 Task: Select Kindle E-Readers from Kindle E-readers & Books. Add to cart Kindle Paperwhite Screen Protector-2. Place order for _x000D_
230 Peninsula Lake Dr_x000D_
Highland, Michigan(MI), 48357, Cell Number (248) 529-6733
Action: Mouse moved to (15, 90)
Screenshot: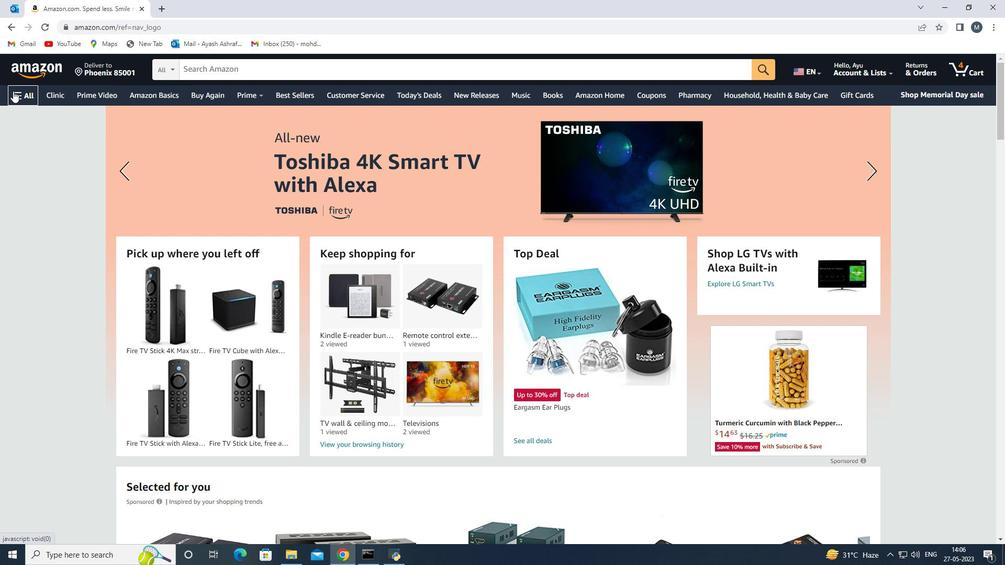 
Action: Mouse pressed left at (15, 90)
Screenshot: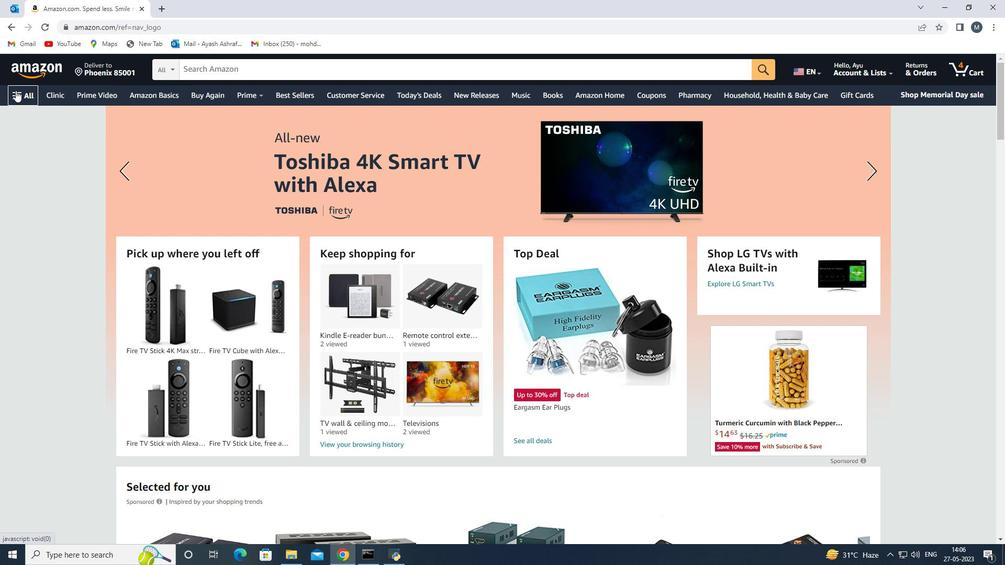 
Action: Mouse moved to (118, 403)
Screenshot: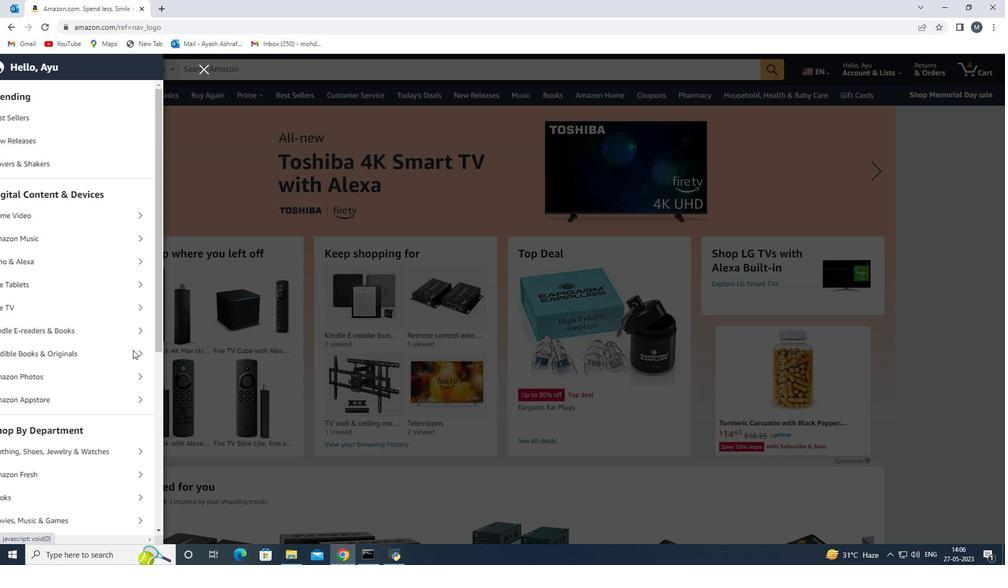 
Action: Mouse scrolled (118, 403) with delta (0, 0)
Screenshot: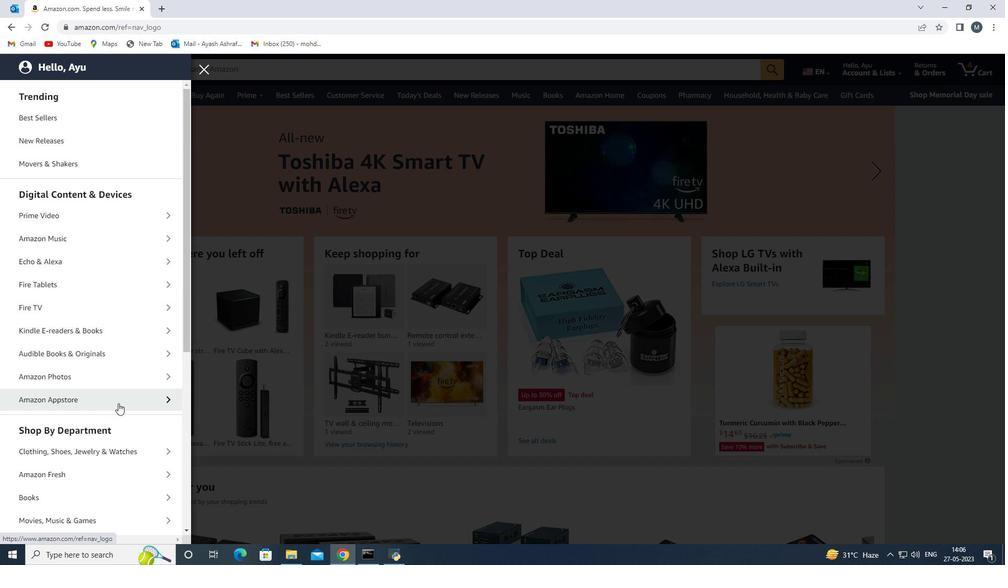 
Action: Mouse moved to (99, 270)
Screenshot: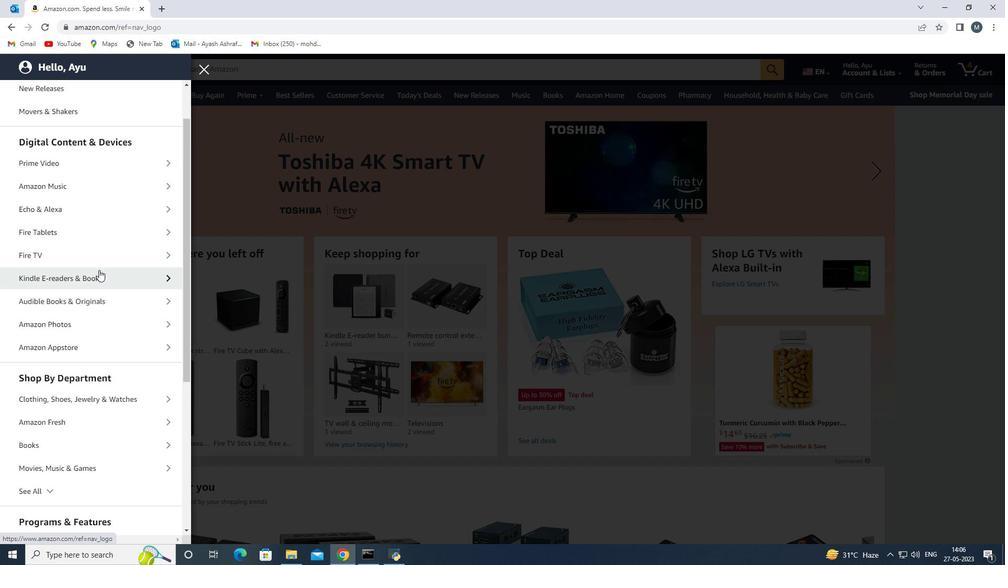 
Action: Mouse pressed left at (99, 270)
Screenshot: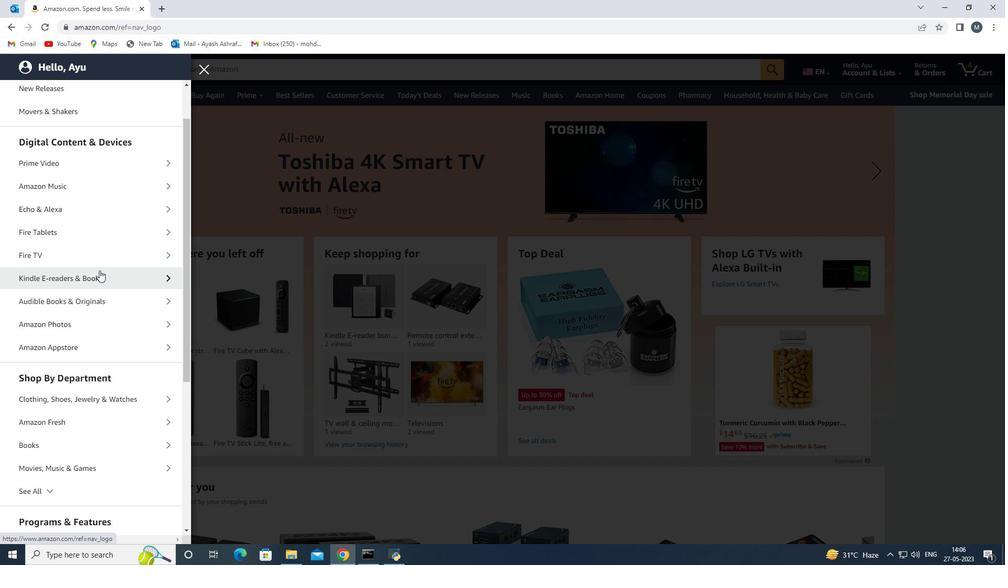 
Action: Mouse moved to (102, 143)
Screenshot: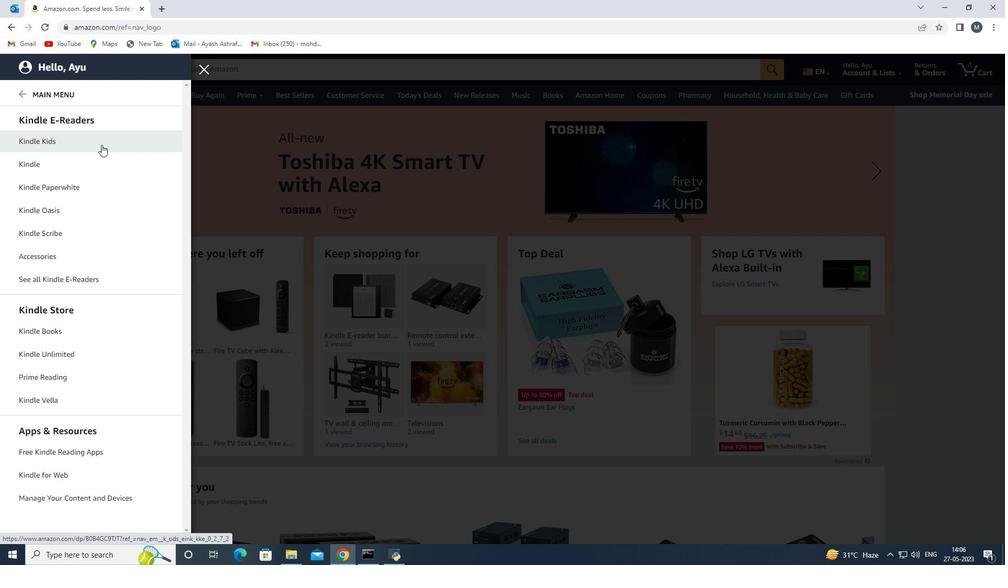 
Action: Mouse pressed left at (102, 143)
Screenshot: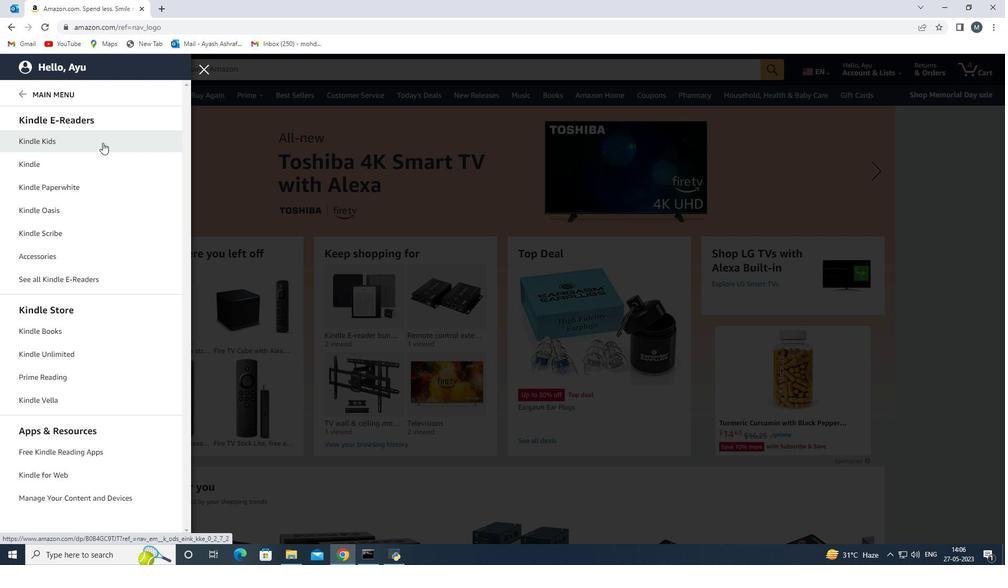 
Action: Mouse moved to (9, 25)
Screenshot: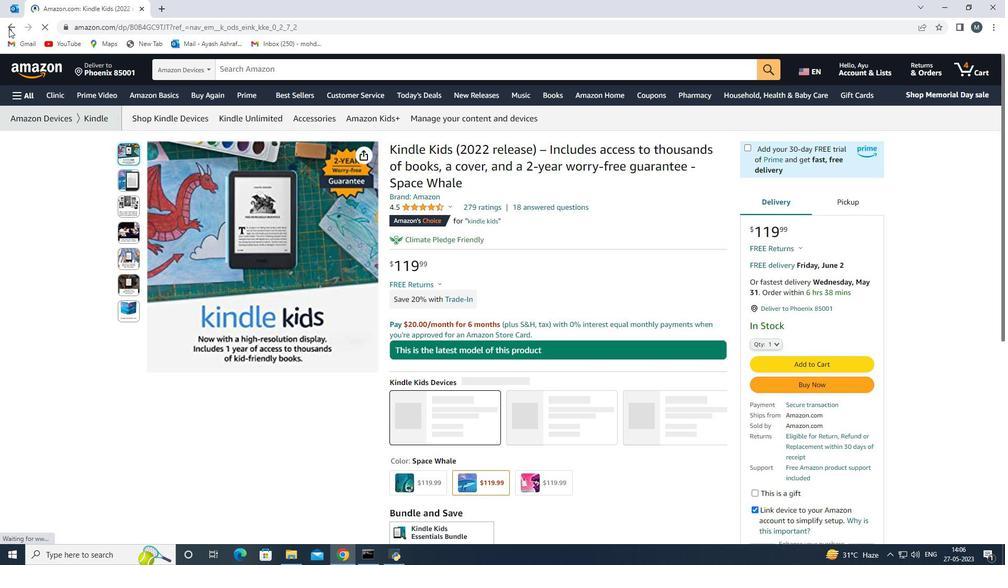 
Action: Mouse pressed left at (9, 25)
Screenshot: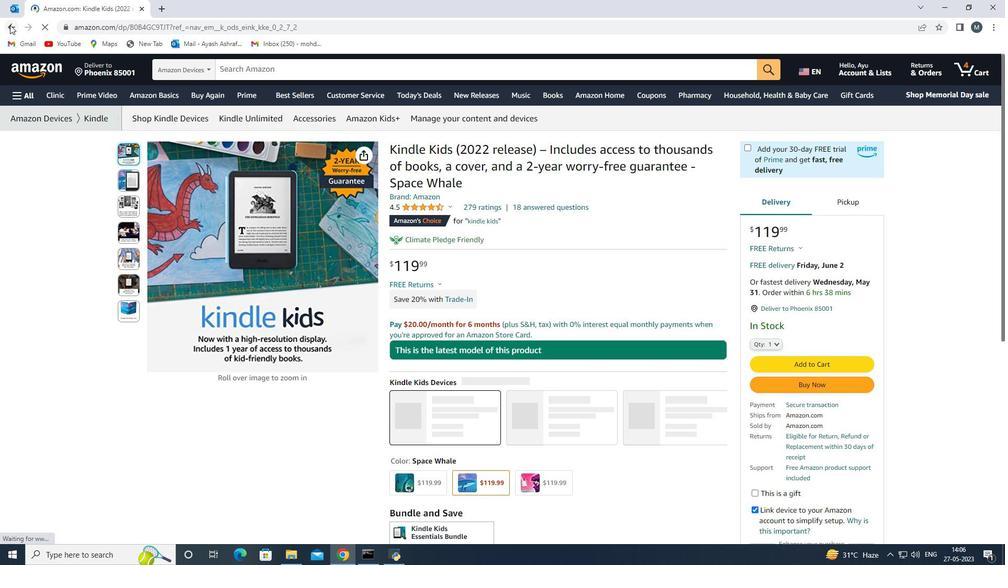 
Action: Mouse moved to (26, 99)
Screenshot: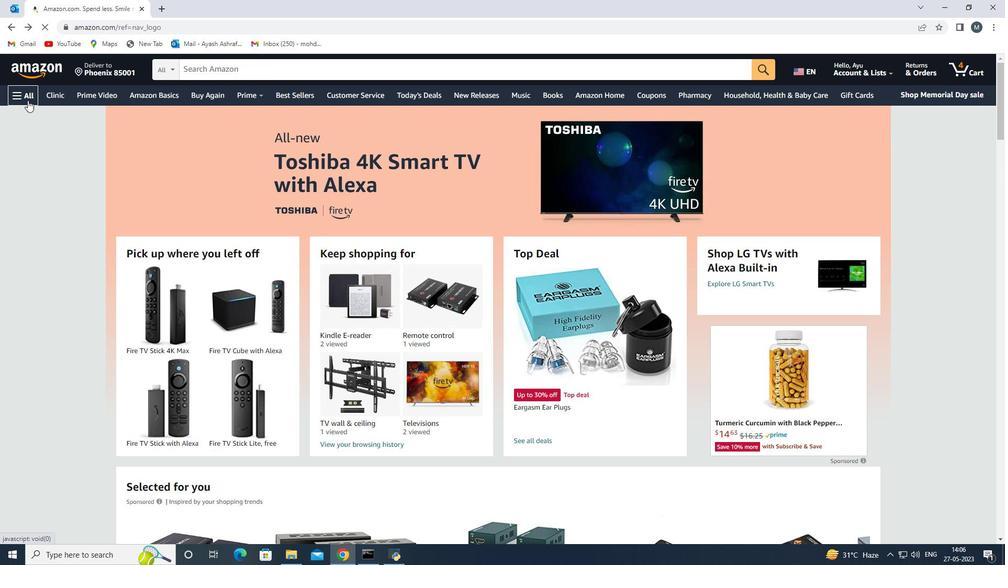 
Action: Mouse pressed left at (26, 99)
Screenshot: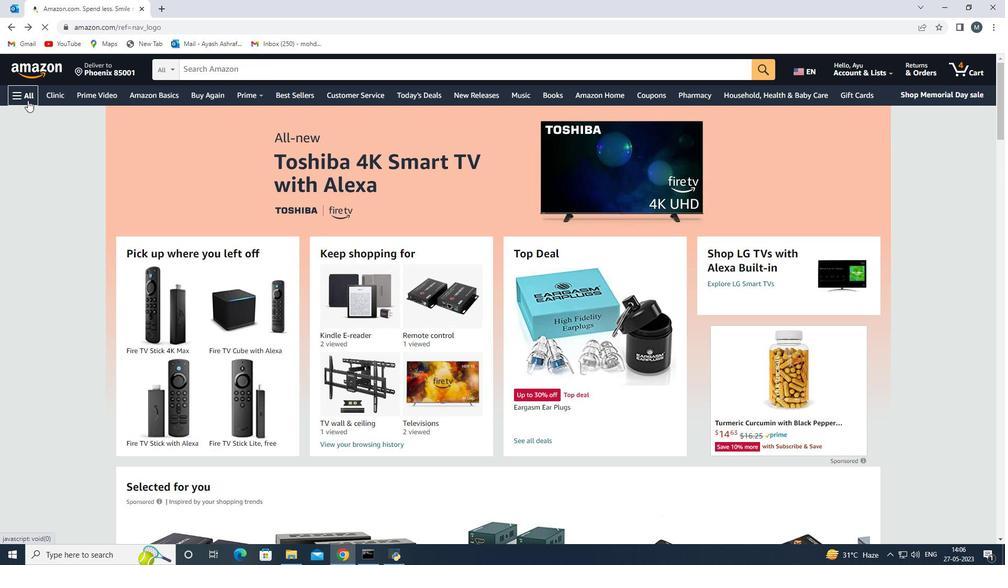 
Action: Mouse moved to (86, 323)
Screenshot: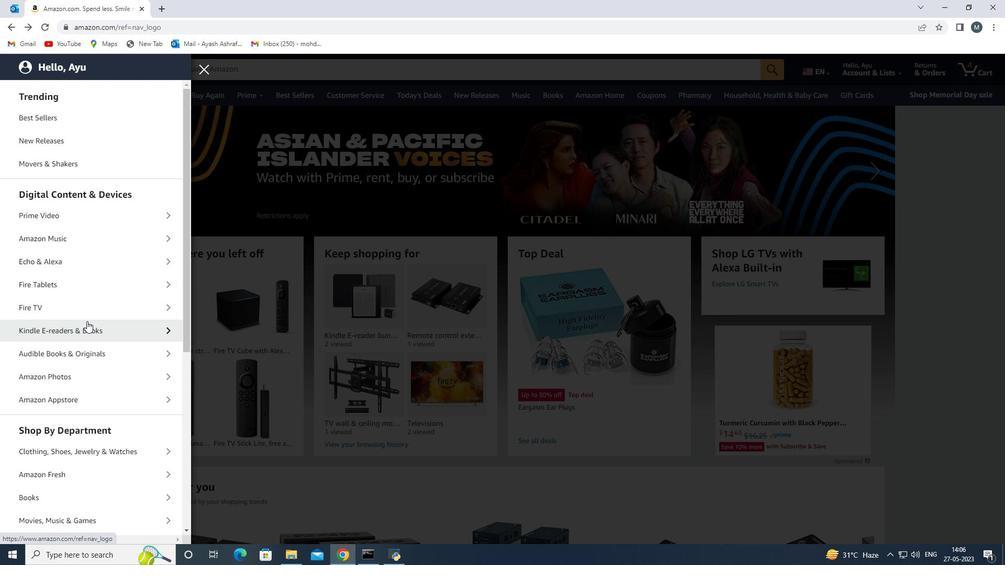 
Action: Mouse pressed left at (86, 323)
Screenshot: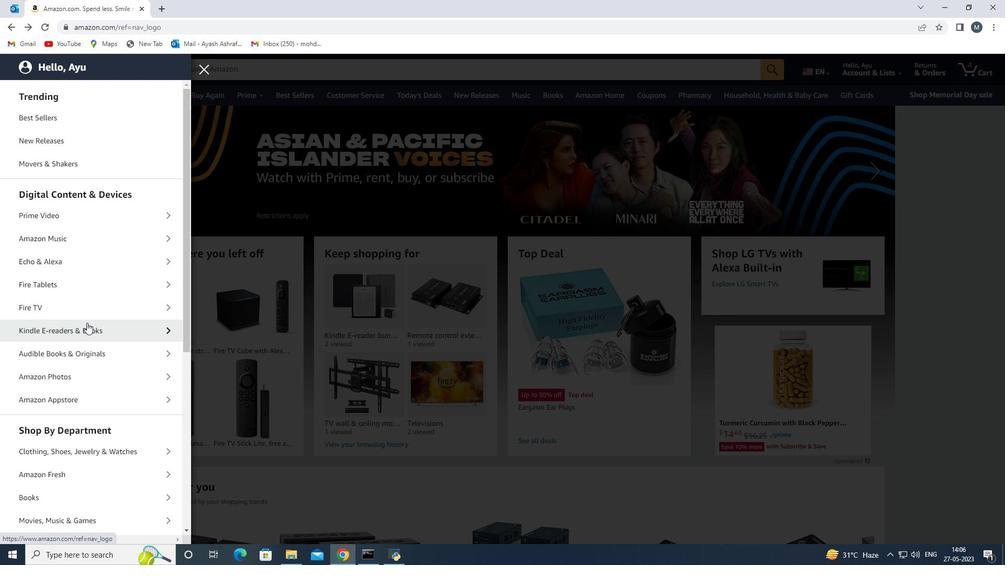 
Action: Mouse moved to (103, 283)
Screenshot: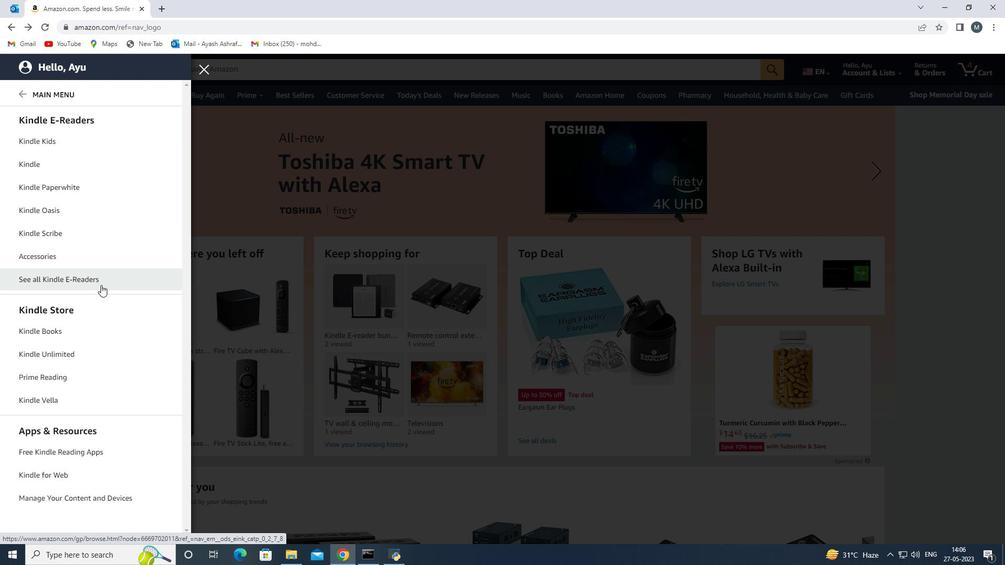 
Action: Mouse pressed left at (103, 283)
Screenshot: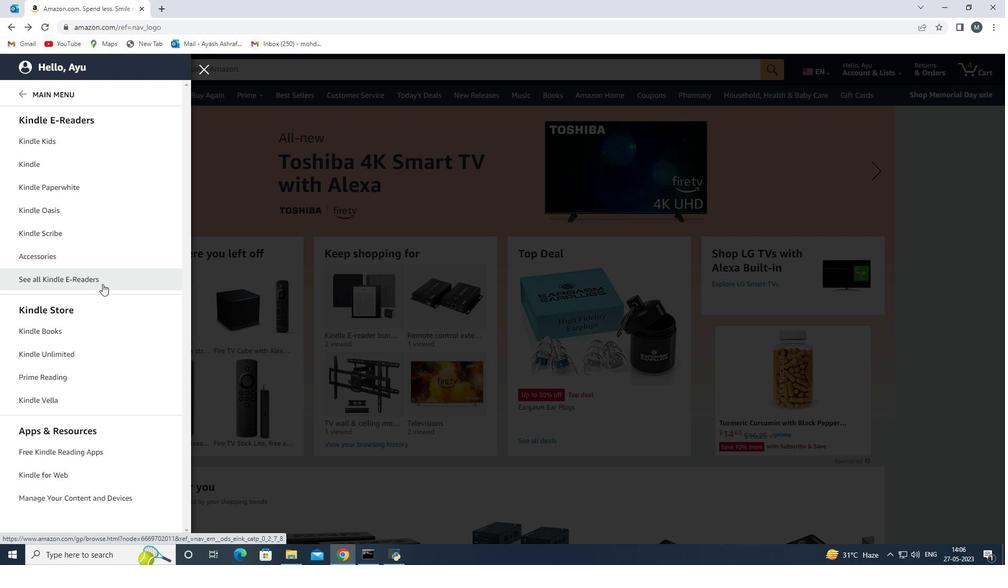 
Action: Mouse moved to (279, 67)
Screenshot: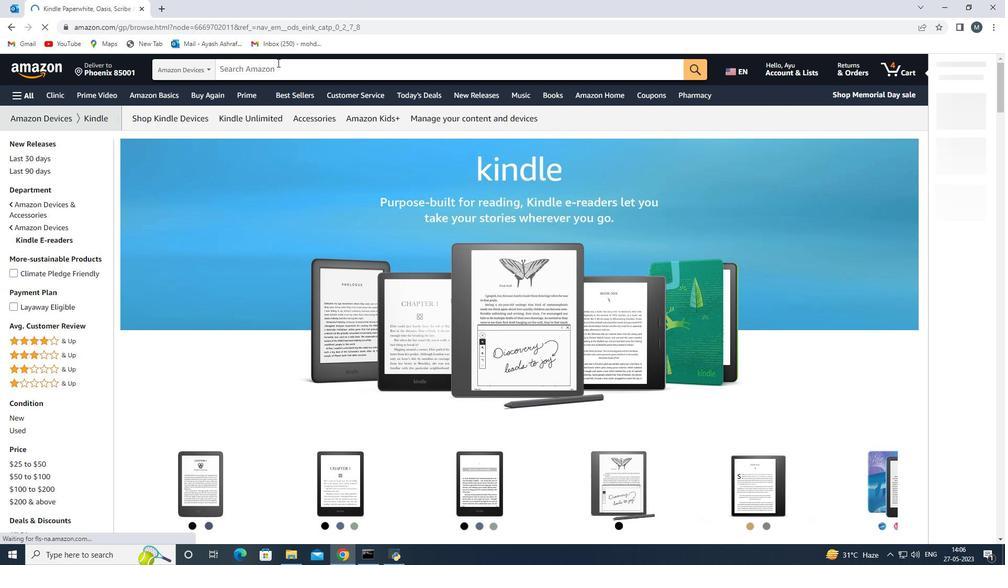 
Action: Mouse pressed left at (279, 67)
Screenshot: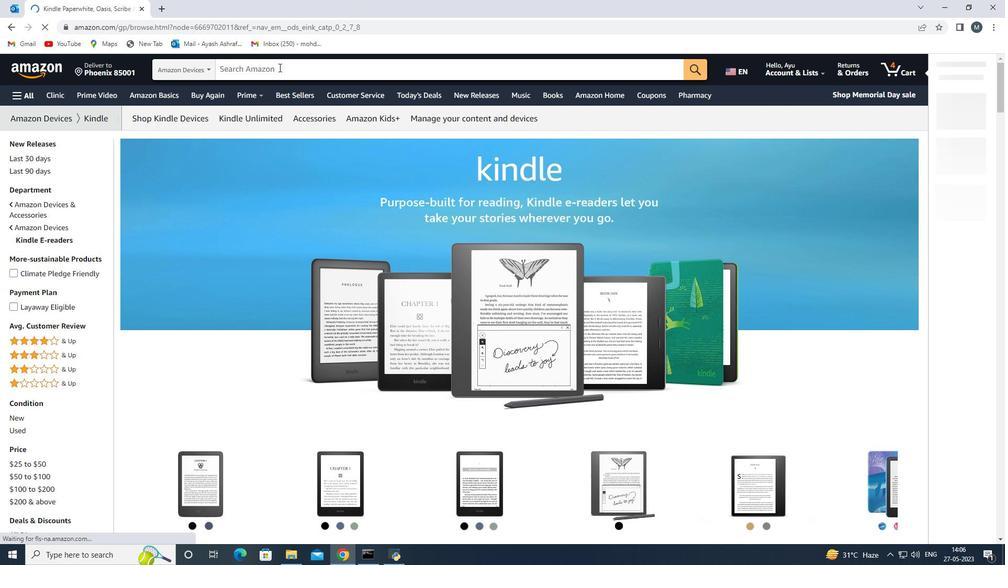 
Action: Key pressed <Key.shift><Key.shift><Key.shift><Key.shift><Key.shift><Key.shift><Key.shift><Key.shift><Key.shift><Key.shift><Key.shift><Key.shift><Key.shift><Key.shift><Key.shift><Key.shift><Key.shift>Kindle<Key.space><Key.shift>Paperwhite<Key.space>screen<Key.space>protector<Key.space><Key.enter>
Screenshot: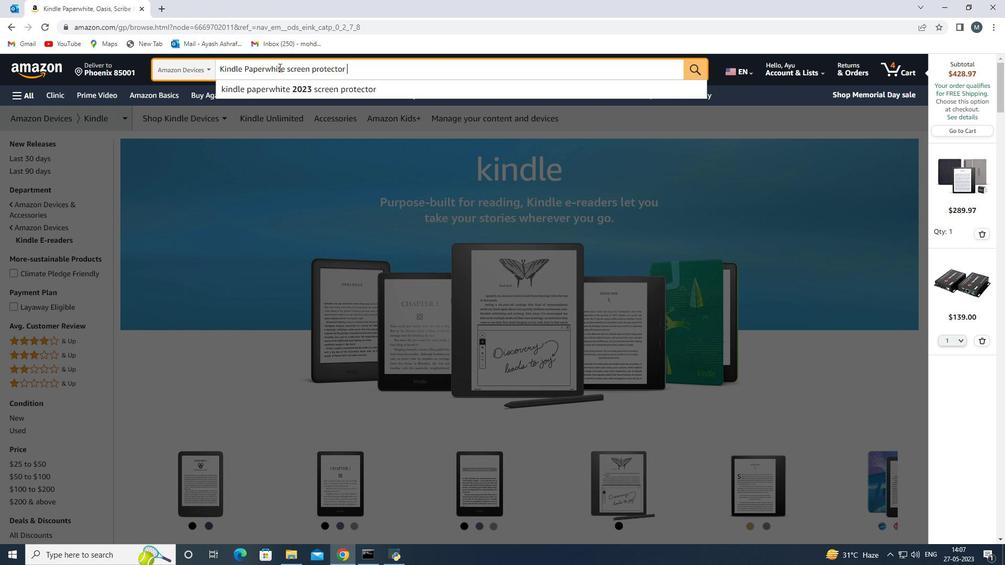 
Action: Mouse moved to (469, 317)
Screenshot: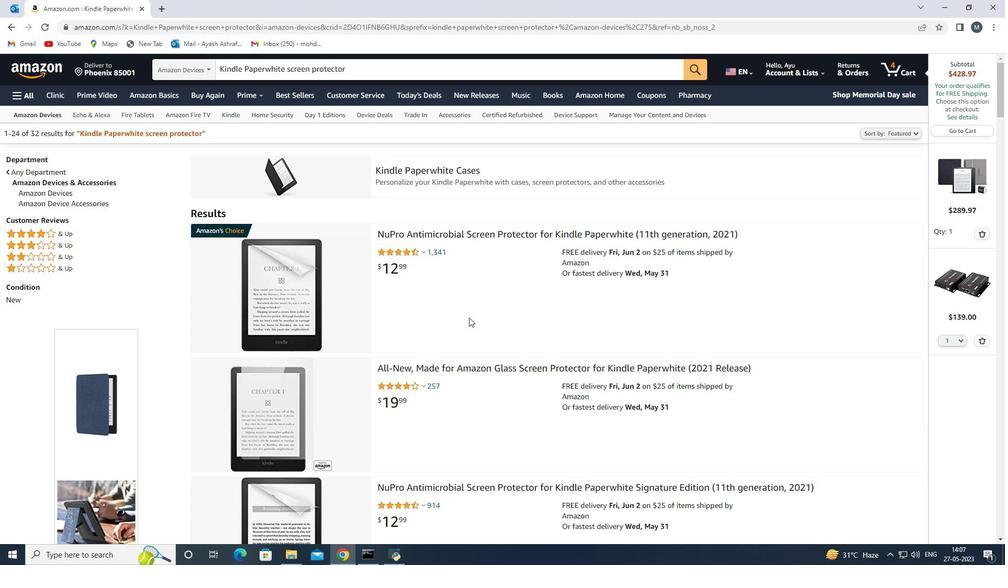 
Action: Mouse pressed left at (469, 317)
Screenshot: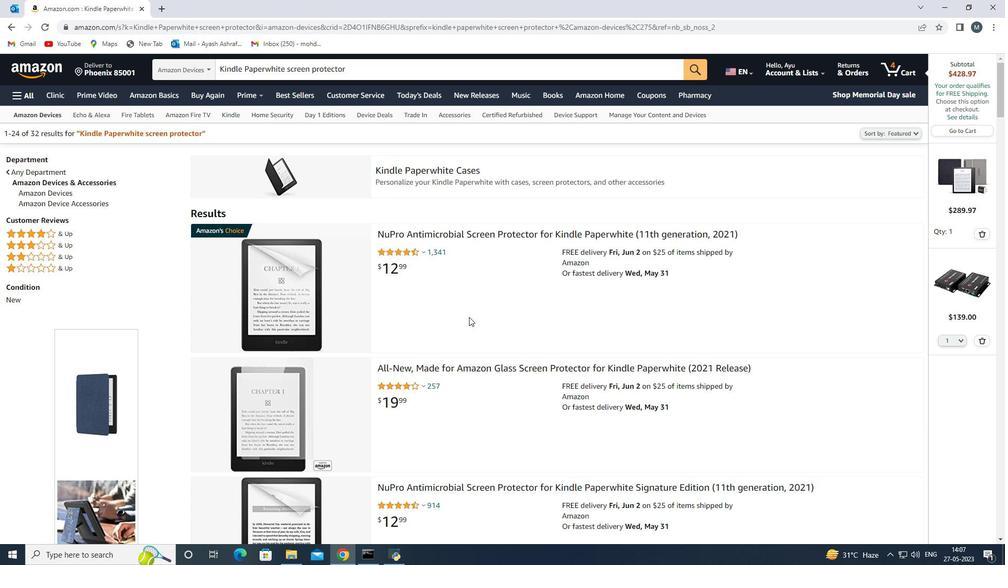 
Action: Mouse moved to (303, 309)
Screenshot: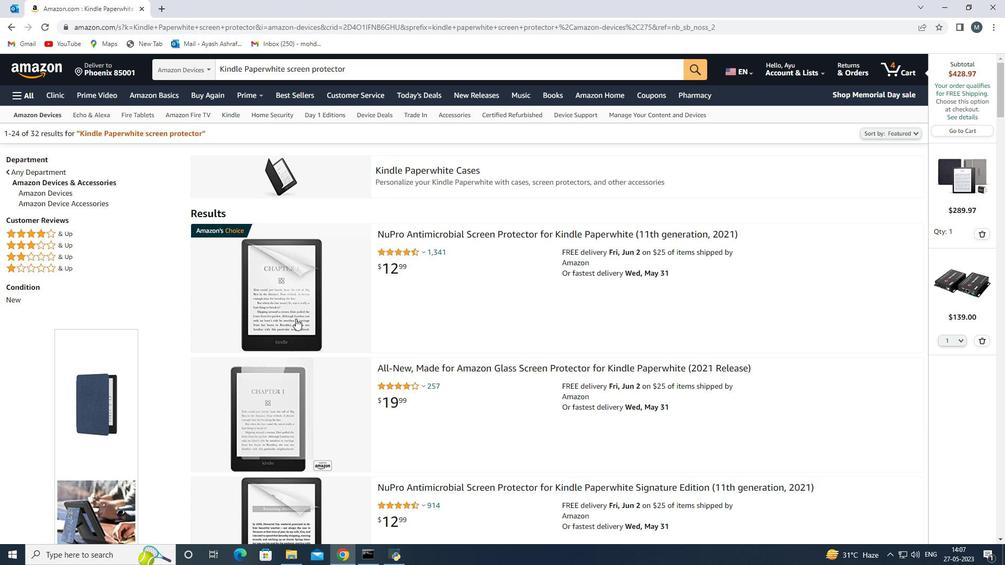 
Action: Mouse pressed left at (303, 309)
Screenshot: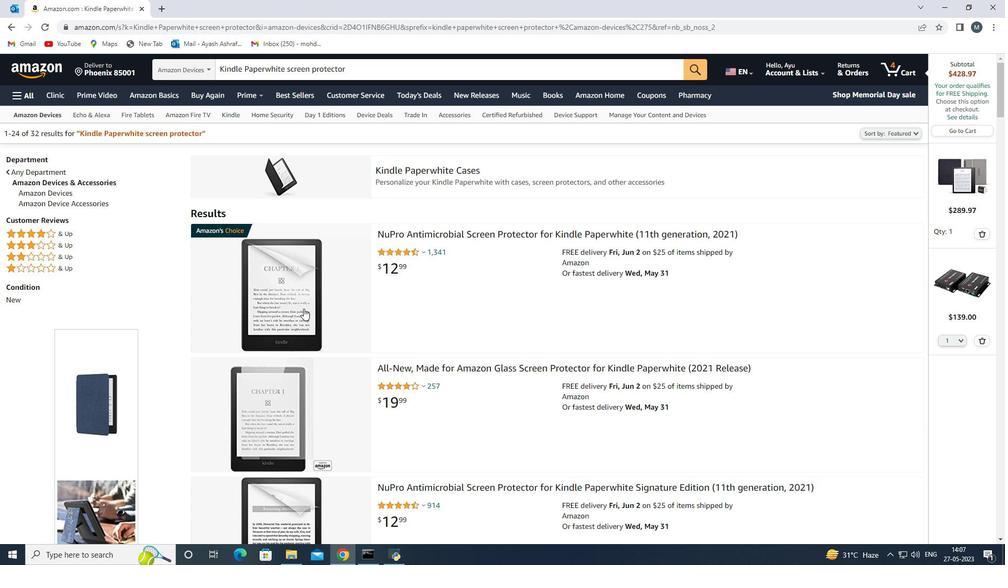 
Action: Mouse moved to (479, 287)
Screenshot: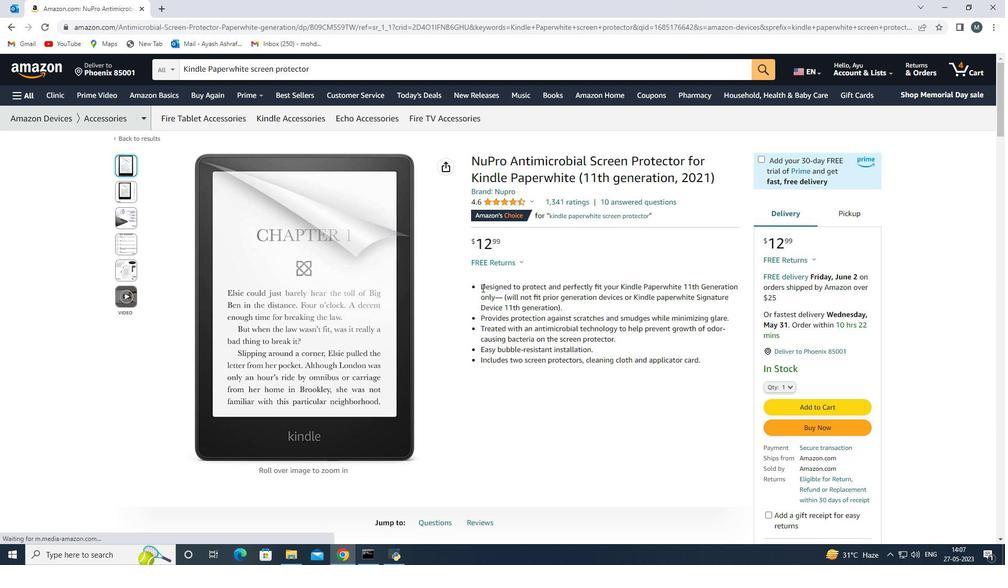 
Action: Mouse pressed left at (479, 287)
Screenshot: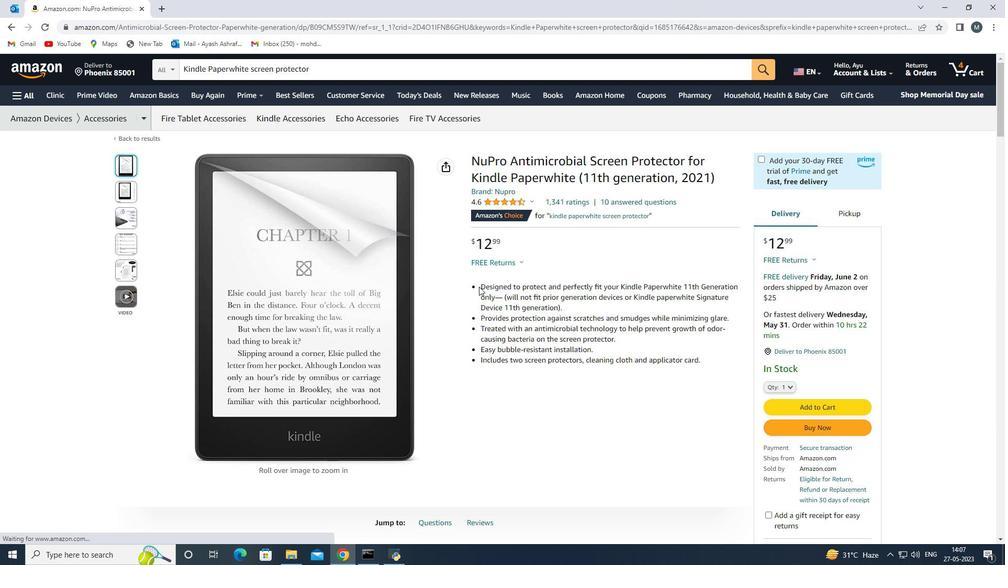 
Action: Mouse moved to (588, 310)
Screenshot: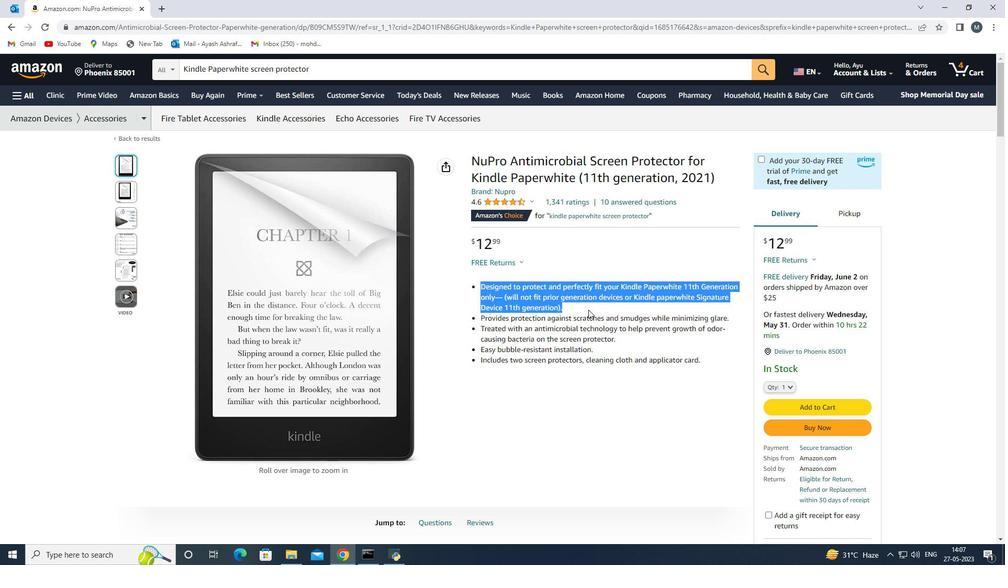 
Action: Mouse pressed left at (588, 310)
Screenshot: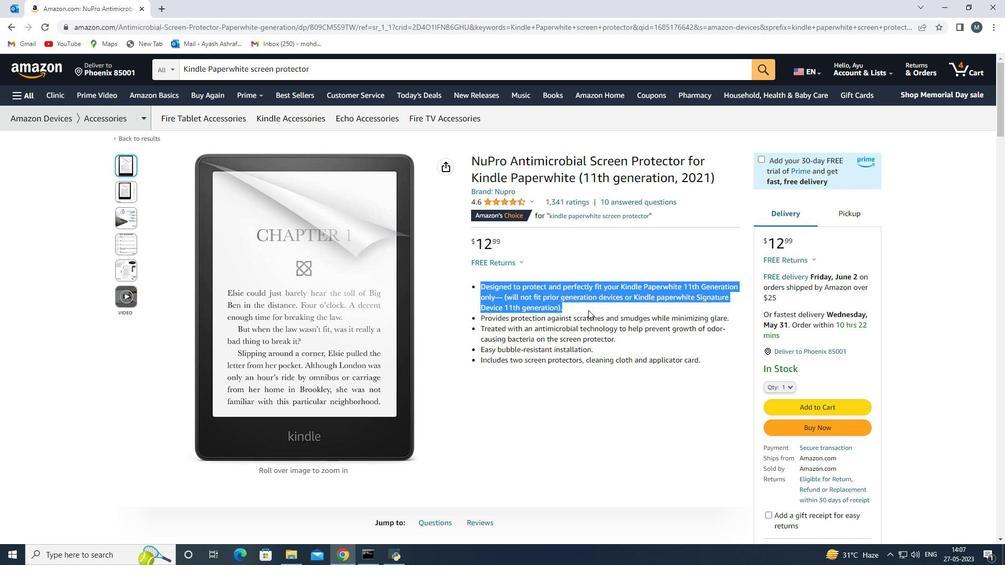 
Action: Mouse moved to (567, 303)
Screenshot: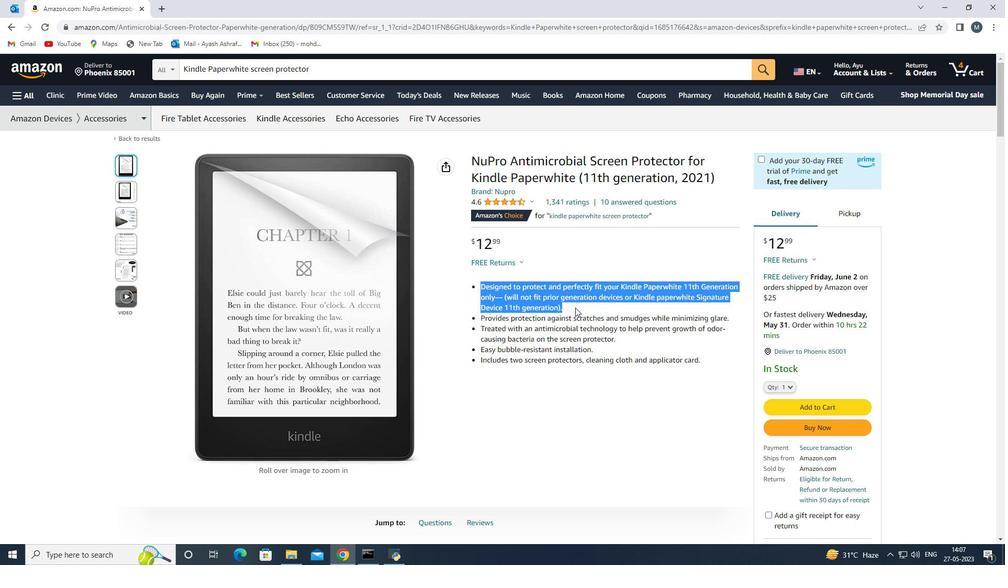 
Action: Mouse scrolled (568, 303) with delta (0, 0)
Screenshot: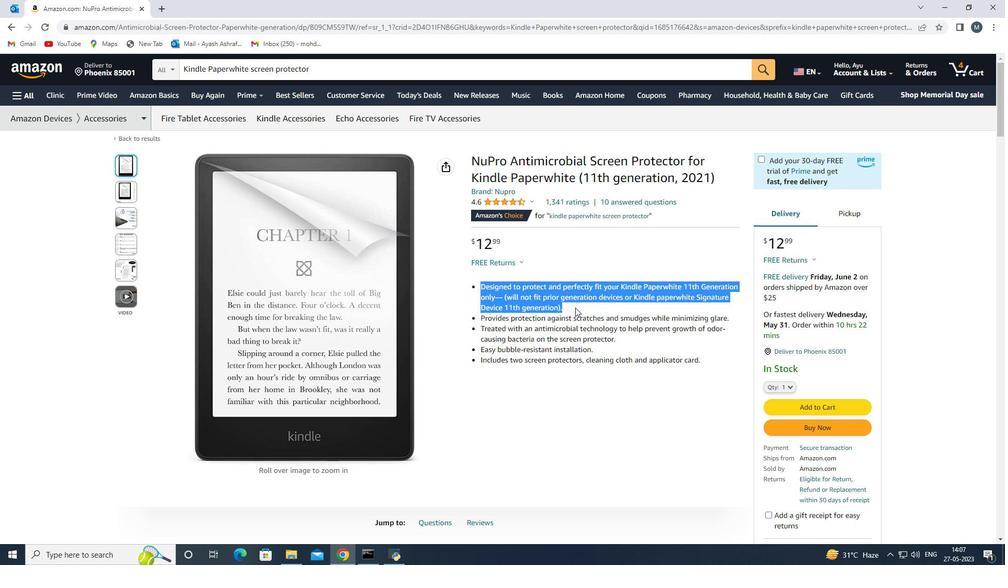 
Action: Mouse moved to (500, 282)
Screenshot: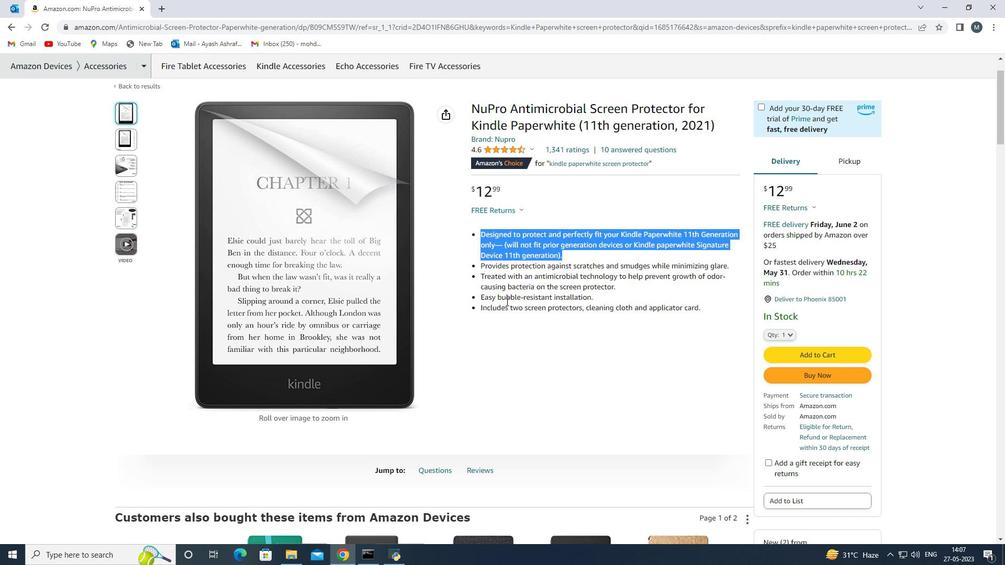 
Action: Mouse pressed left at (500, 282)
Screenshot: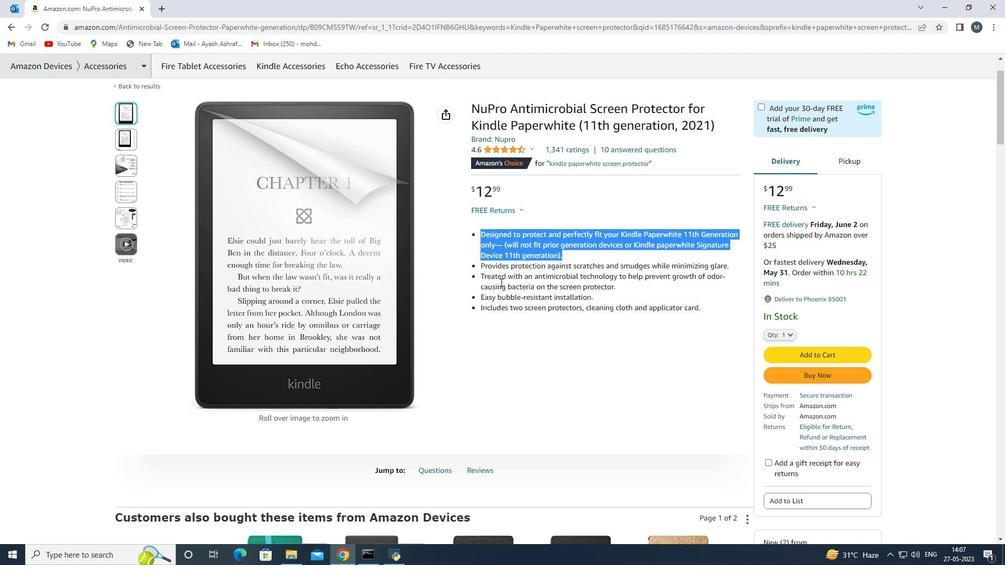 
Action: Mouse pressed left at (500, 282)
Screenshot: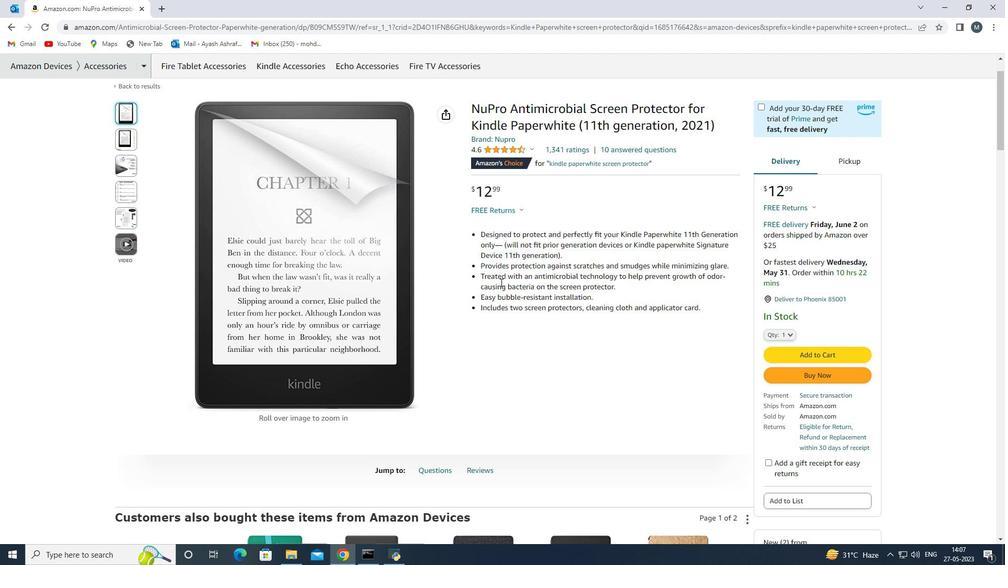 
Action: Mouse moved to (487, 269)
Screenshot: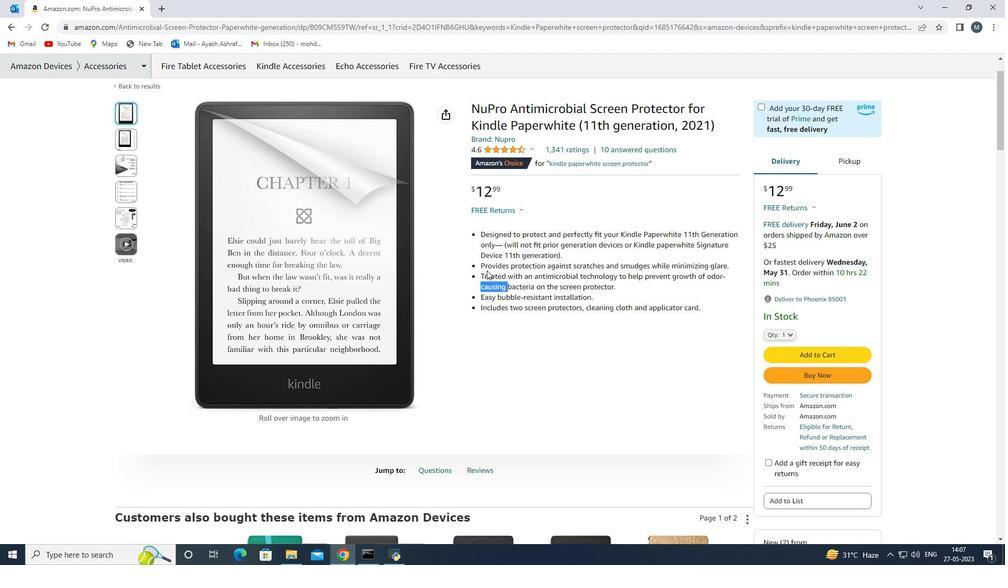 
Action: Mouse pressed left at (487, 269)
Screenshot: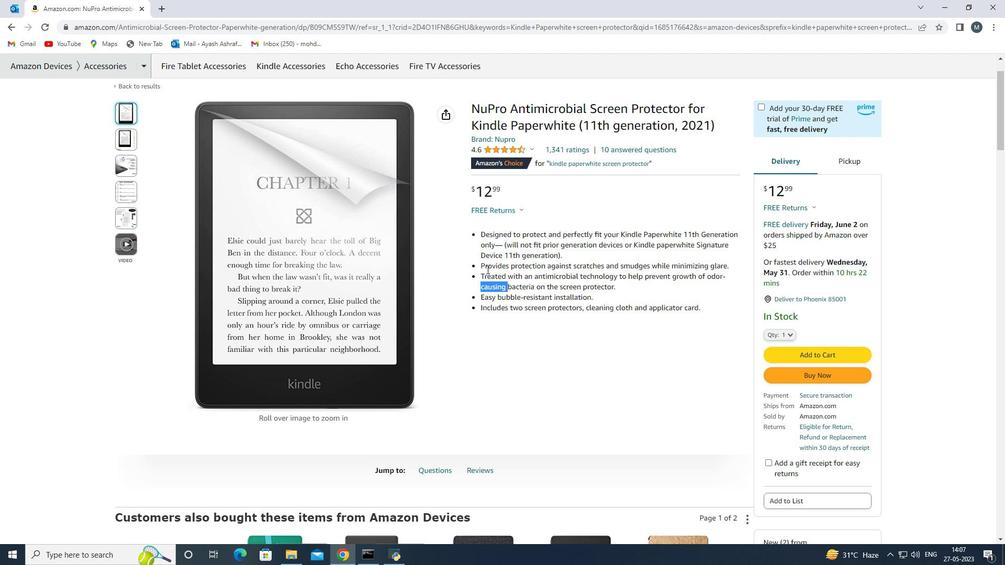 
Action: Mouse moved to (487, 269)
Screenshot: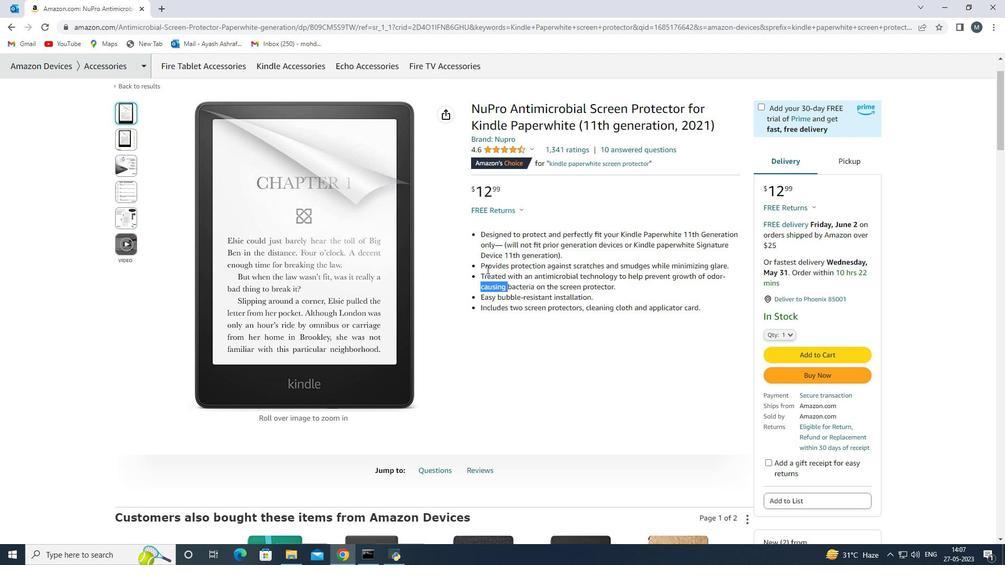 
Action: Mouse pressed left at (487, 269)
Screenshot: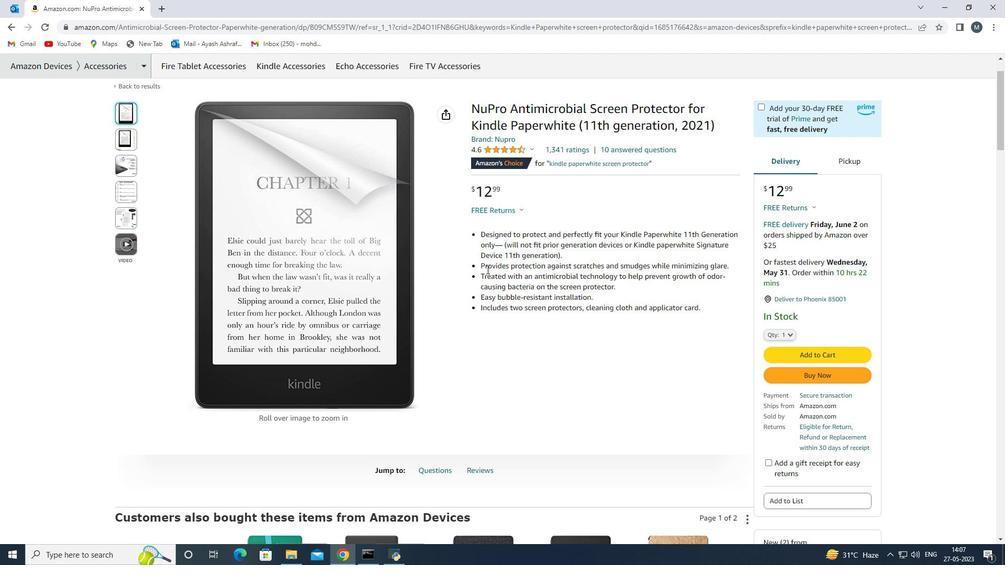 
Action: Mouse pressed left at (487, 269)
Screenshot: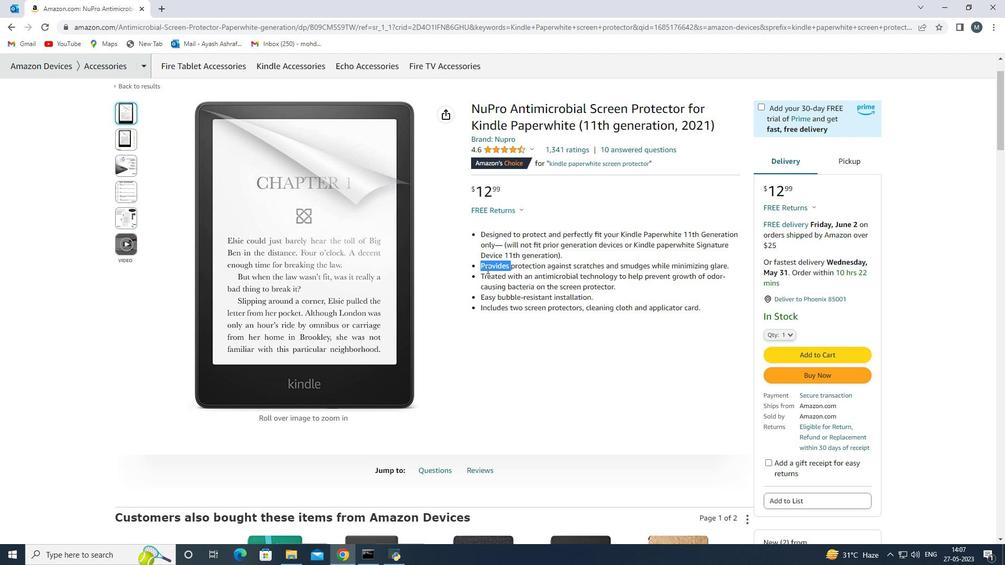 
Action: Mouse moved to (576, 297)
Screenshot: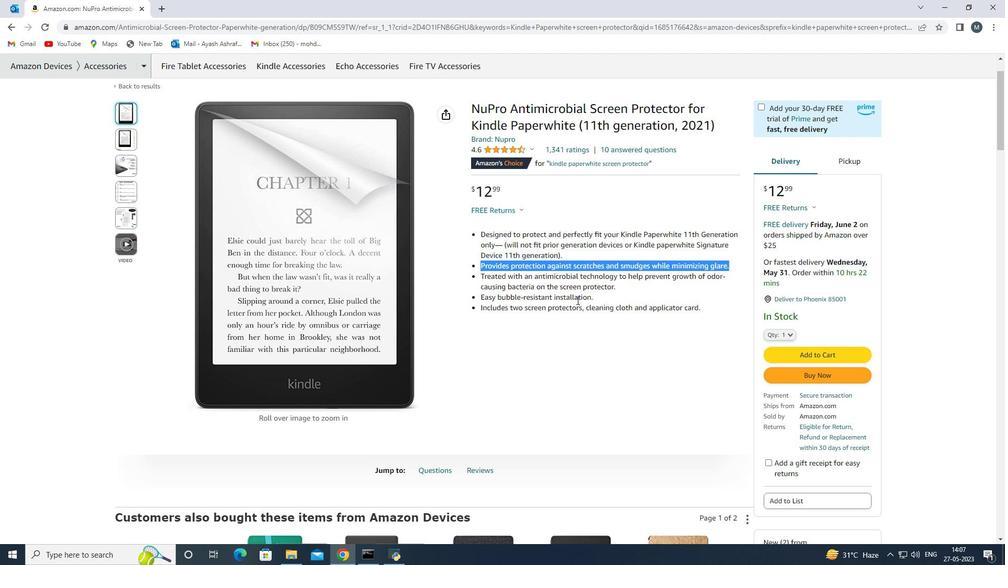 
Action: Mouse pressed left at (576, 297)
Screenshot: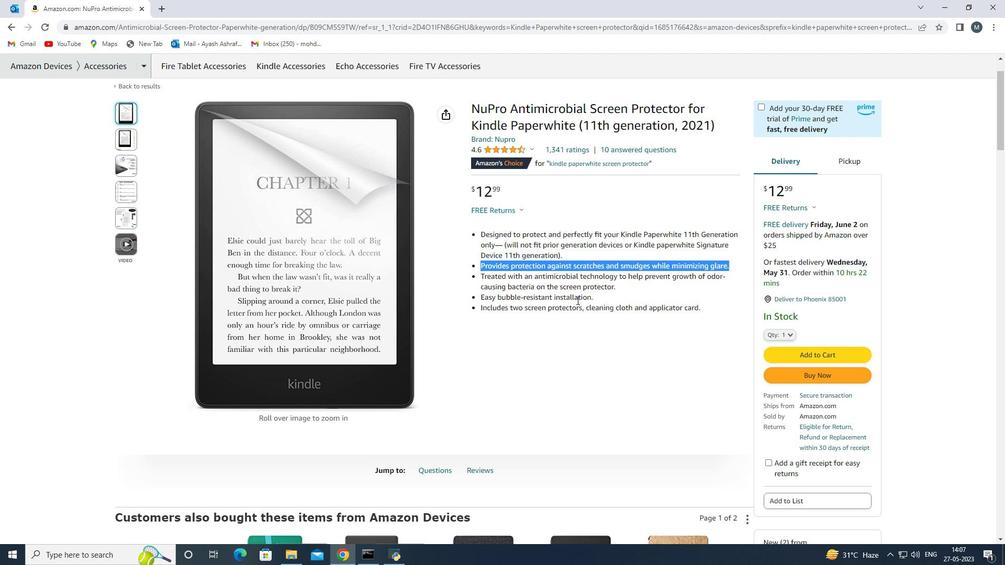 
Action: Mouse moved to (126, 134)
Screenshot: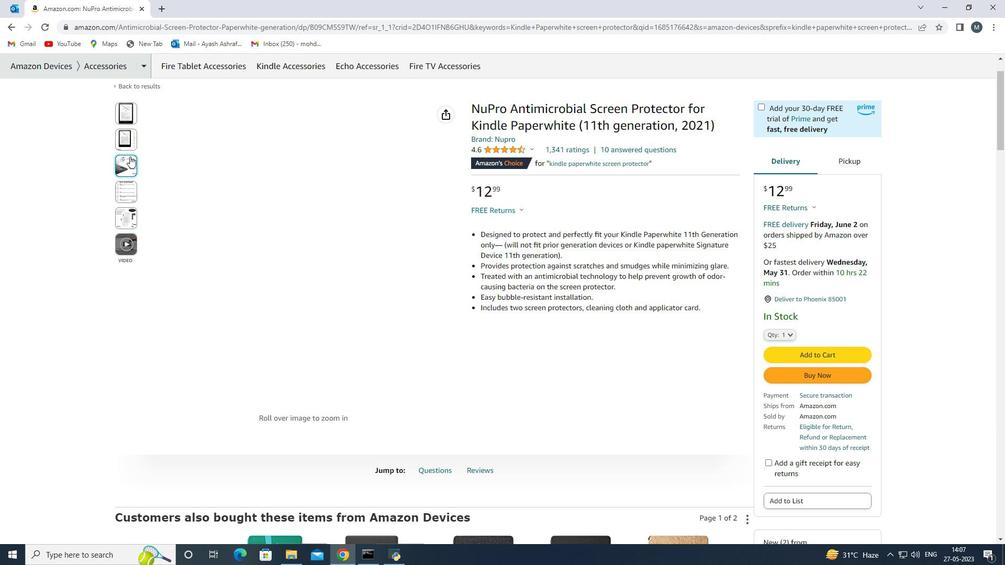 
Action: Mouse pressed left at (126, 134)
Screenshot: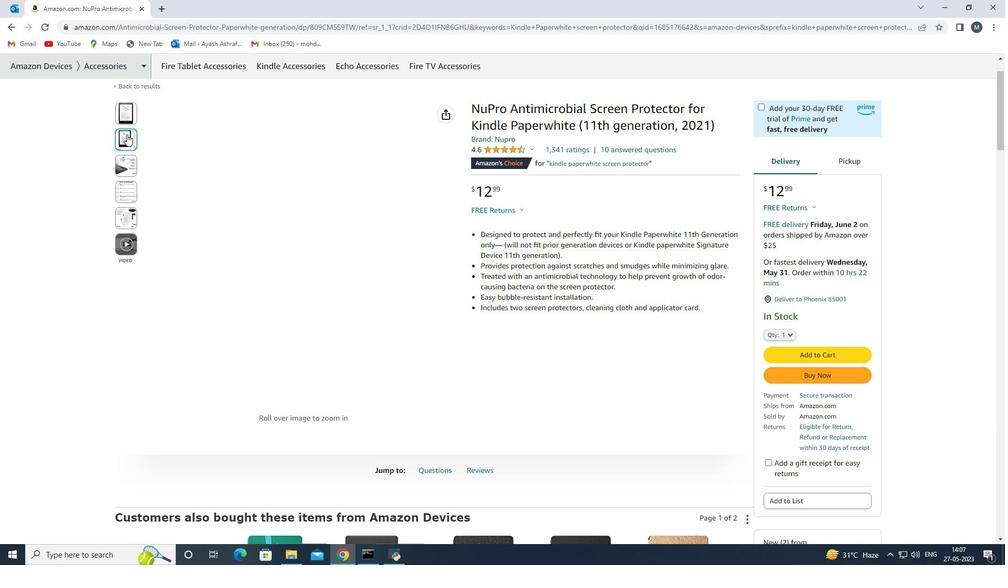
Action: Mouse moved to (129, 160)
Screenshot: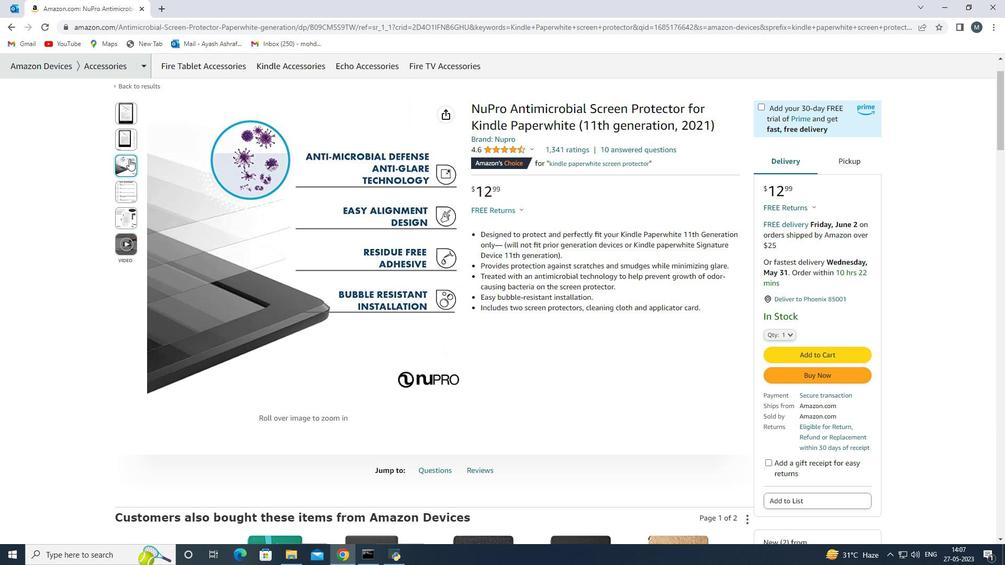 
Action: Mouse pressed left at (129, 160)
Screenshot: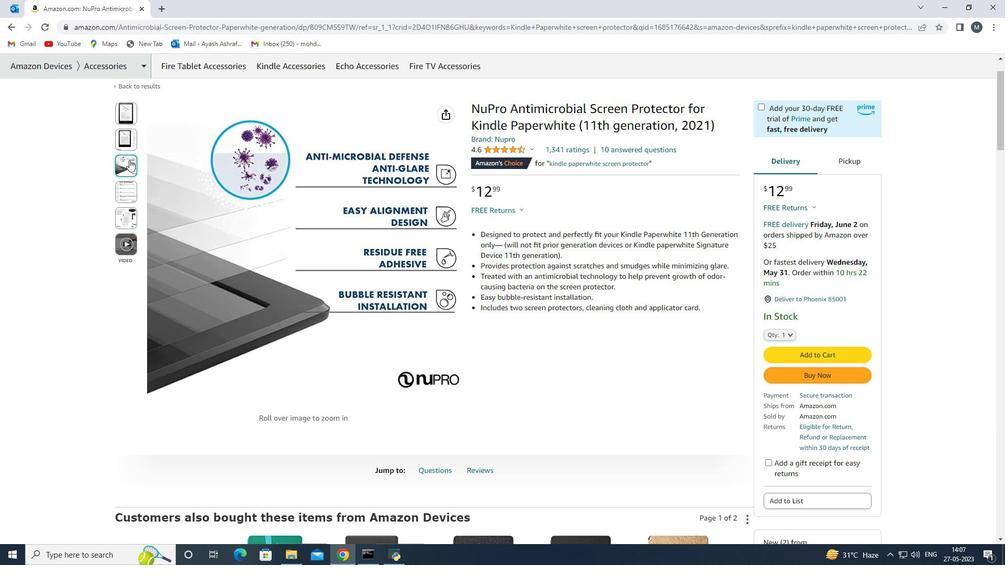 
Action: Mouse moved to (127, 185)
Screenshot: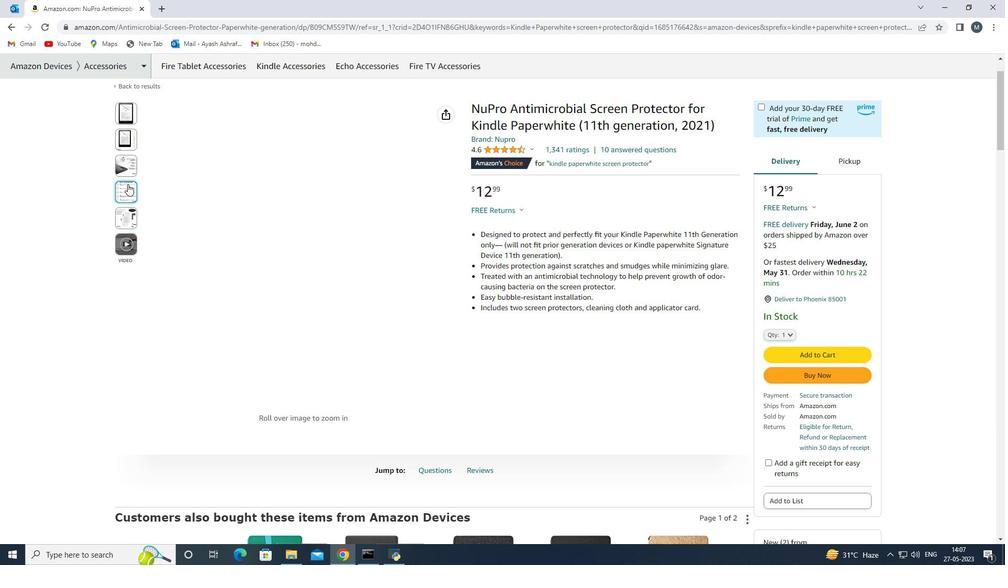 
Action: Mouse pressed left at (127, 185)
Screenshot: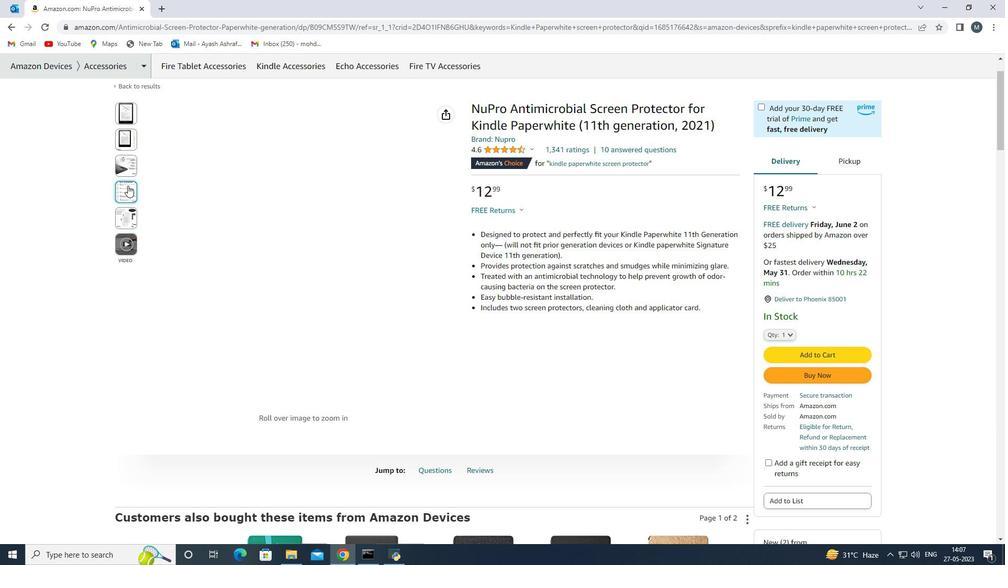 
Action: Mouse moved to (301, 373)
Screenshot: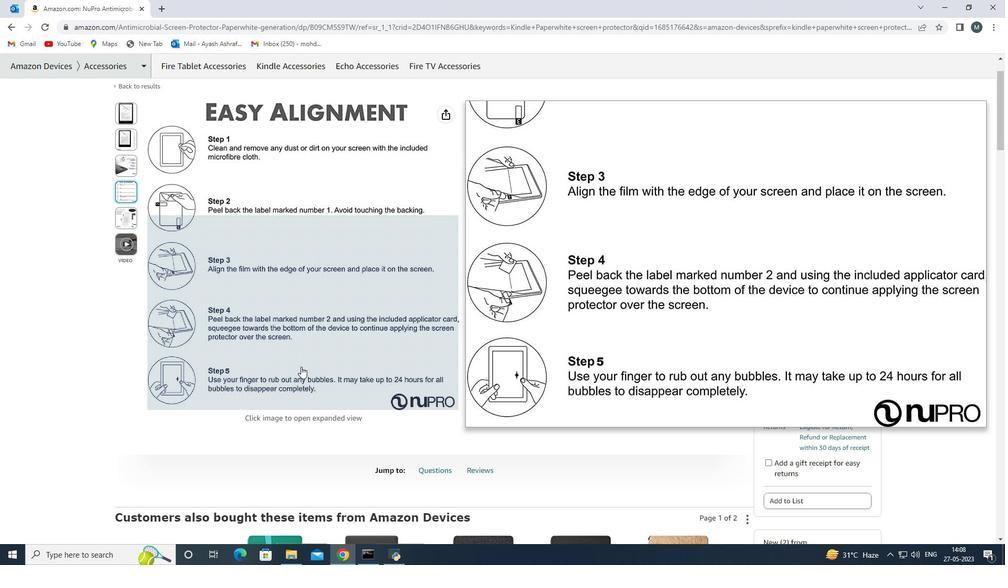 
Action: Mouse scrolled (301, 373) with delta (0, 0)
Screenshot: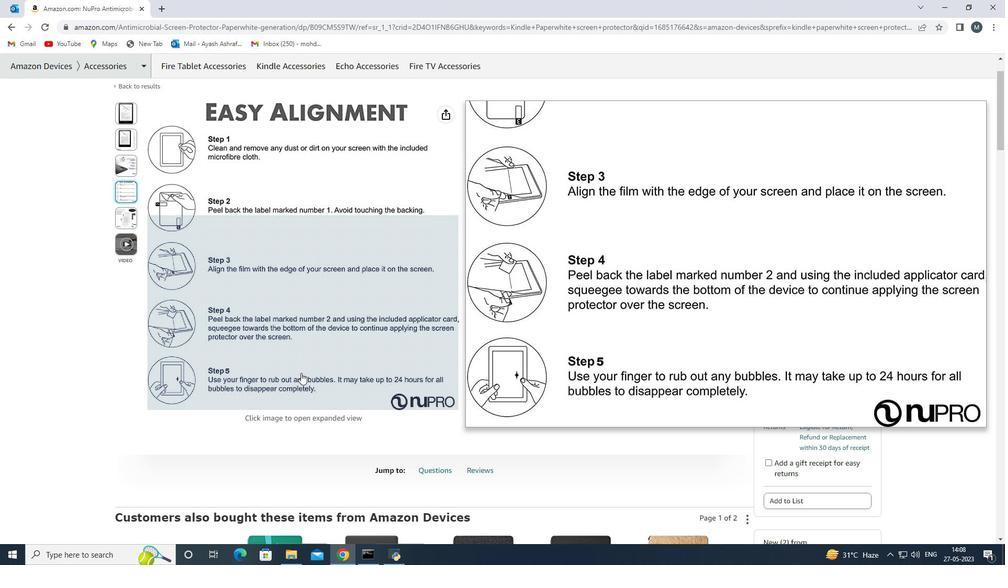 
Action: Mouse scrolled (301, 373) with delta (0, 0)
Screenshot: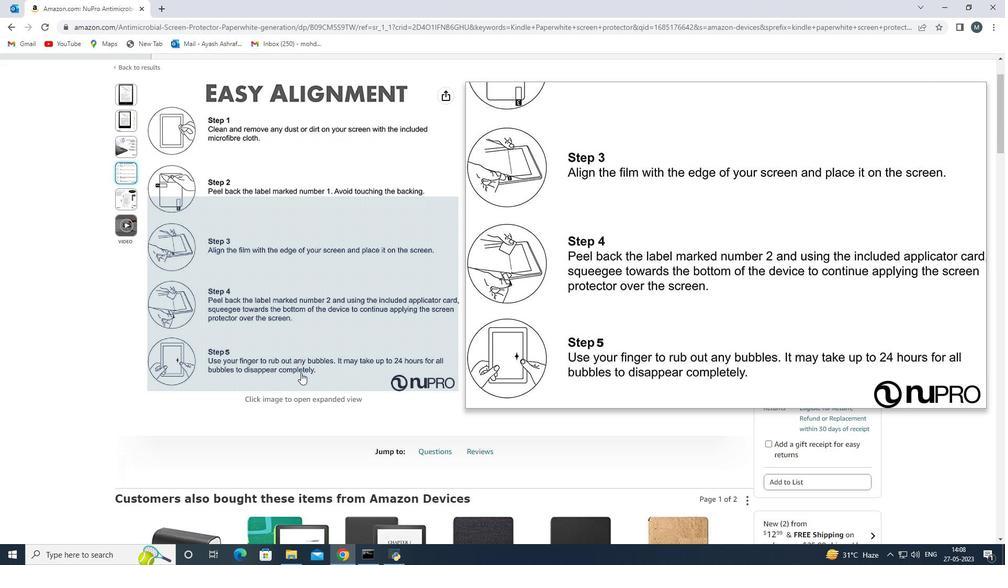 
Action: Mouse moved to (578, 293)
Screenshot: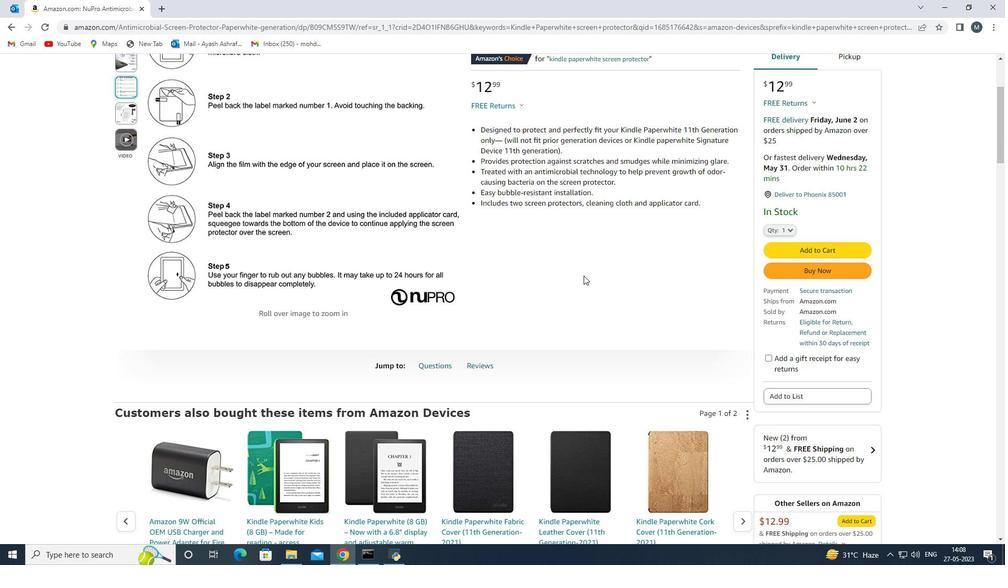 
Action: Mouse scrolled (578, 293) with delta (0, 0)
Screenshot: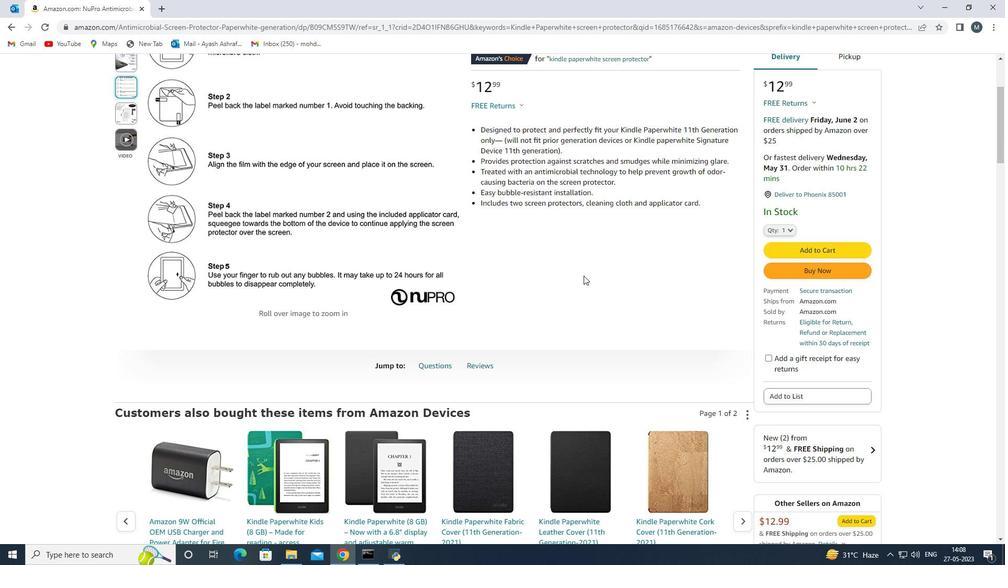 
Action: Mouse scrolled (578, 293) with delta (0, 0)
Screenshot: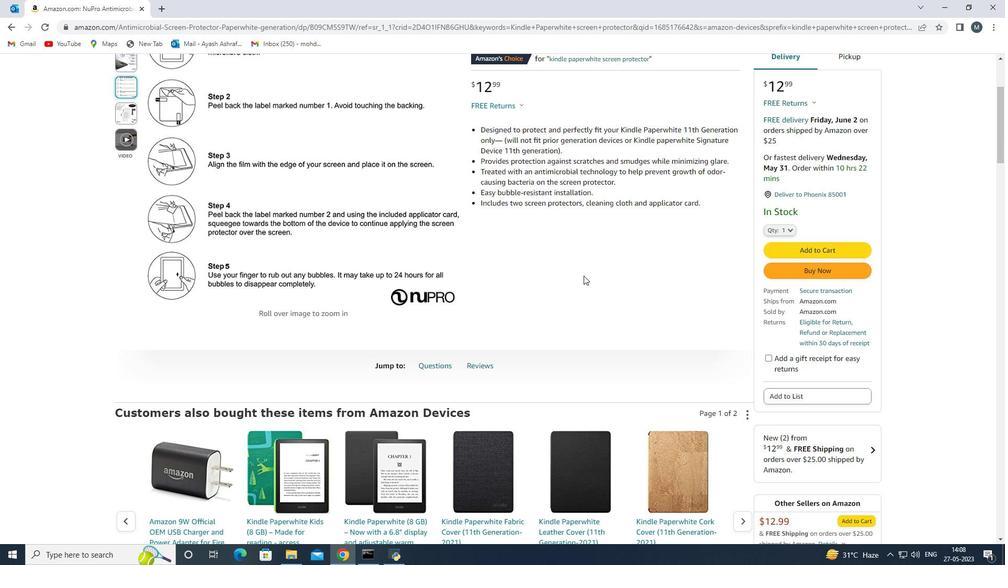 
Action: Mouse scrolled (578, 293) with delta (0, 0)
Screenshot: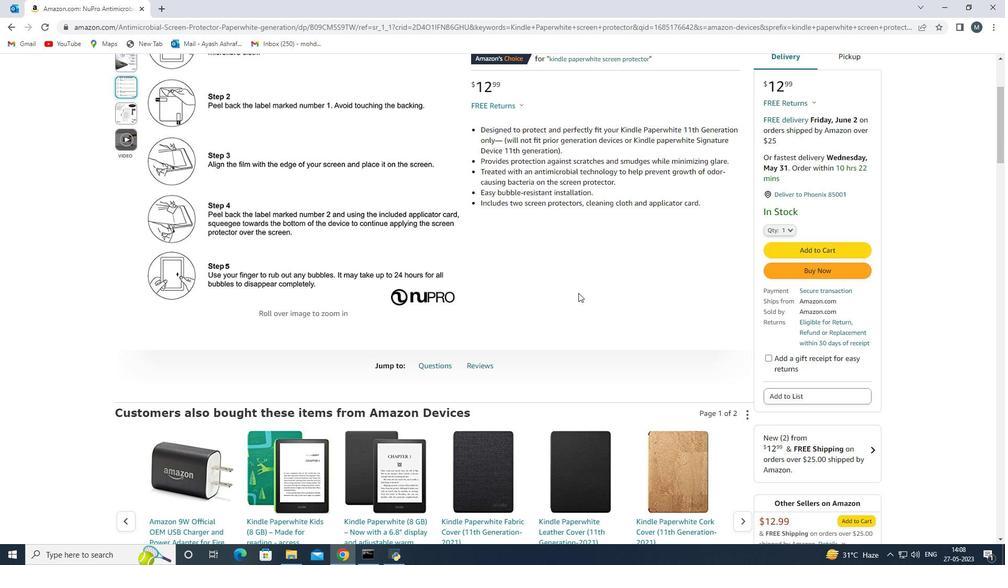 
Action: Mouse moved to (584, 294)
Screenshot: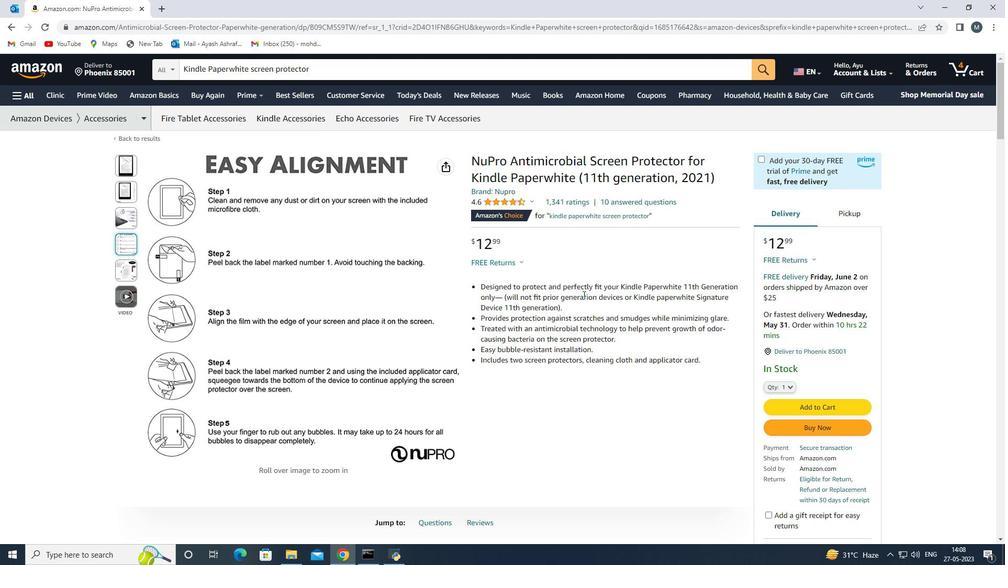 
Action: Mouse scrolled (584, 294) with delta (0, 0)
Screenshot: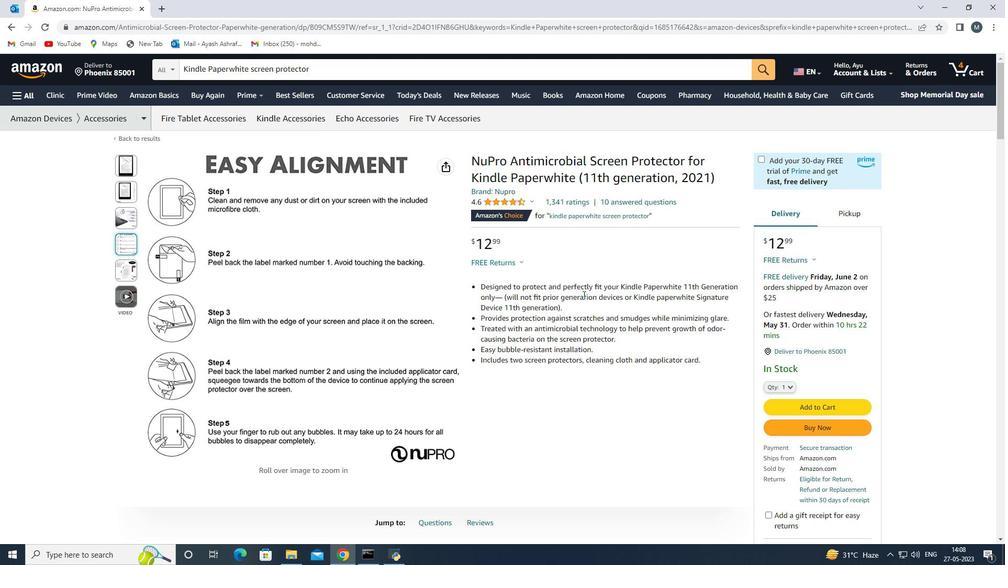 
Action: Mouse scrolled (584, 294) with delta (0, 0)
Screenshot: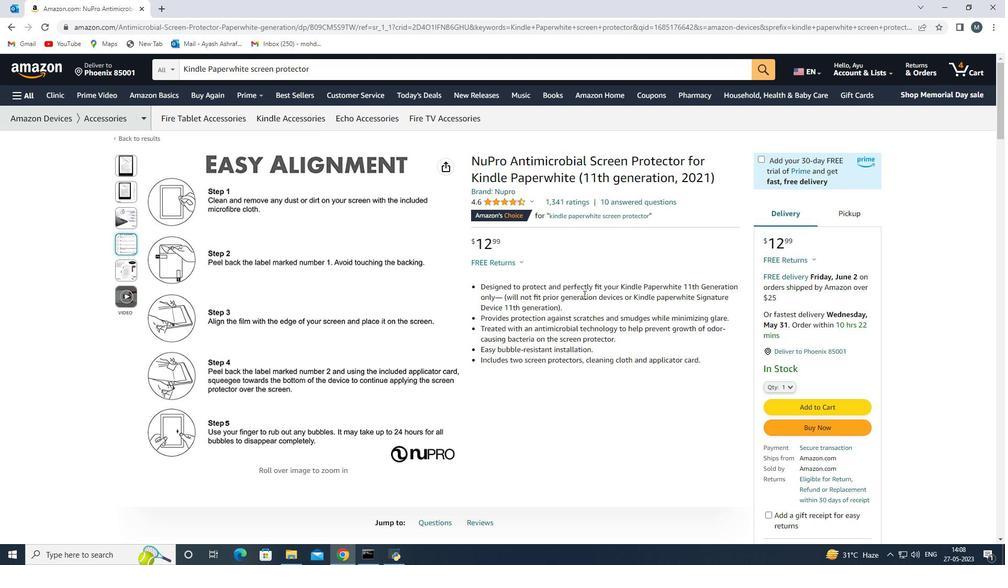 
Action: Mouse scrolled (584, 295) with delta (0, 0)
Screenshot: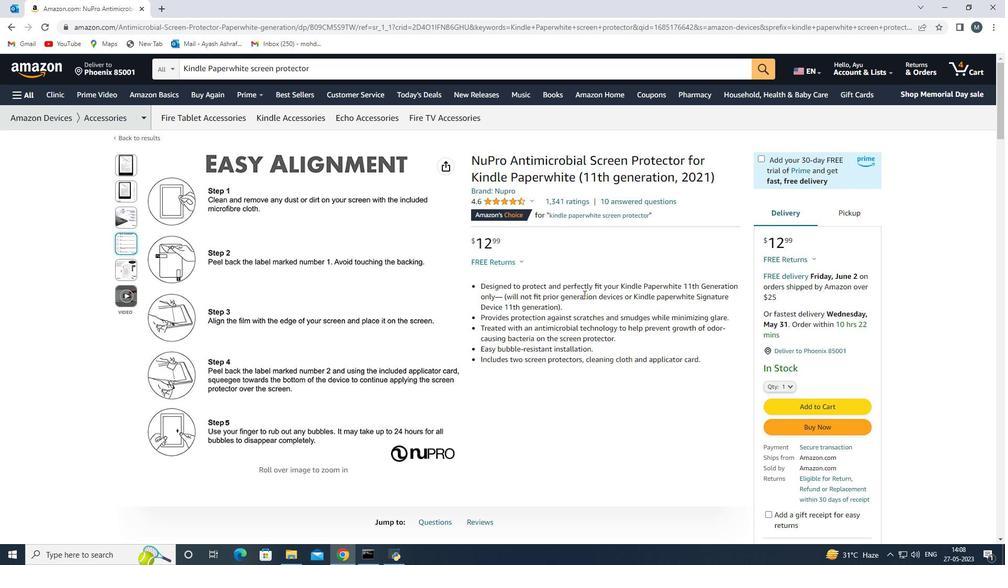 
Action: Mouse moved to (561, 301)
Screenshot: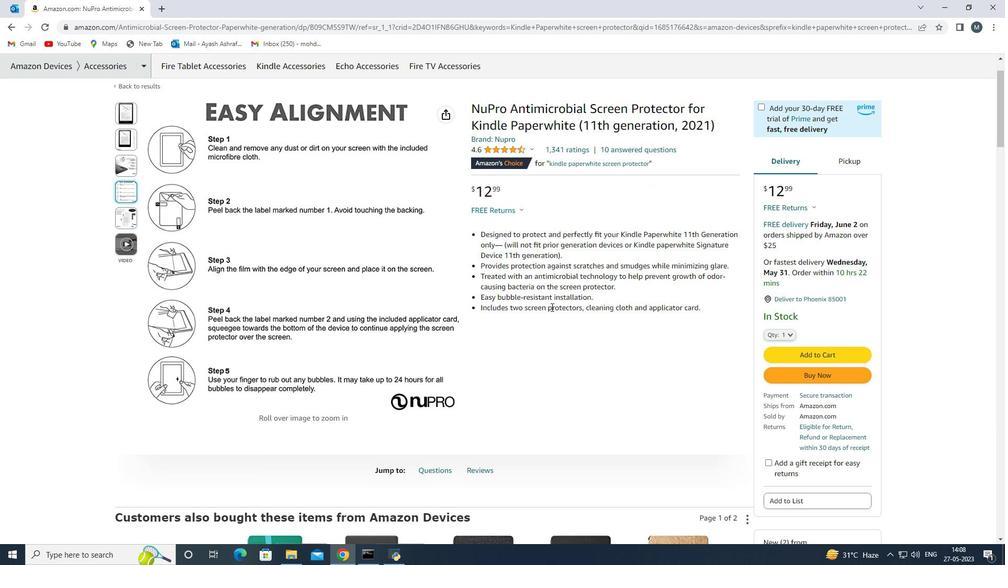 
Action: Mouse scrolled (561, 301) with delta (0, 0)
Screenshot: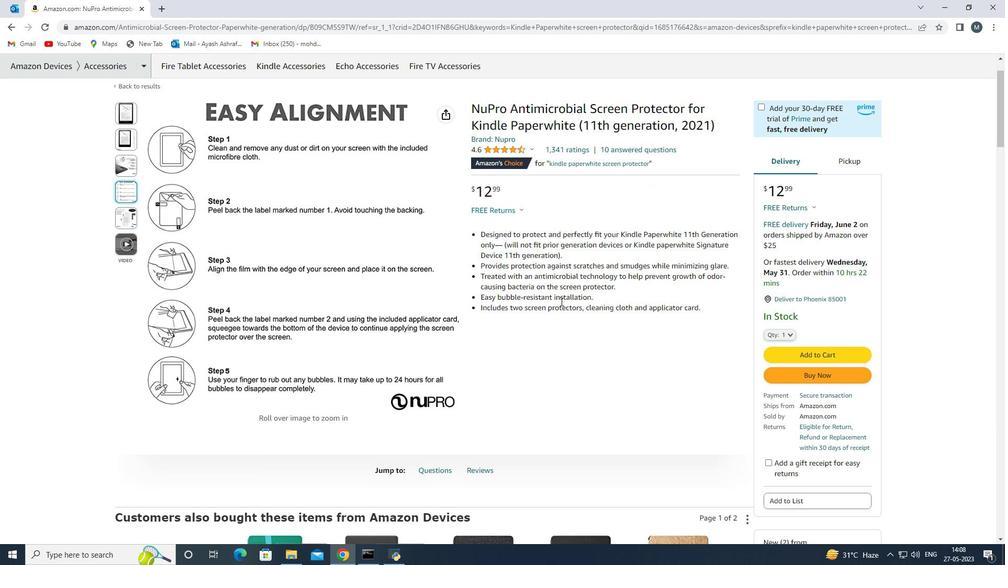 
Action: Mouse moved to (793, 234)
Screenshot: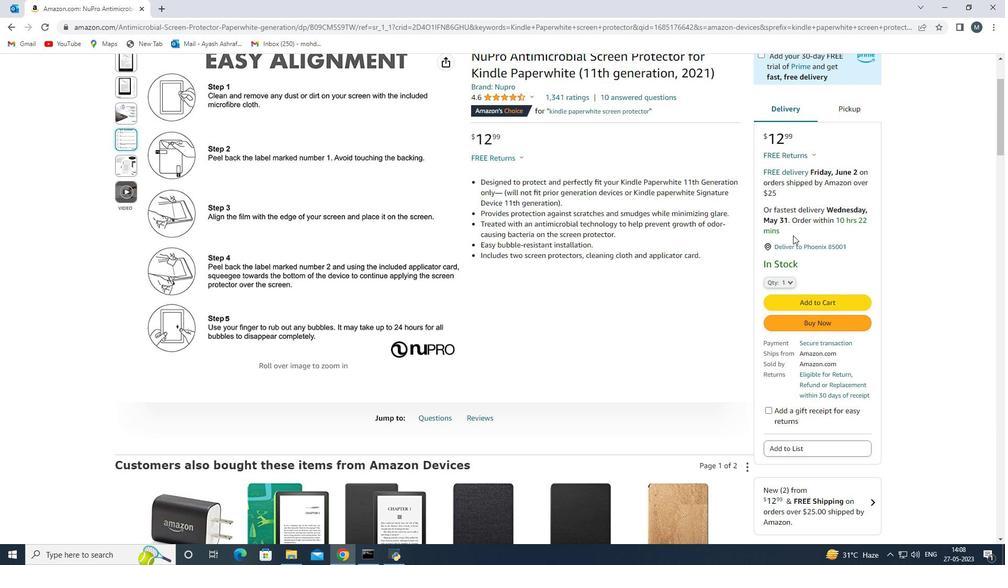 
Action: Mouse scrolled (793, 235) with delta (0, 0)
Screenshot: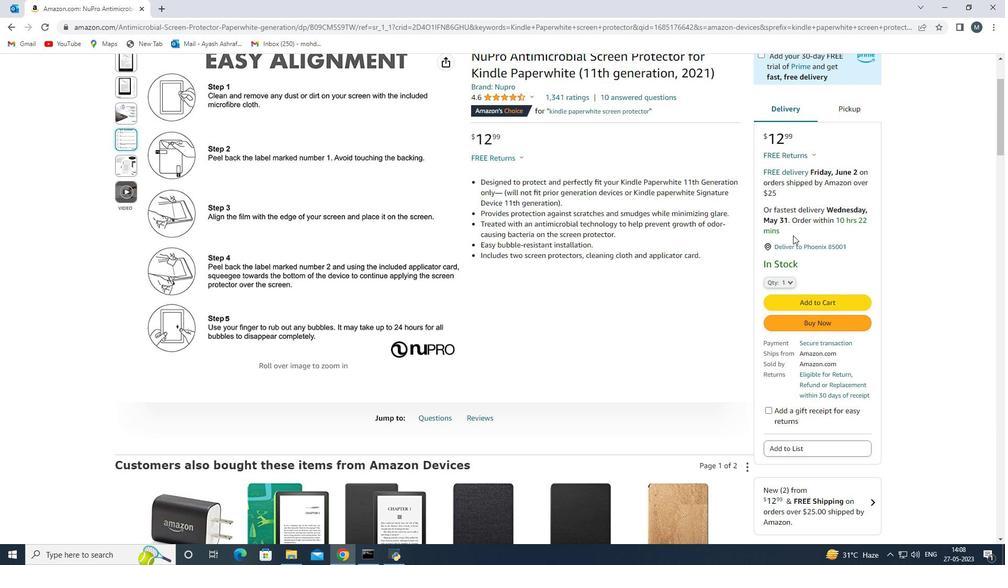 
Action: Mouse moved to (798, 250)
Screenshot: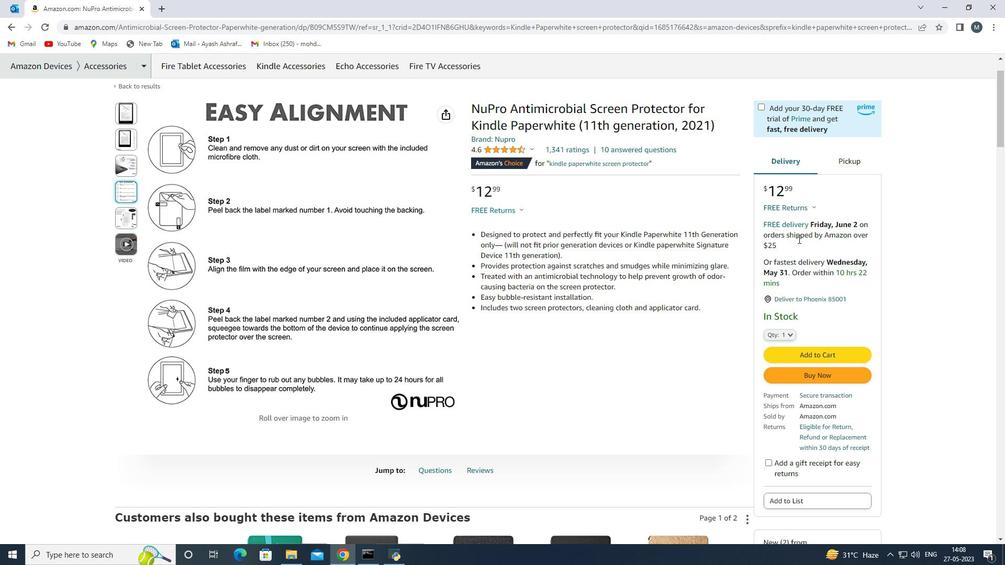 
Action: Mouse pressed left at (798, 249)
Screenshot: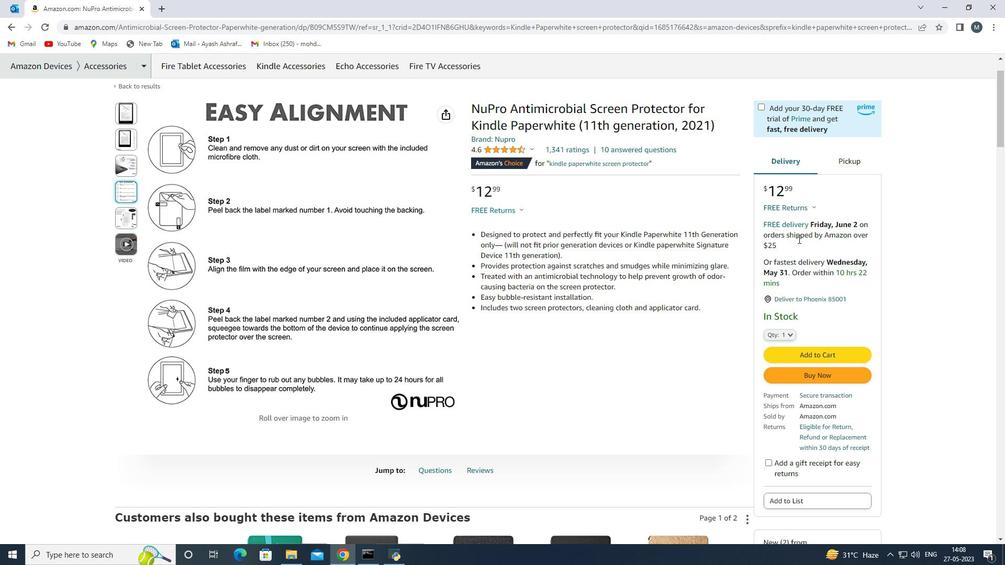 
Action: Mouse moved to (845, 329)
Screenshot: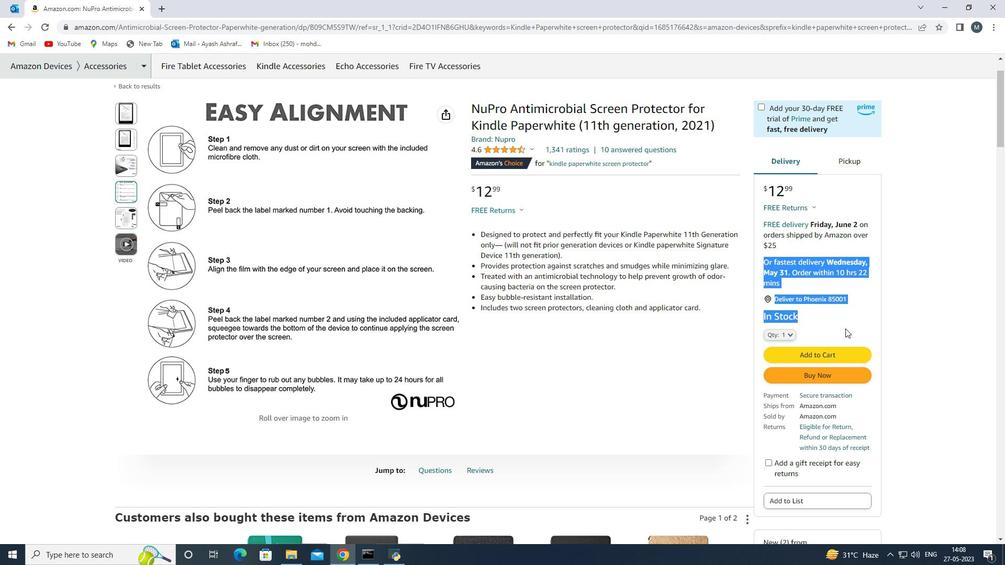 
Action: Mouse pressed left at (845, 329)
Screenshot: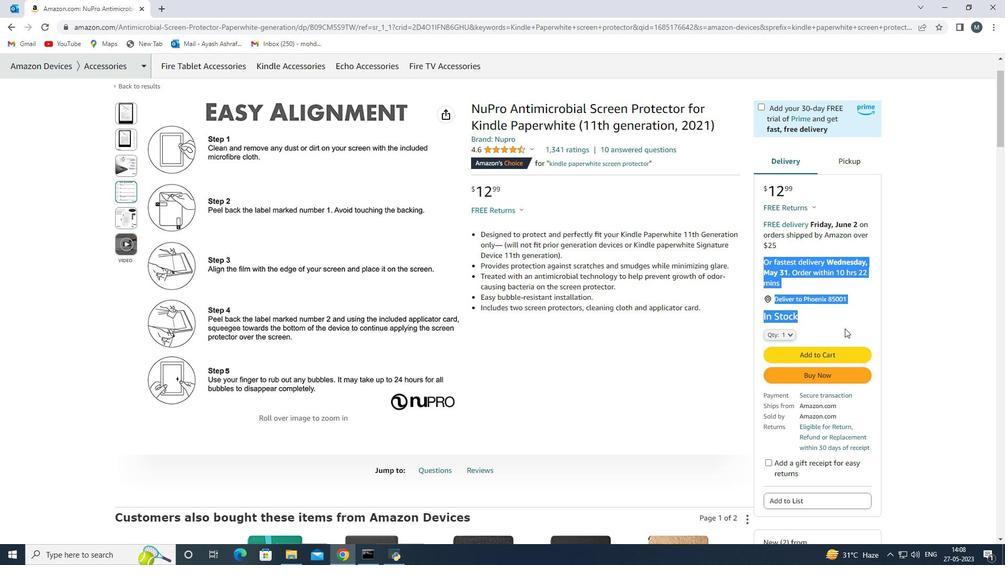 
Action: Mouse moved to (830, 353)
Screenshot: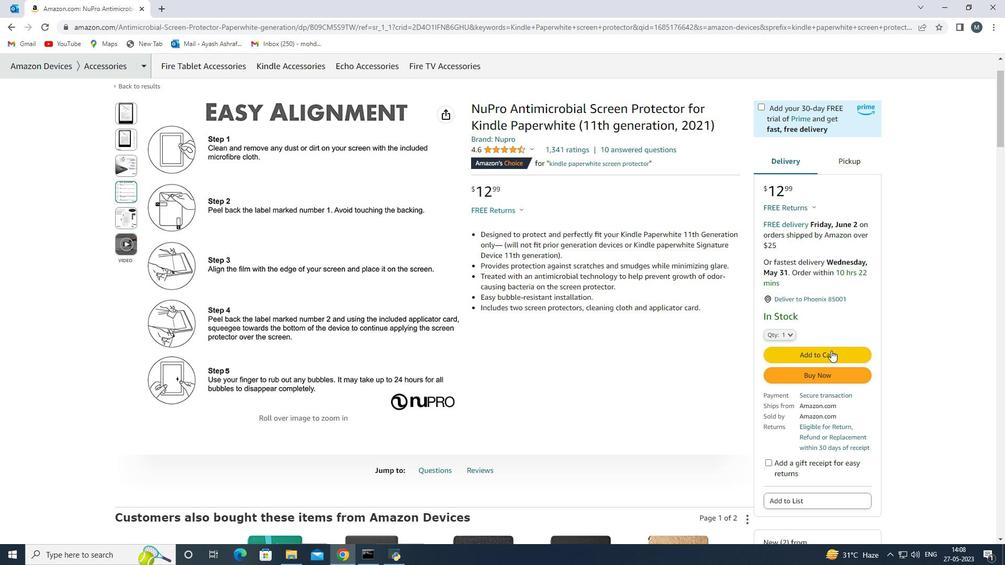 
Action: Mouse pressed left at (830, 353)
Screenshot: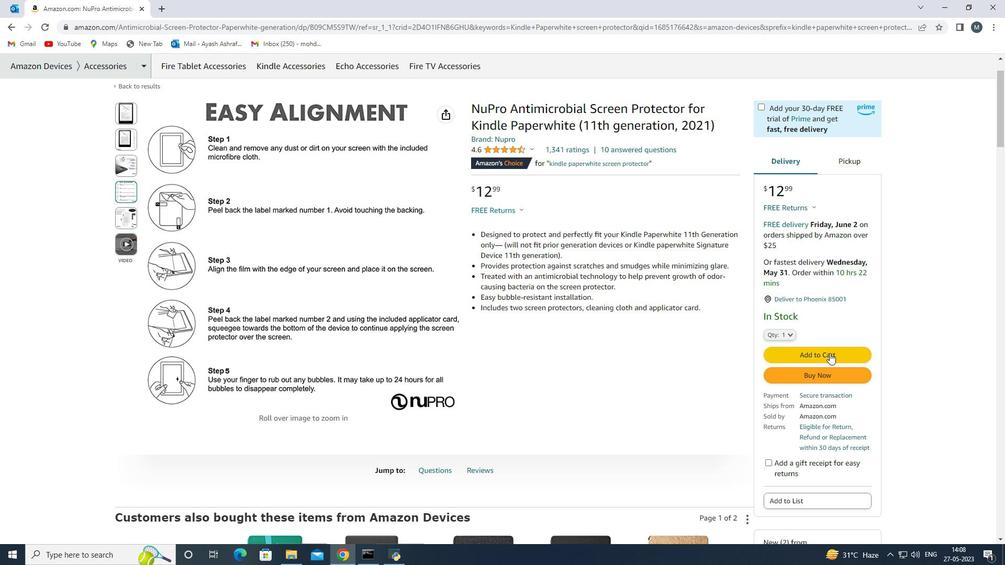 
Action: Mouse moved to (793, 172)
Screenshot: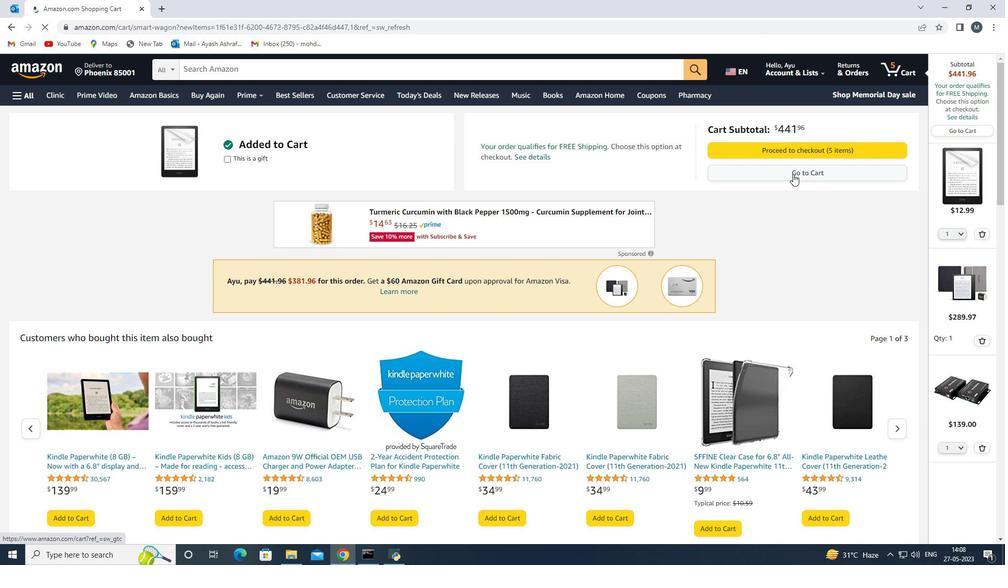 
Action: Mouse pressed left at (793, 172)
Screenshot: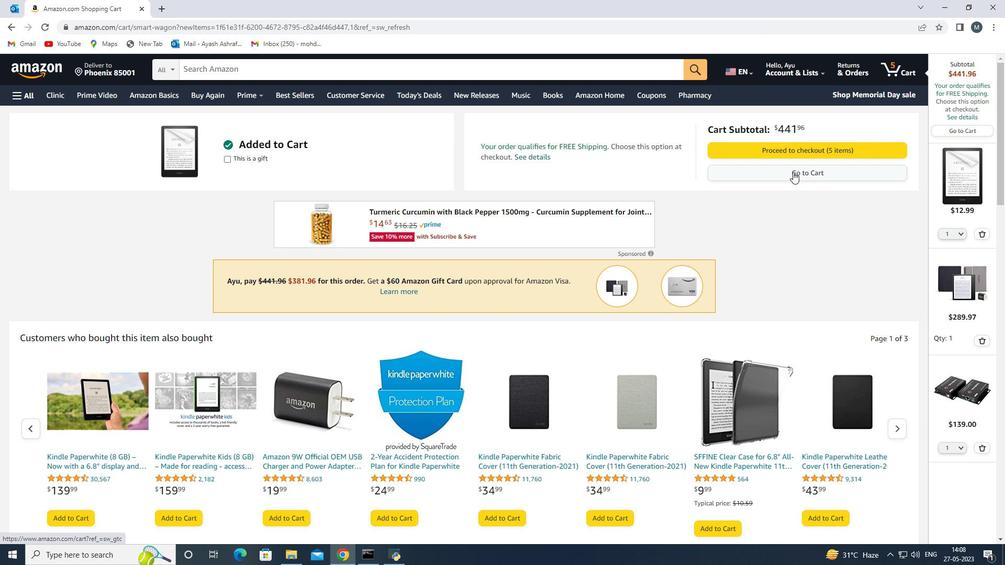 
Action: Mouse moved to (63, 227)
Screenshot: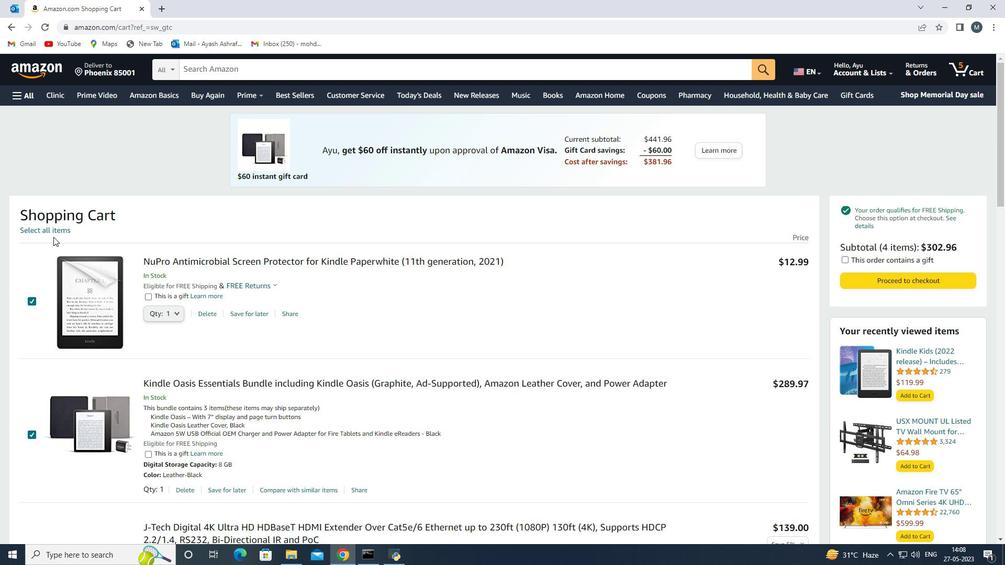 
Action: Mouse pressed left at (63, 227)
Screenshot: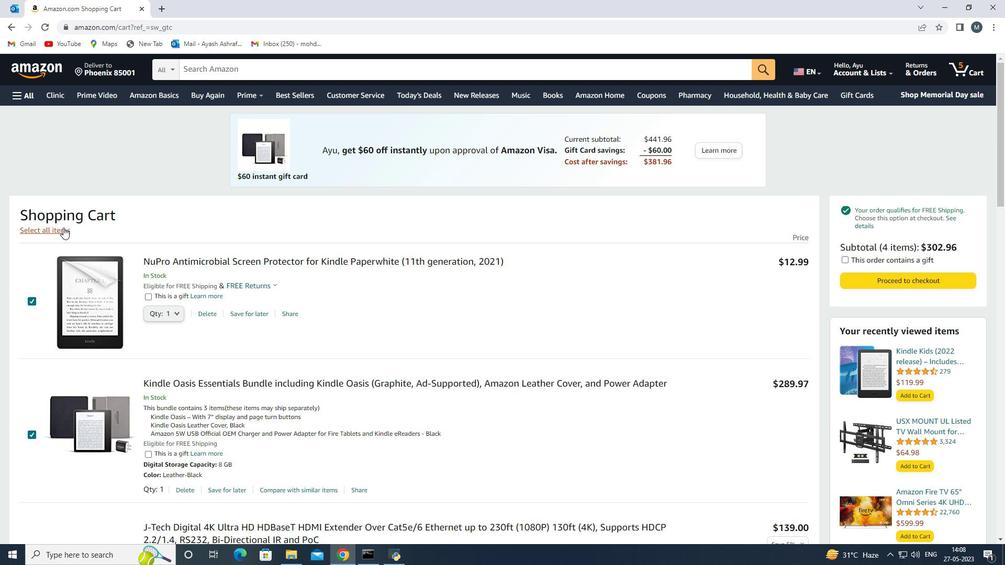 
Action: Mouse moved to (36, 304)
Screenshot: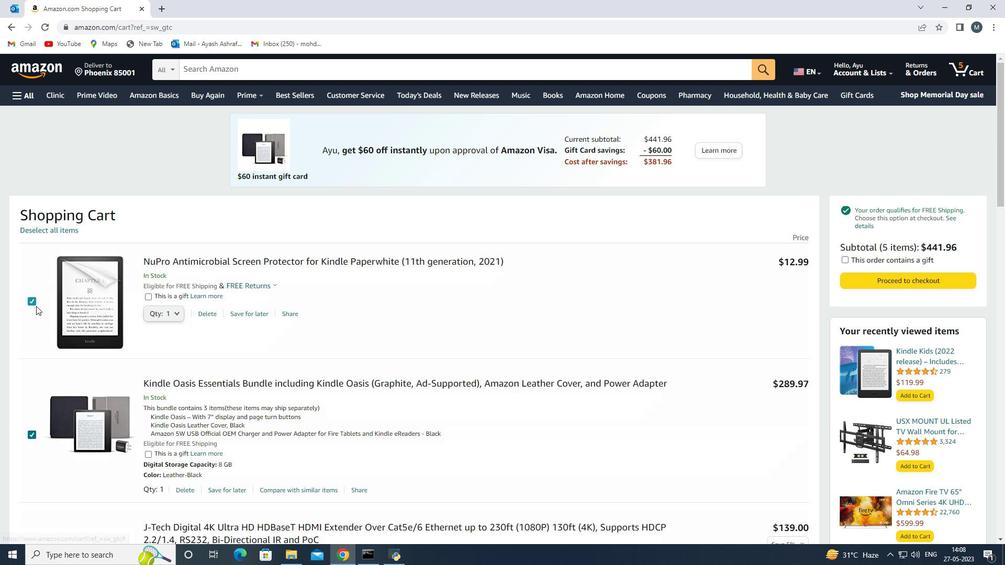 
Action: Mouse pressed left at (36, 304)
Screenshot: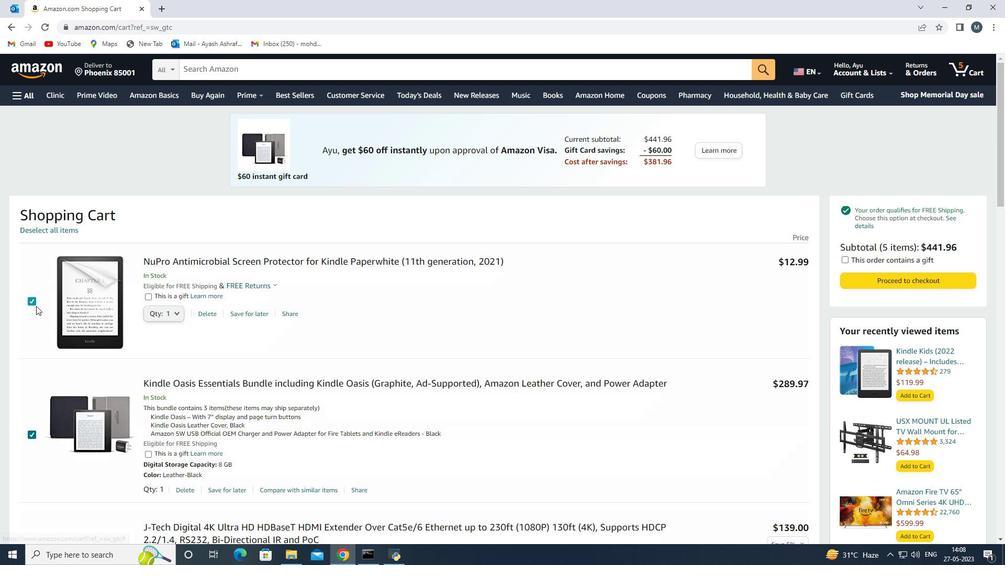 
Action: Mouse moved to (37, 301)
Screenshot: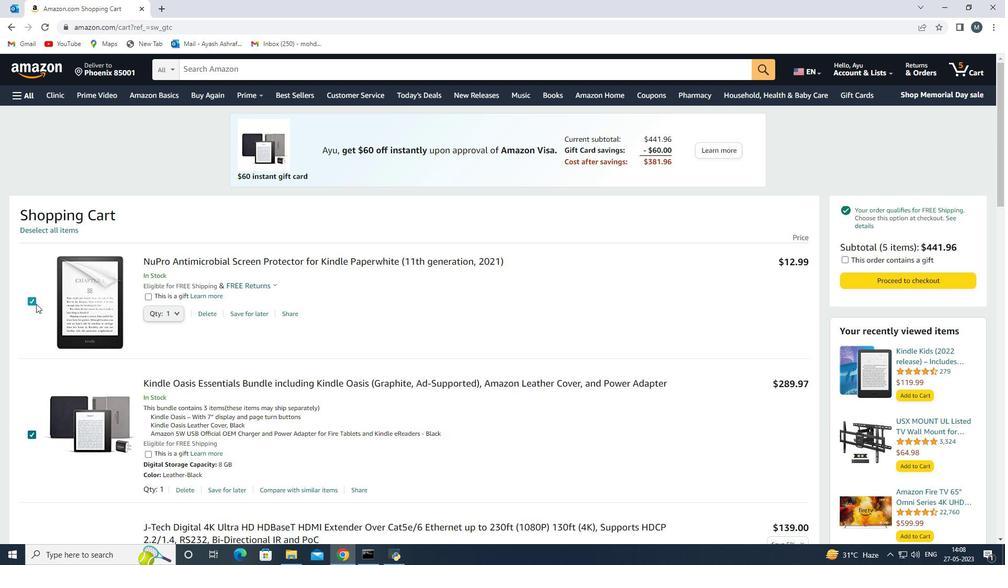 
Action: Mouse pressed left at (37, 301)
Screenshot: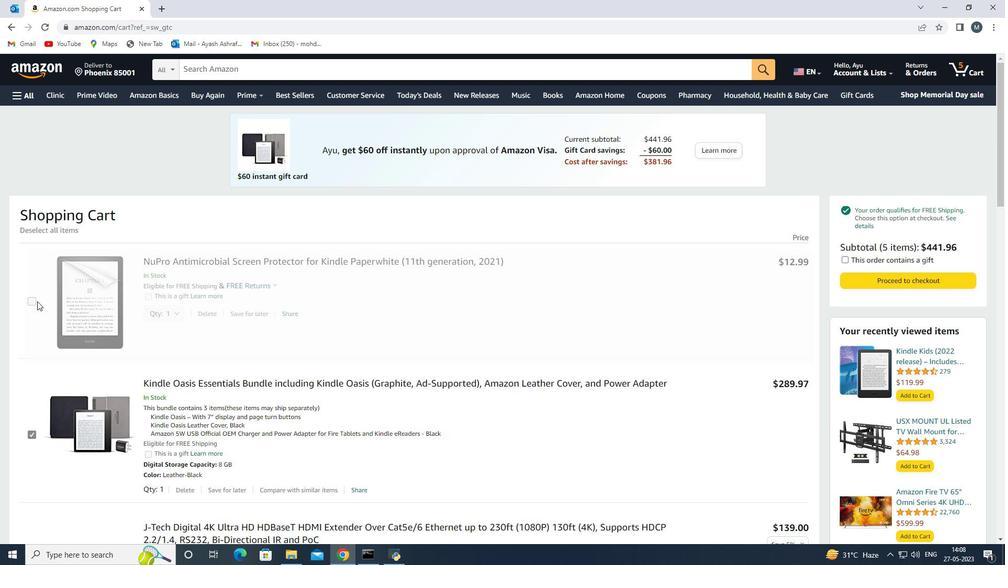 
Action: Mouse moved to (34, 303)
Screenshot: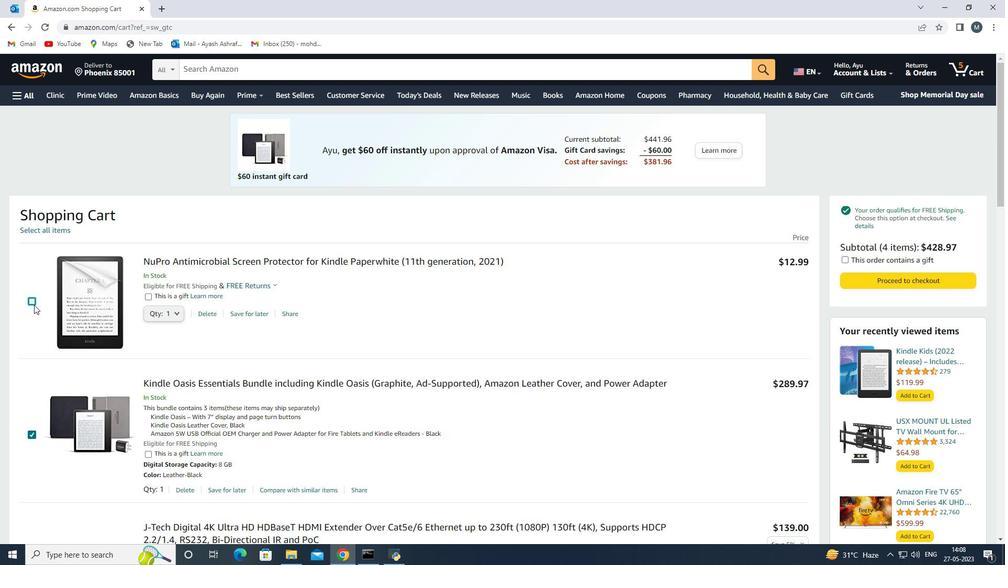 
Action: Mouse pressed left at (34, 303)
Screenshot: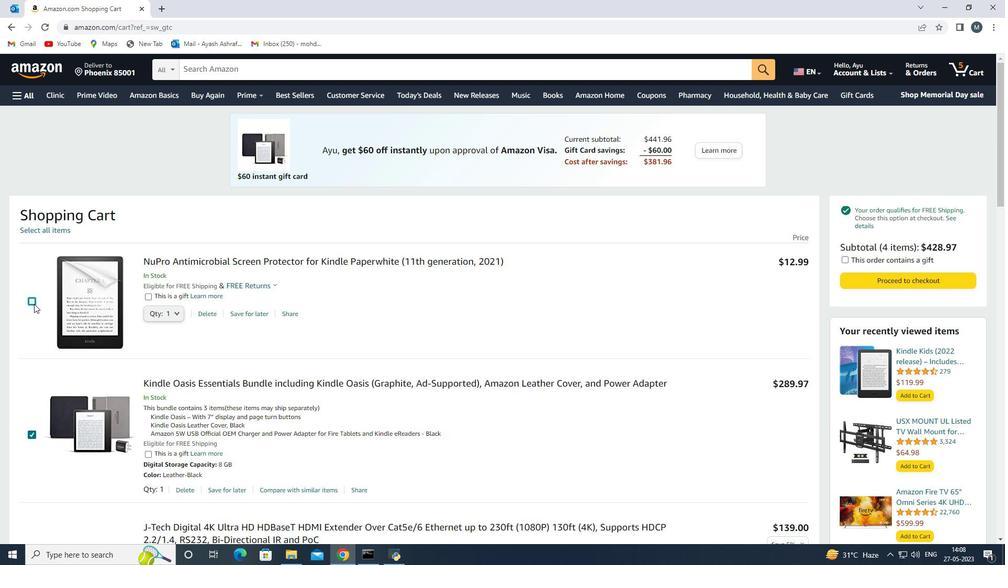 
Action: Mouse pressed left at (34, 303)
Screenshot: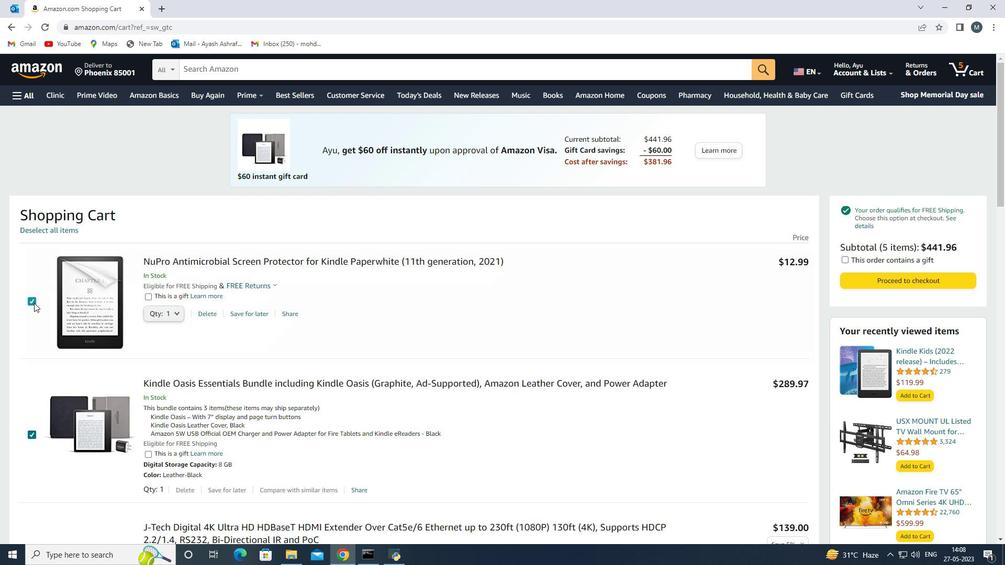 
Action: Mouse pressed left at (34, 303)
Screenshot: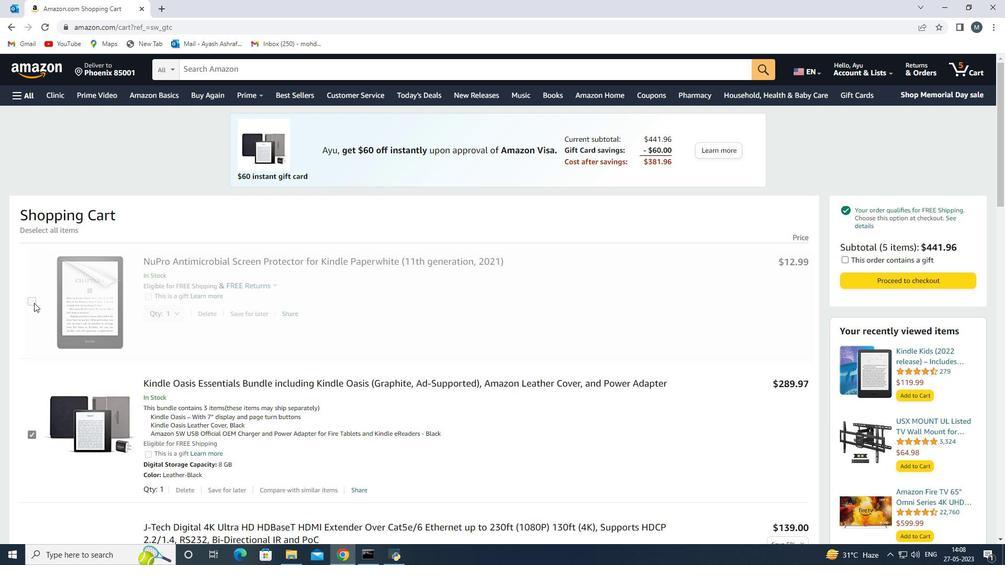 
Action: Mouse moved to (35, 433)
Screenshot: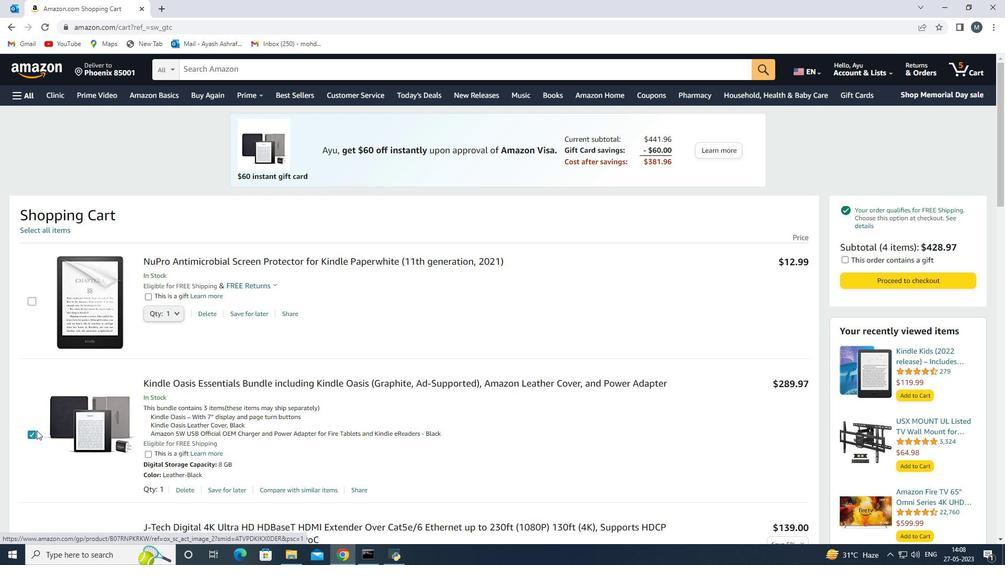 
Action: Mouse pressed left at (35, 433)
Screenshot: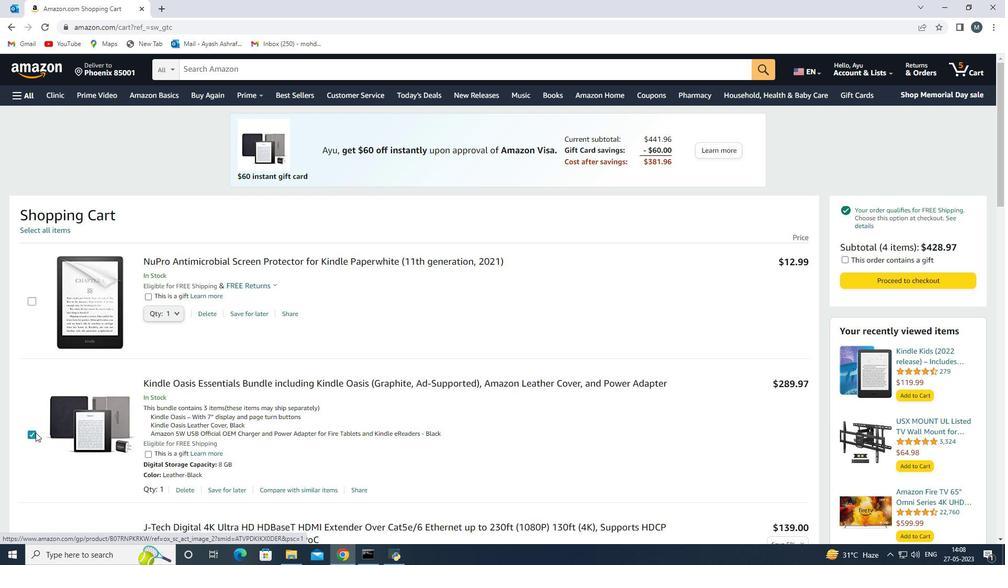 
Action: Mouse moved to (61, 410)
Screenshot: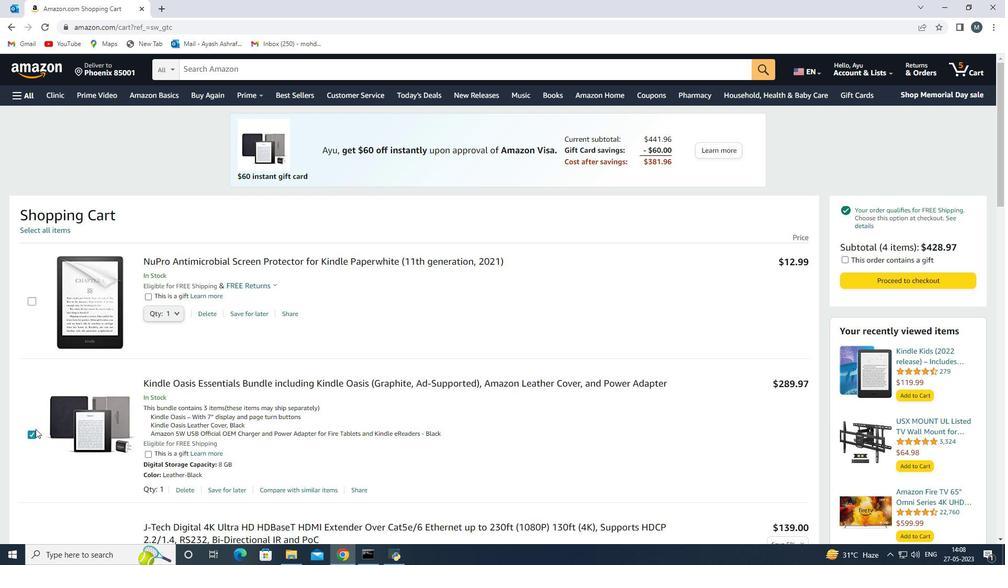 
Action: Mouse scrolled (61, 410) with delta (0, 0)
Screenshot: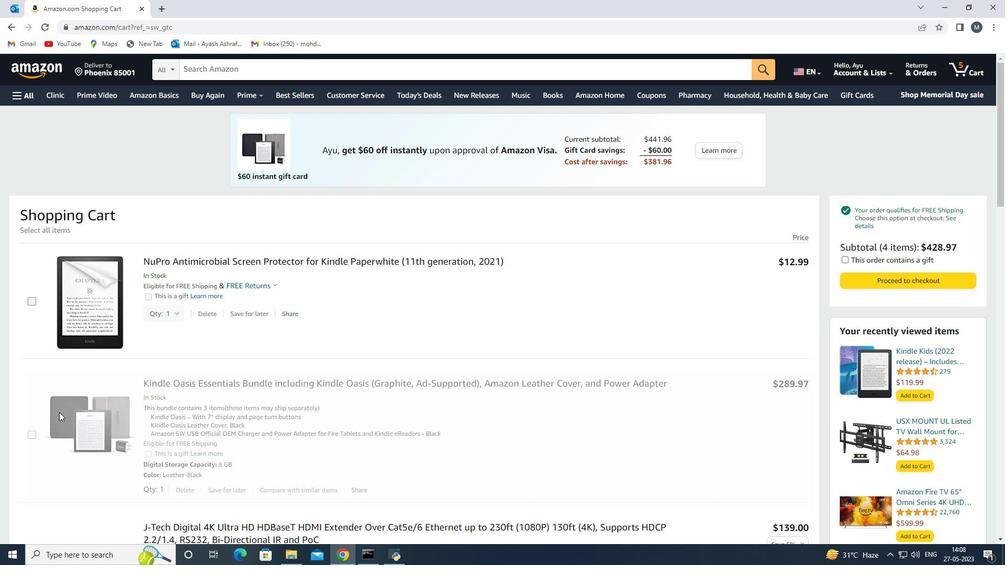 
Action: Mouse scrolled (61, 410) with delta (0, 0)
Screenshot: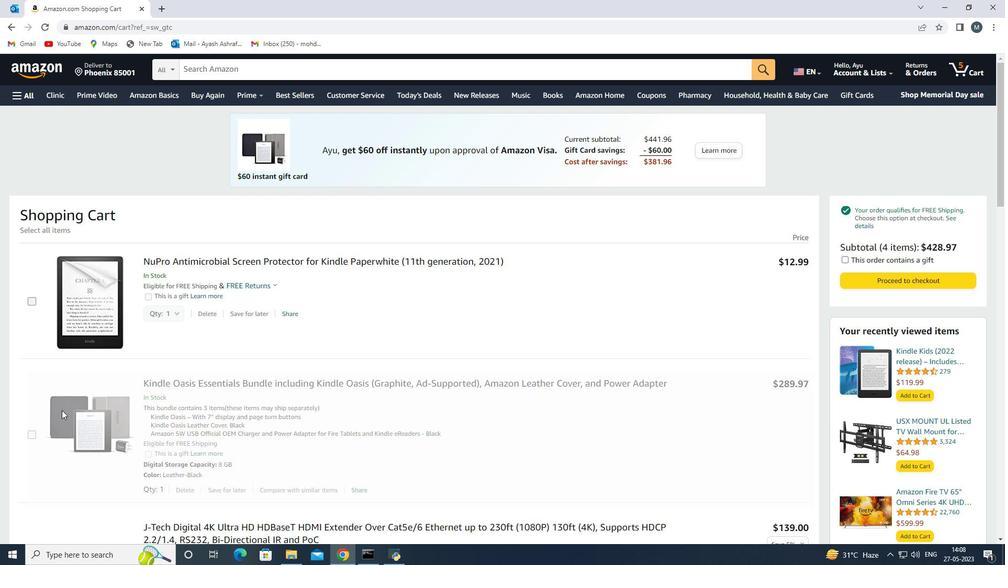 
Action: Mouse scrolled (61, 410) with delta (0, 0)
Screenshot: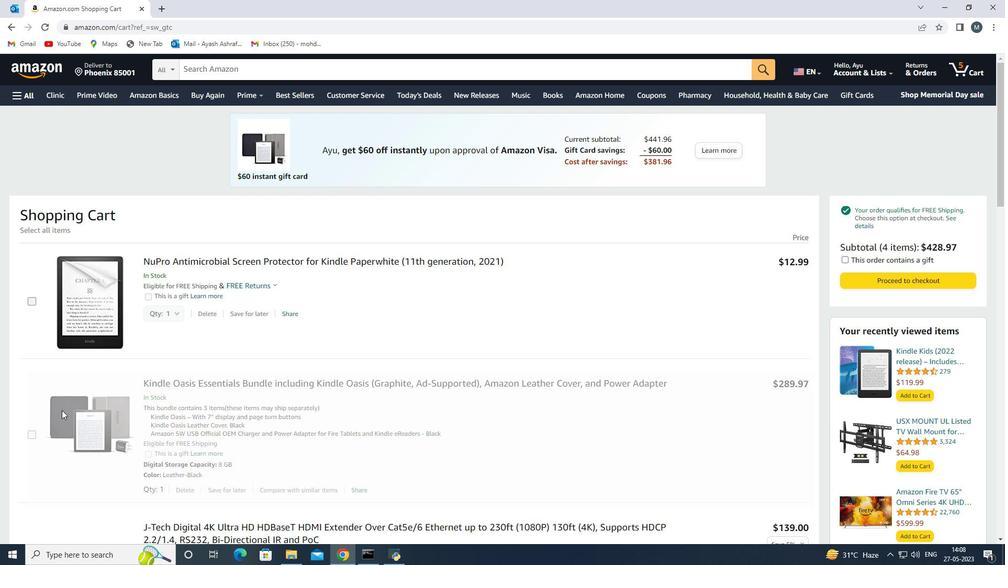 
Action: Mouse moved to (36, 414)
Screenshot: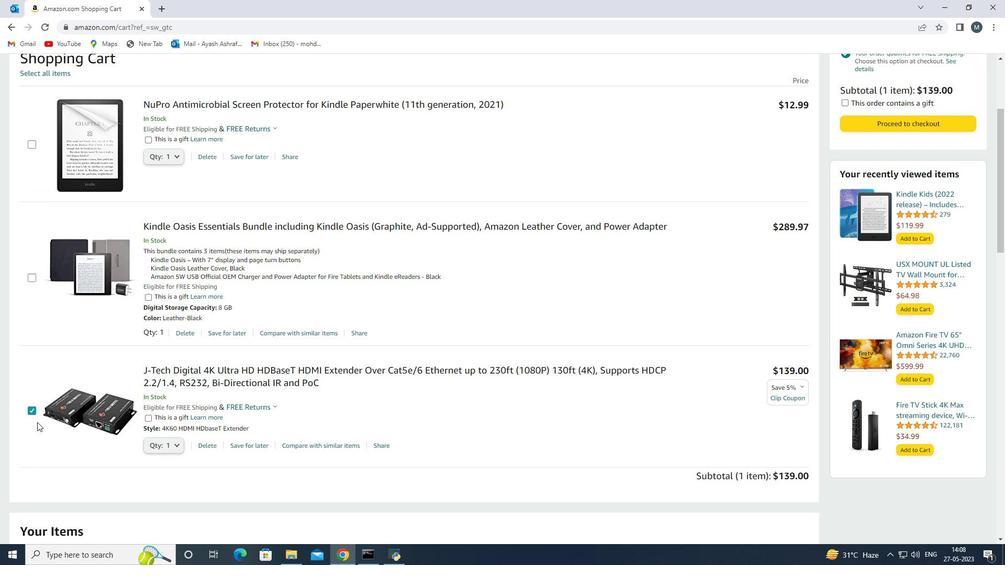 
Action: Mouse pressed left at (36, 414)
Screenshot: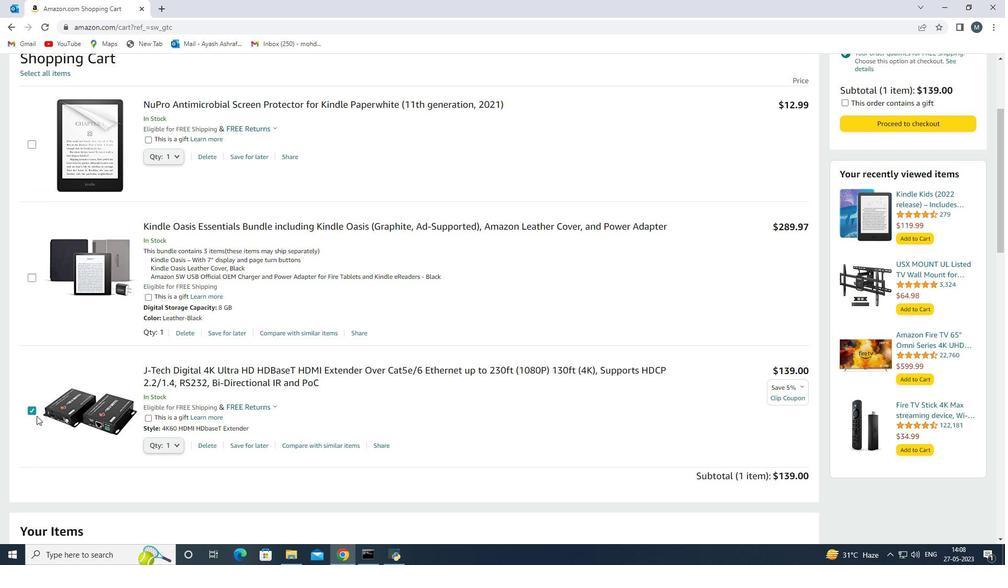 
Action: Mouse moved to (69, 367)
Screenshot: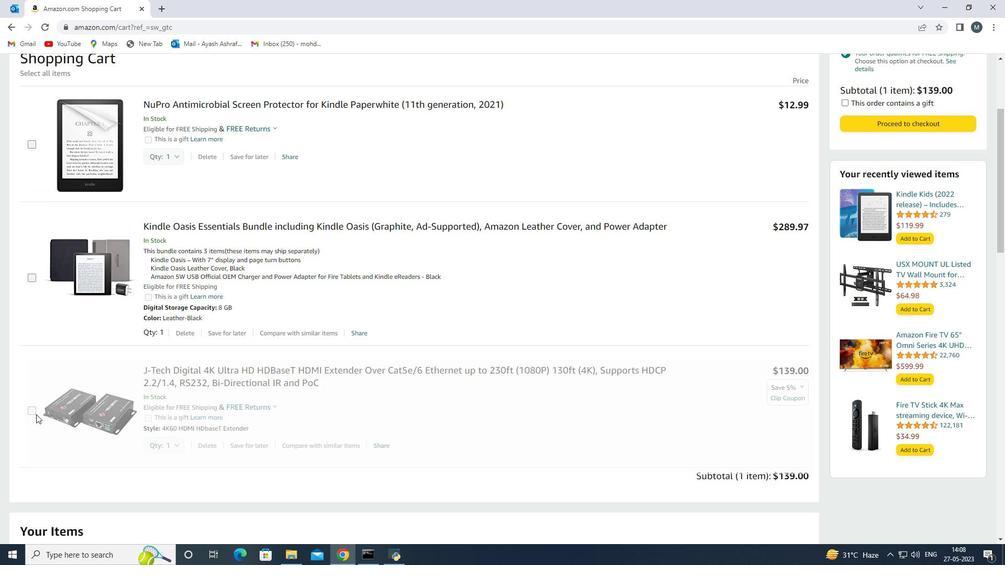 
Action: Mouse scrolled (69, 367) with delta (0, 0)
Screenshot: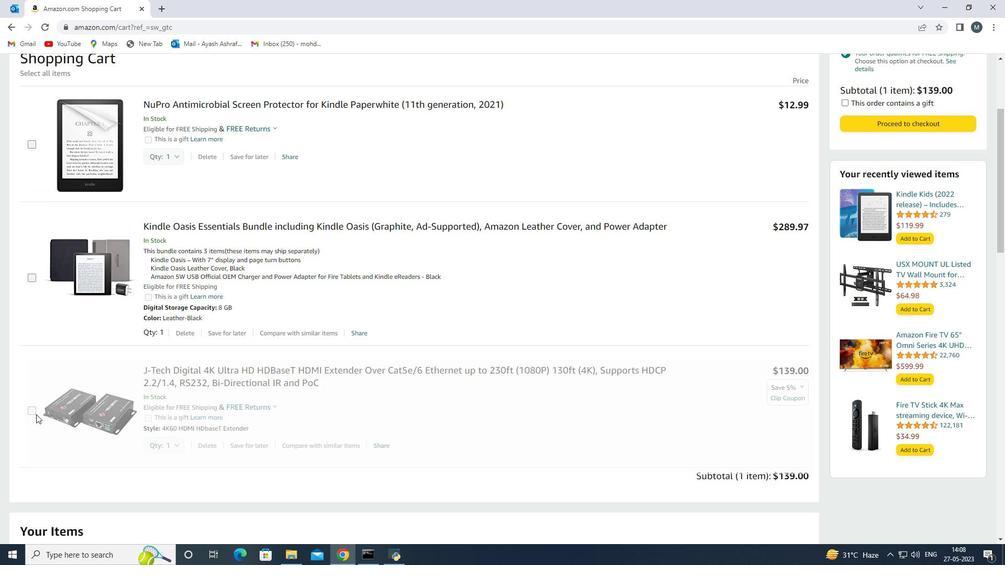 
Action: Mouse scrolled (69, 367) with delta (0, 0)
Screenshot: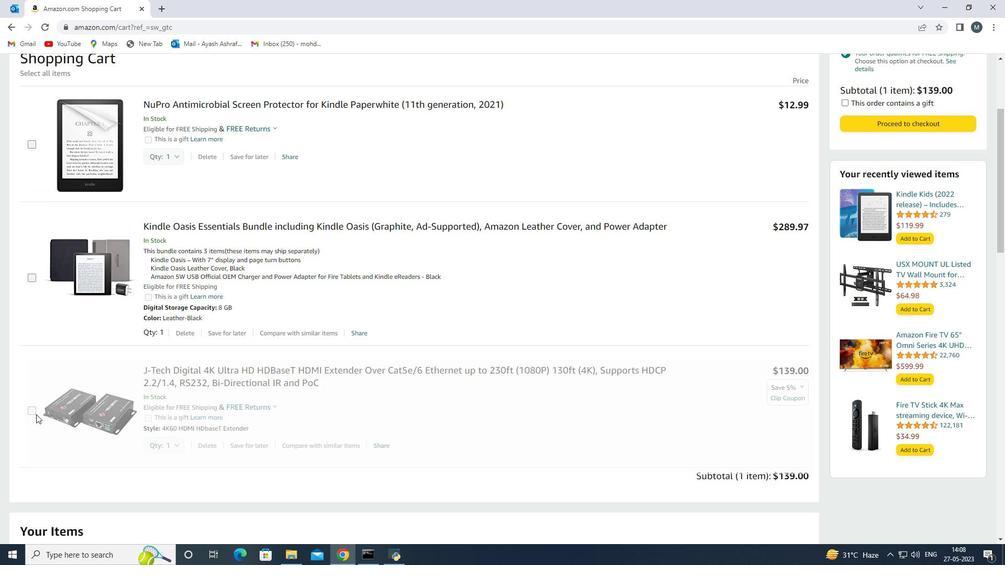 
Action: Mouse scrolled (69, 367) with delta (0, 0)
Screenshot: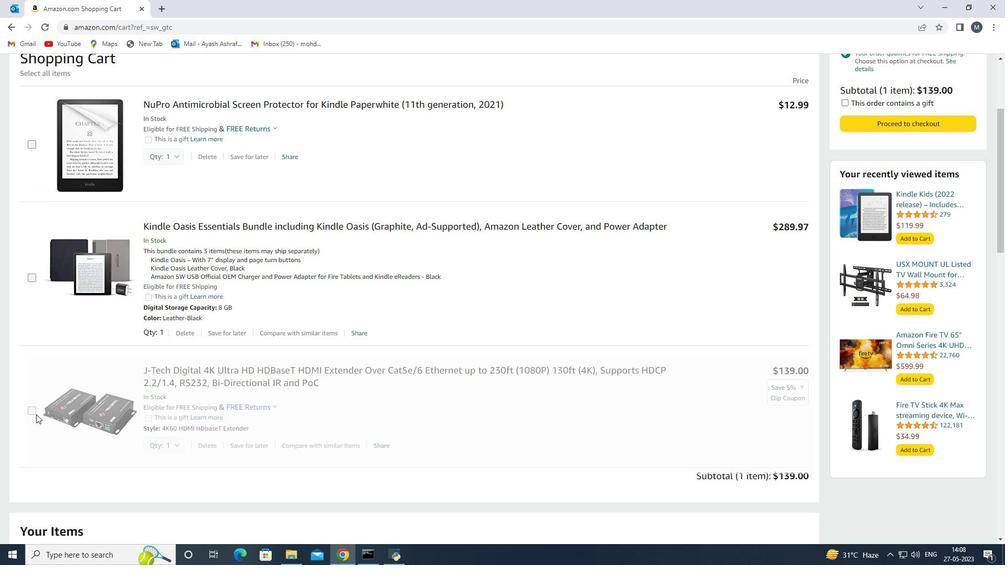 
Action: Mouse scrolled (69, 367) with delta (0, 0)
Screenshot: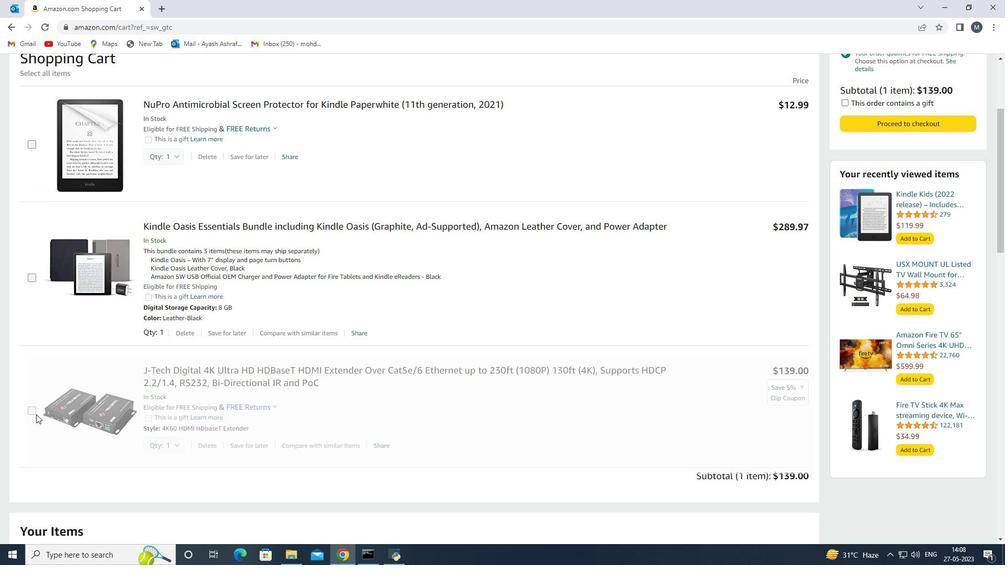 
Action: Mouse moved to (112, 315)
Screenshot: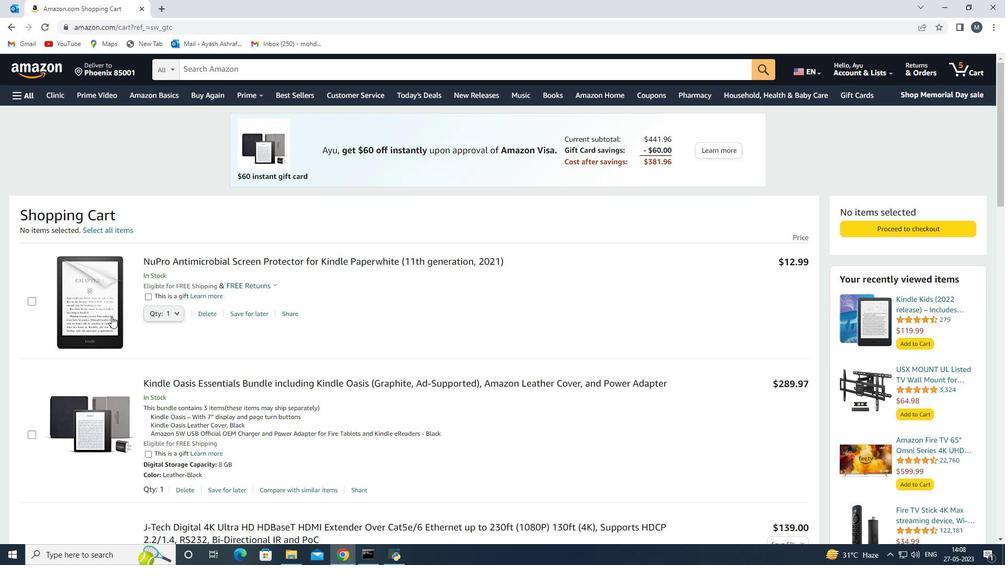 
Action: Mouse pressed left at (112, 315)
Screenshot: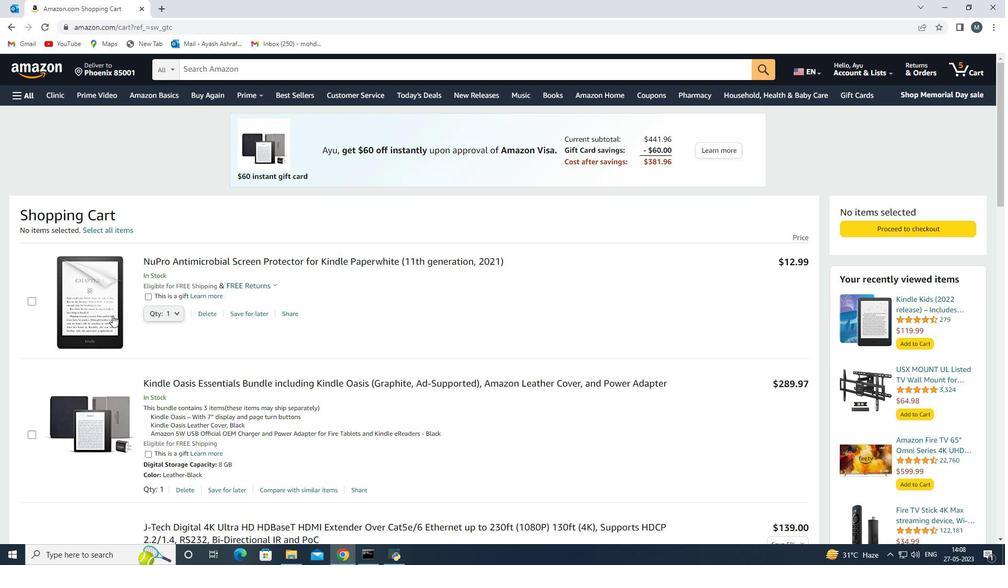 
Action: Mouse moved to (790, 385)
Screenshot: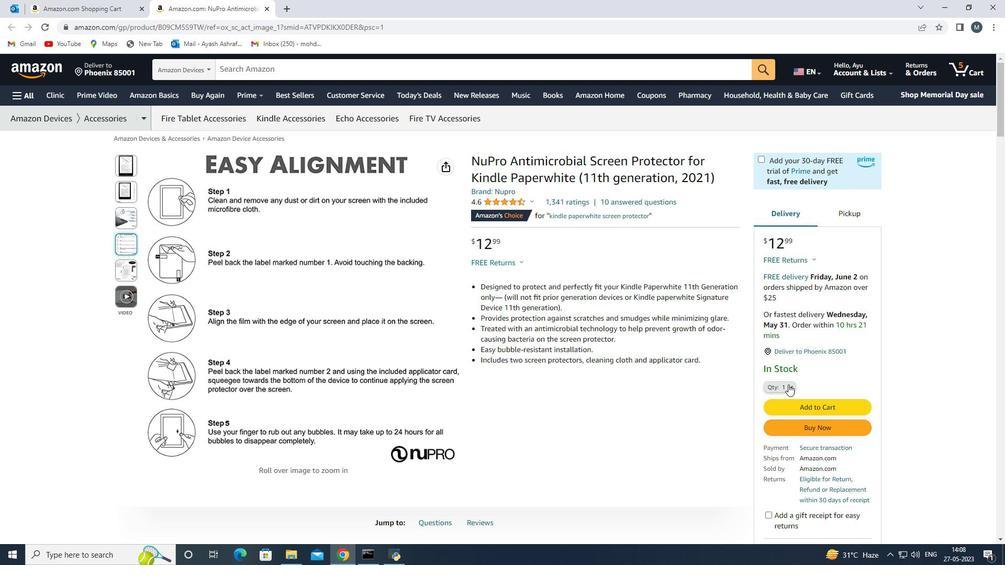 
Action: Mouse pressed left at (790, 385)
Screenshot: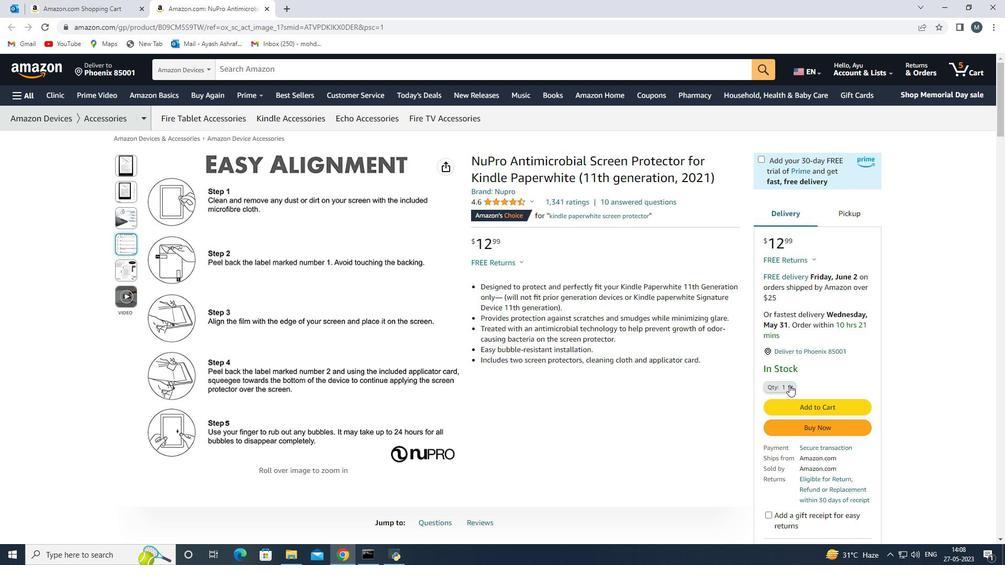 
Action: Mouse moved to (778, 84)
Screenshot: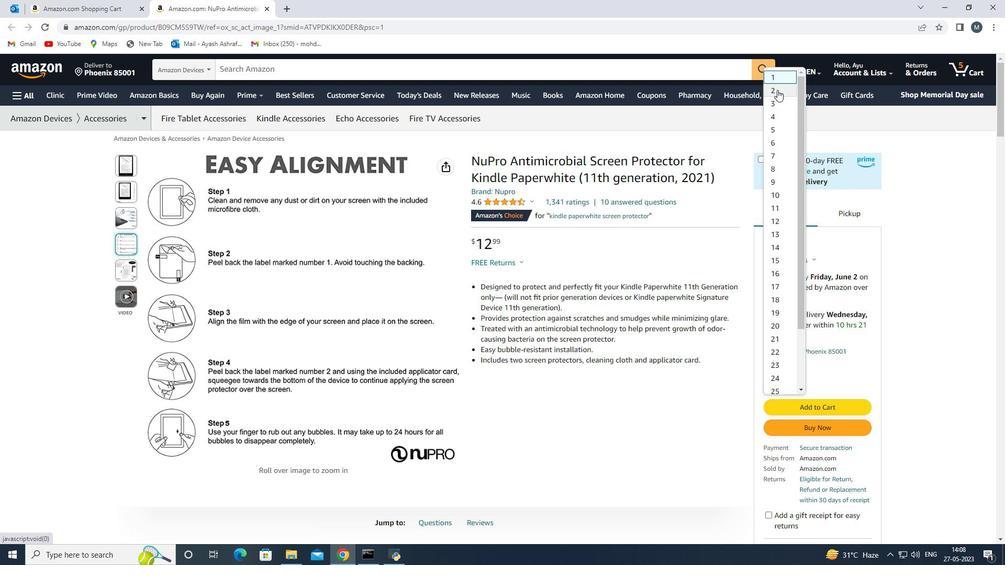 
Action: Mouse pressed left at (778, 84)
Screenshot: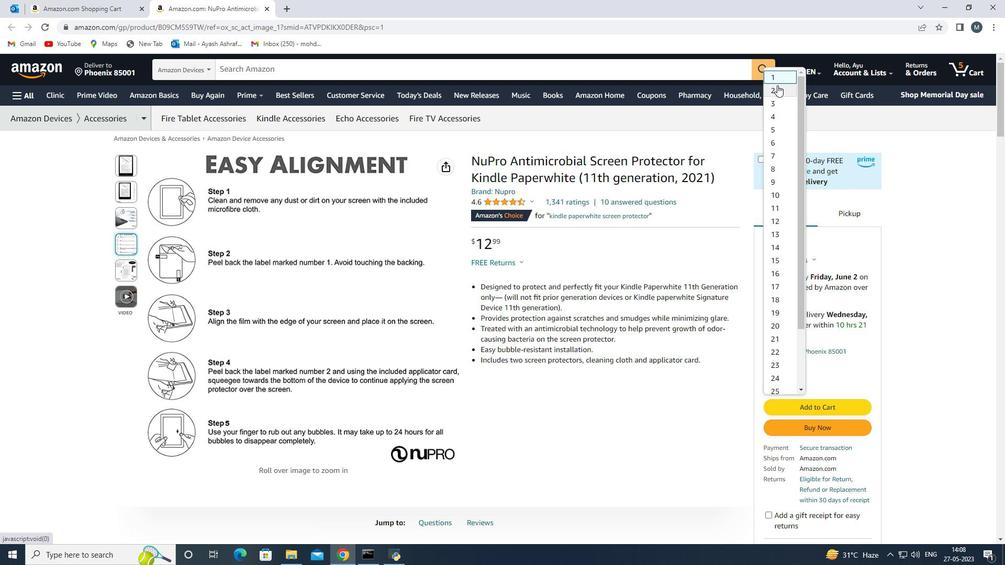 
Action: Mouse moved to (817, 410)
Screenshot: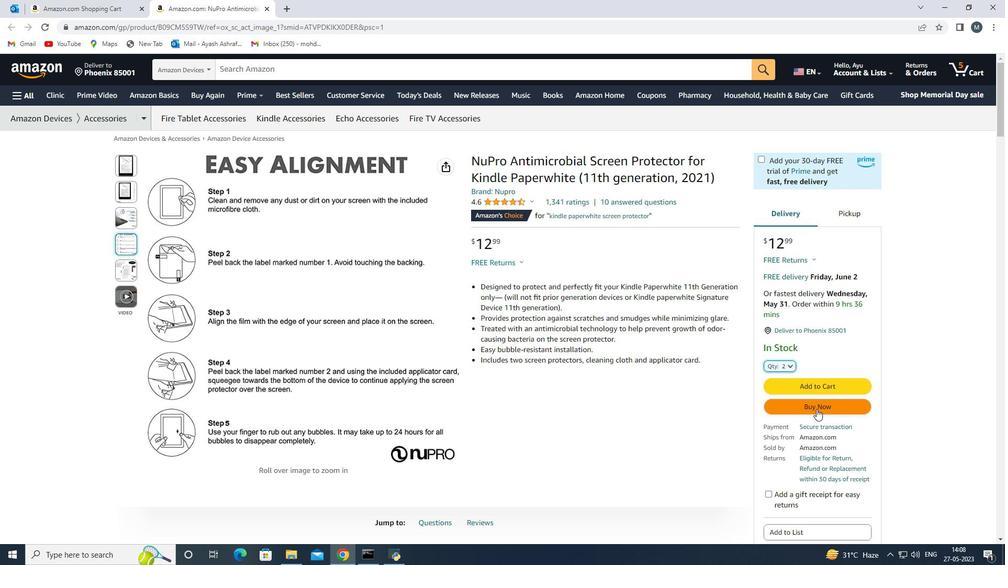 
Action: Mouse pressed left at (817, 410)
Screenshot: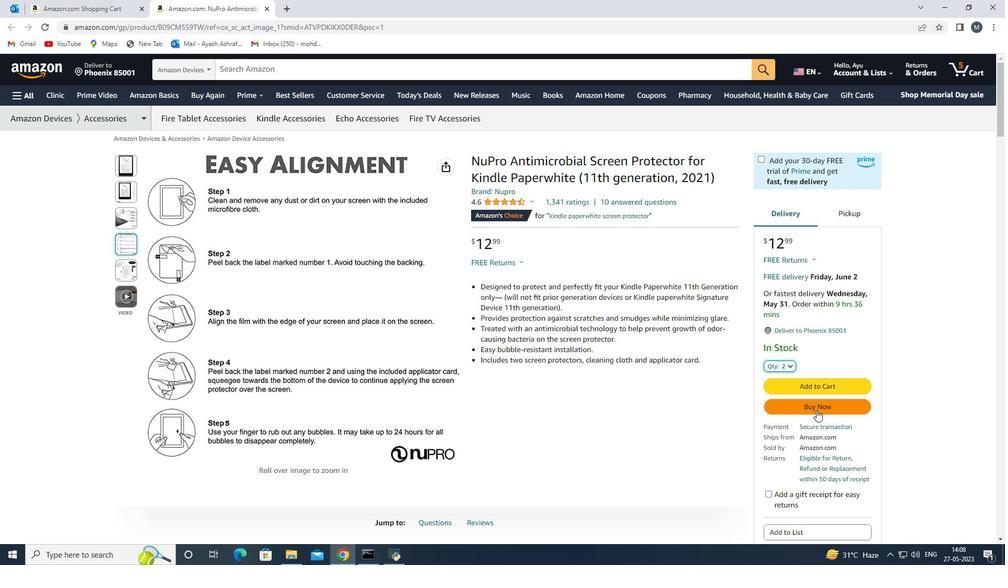 
Action: Mouse moved to (284, 323)
Screenshot: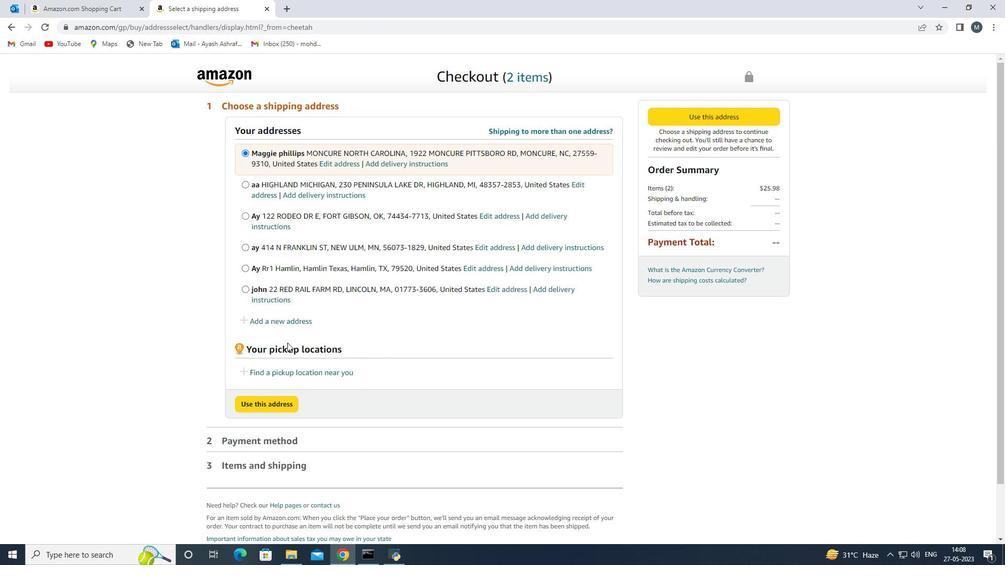 
Action: Mouse pressed left at (284, 323)
Screenshot: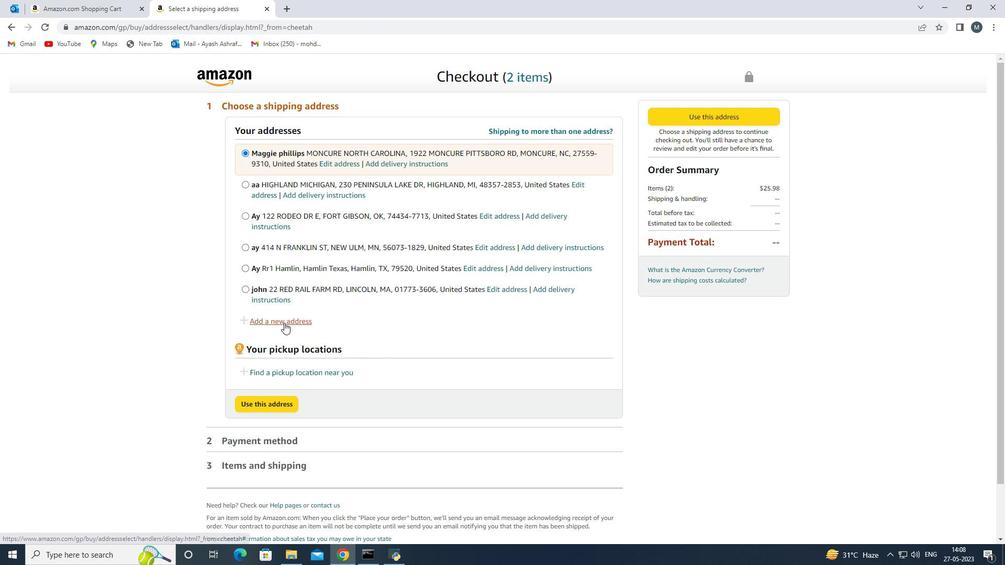 
Action: Mouse moved to (354, 293)
Screenshot: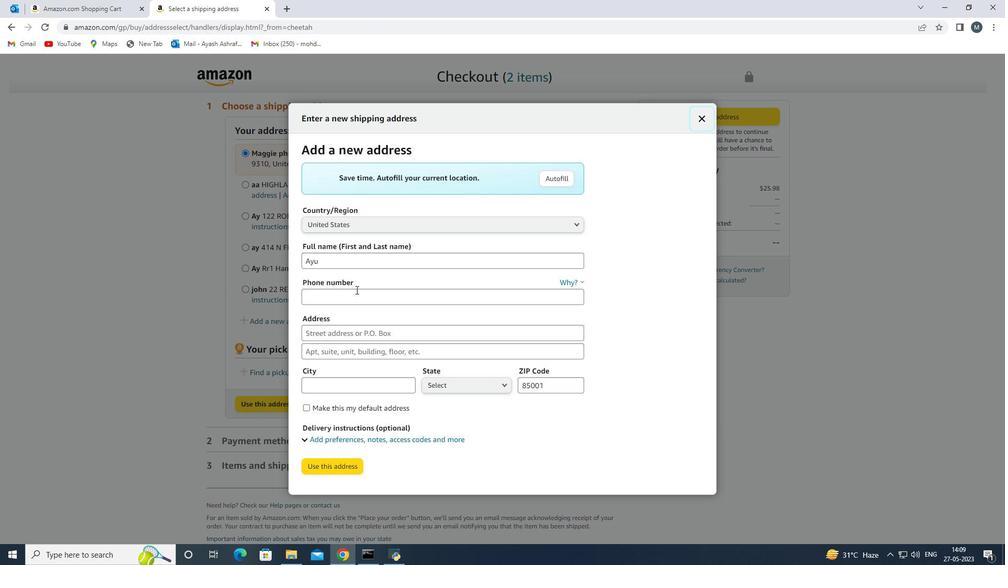 
Action: Mouse pressed left at (354, 293)
Screenshot: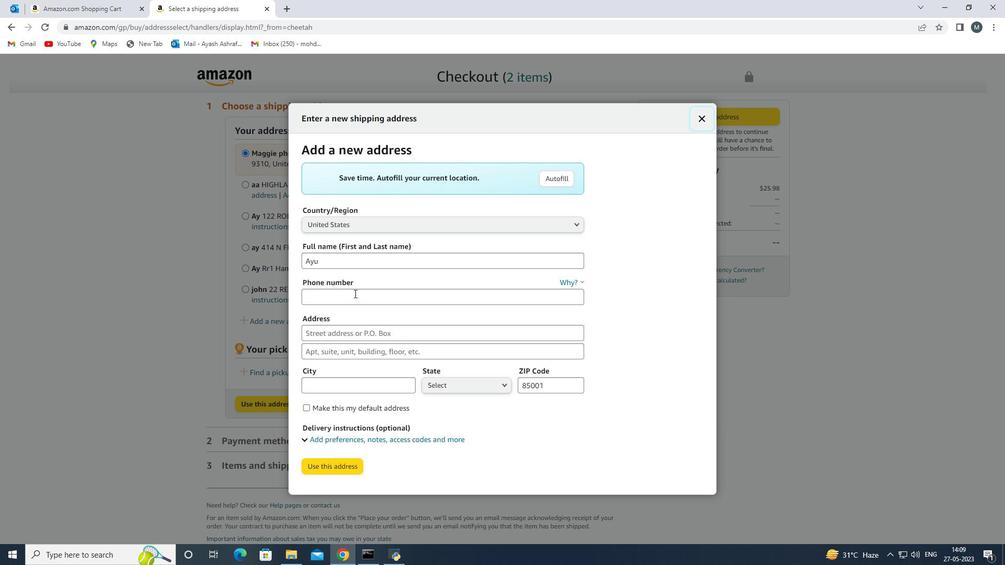 
Action: Mouse moved to (354, 294)
Screenshot: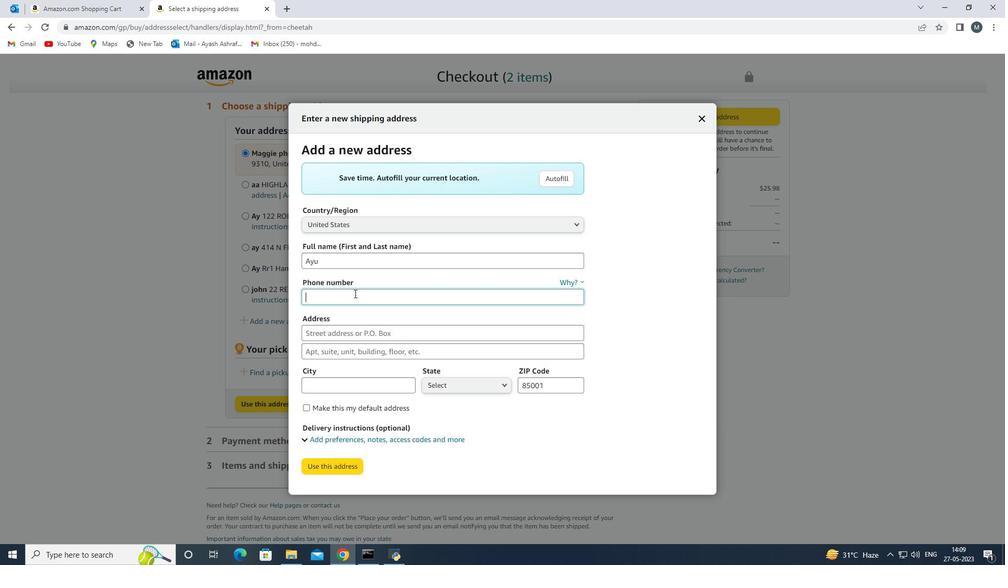 
Action: Key pressed <Key.shift>(248<Key.shift>(<Key.backspace><Key.shift>)5296733
Screenshot: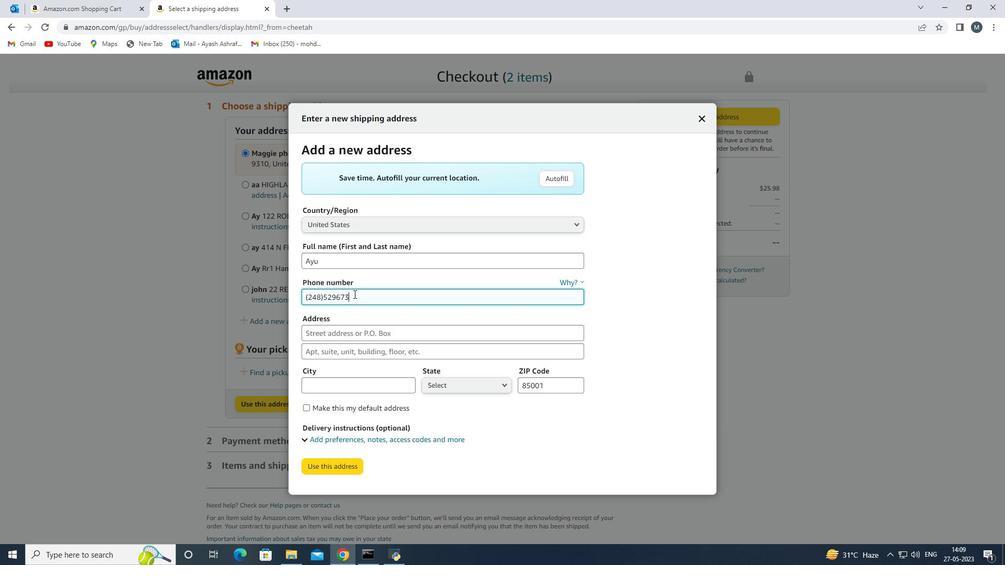 
Action: Mouse moved to (383, 336)
Screenshot: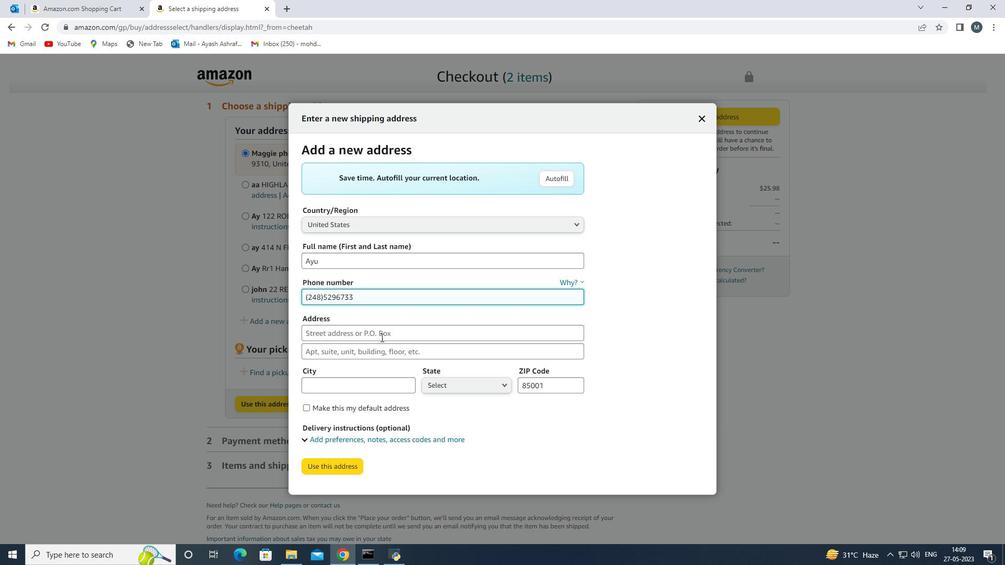 
Action: Mouse pressed left at (383, 336)
Screenshot: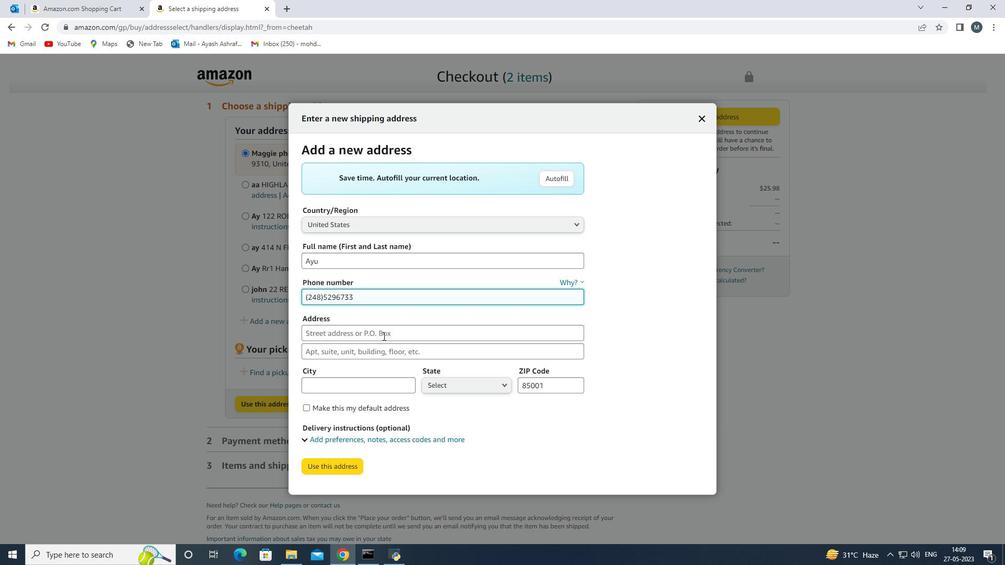 
Action: Mouse moved to (384, 336)
Screenshot: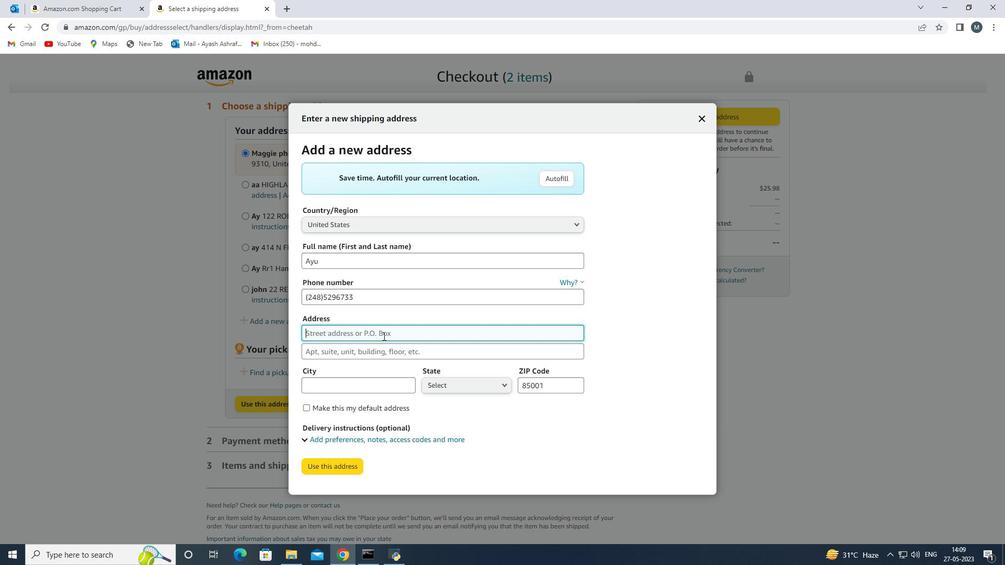 
Action: Key pressed 230<Key.space>peninsula<Key.space><Key.shift>La
Screenshot: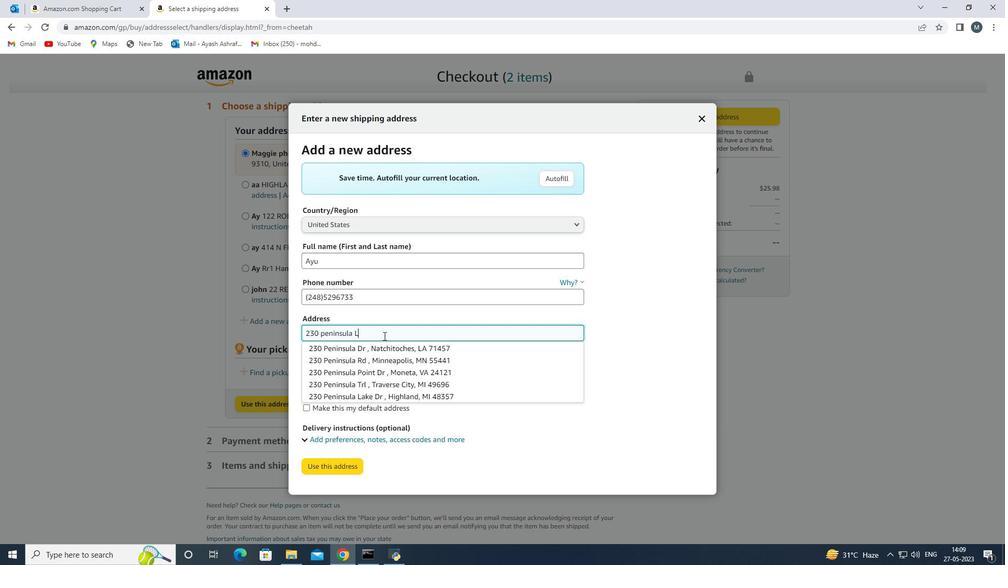 
Action: Mouse moved to (391, 353)
Screenshot: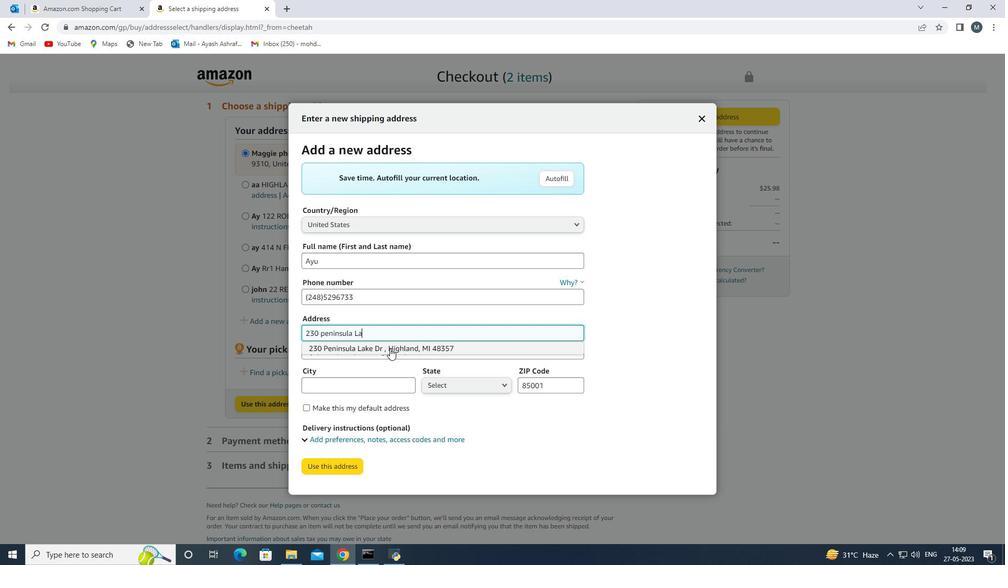 
Action: Mouse pressed left at (391, 353)
Screenshot: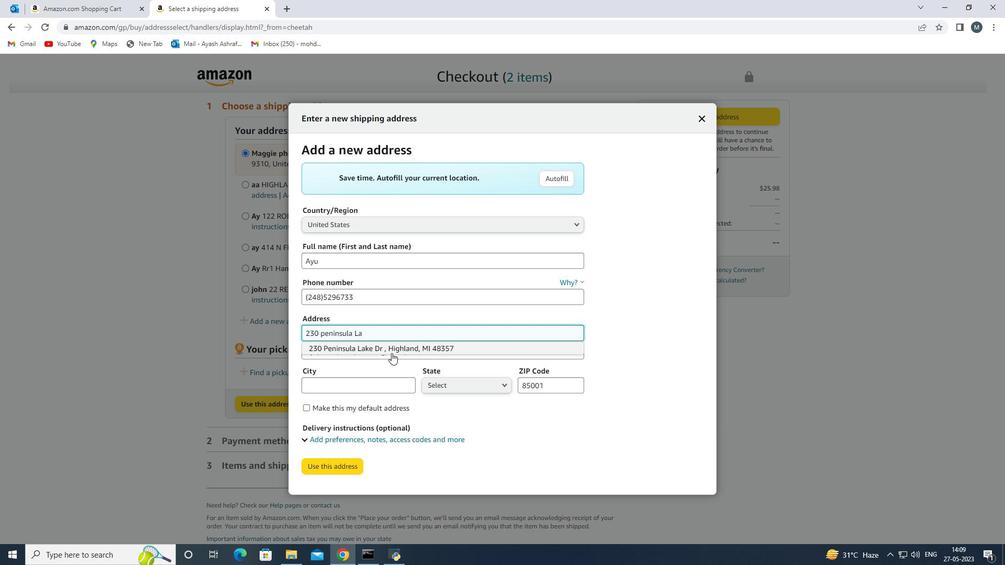 
Action: Mouse moved to (322, 469)
Screenshot: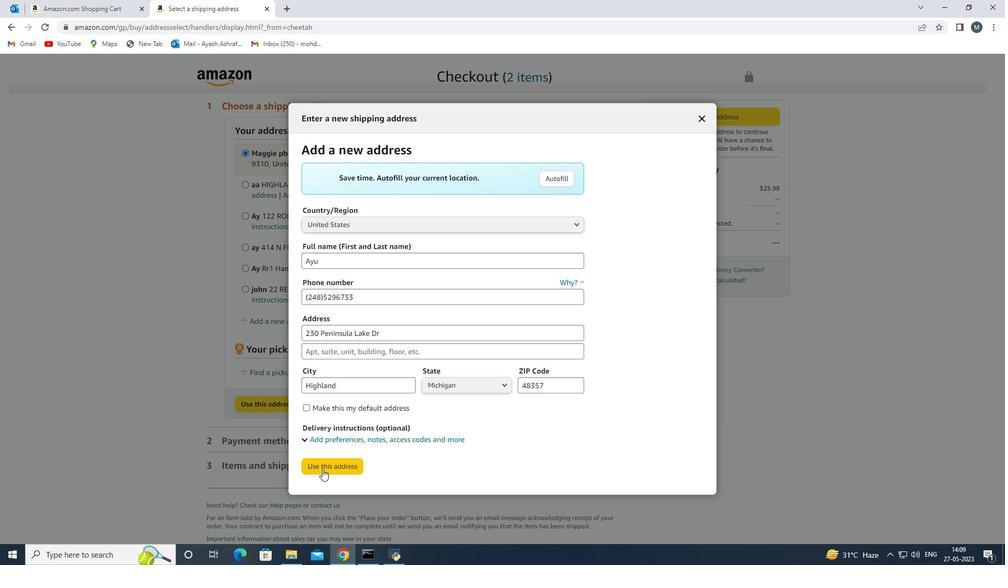 
Action: Mouse pressed left at (322, 469)
Screenshot: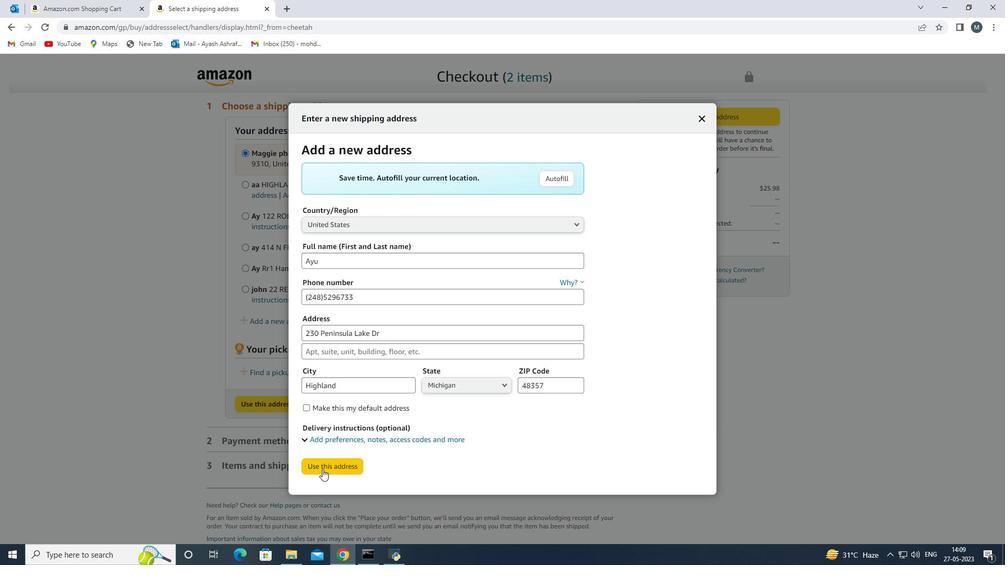 
Action: Mouse moved to (320, 263)
Screenshot: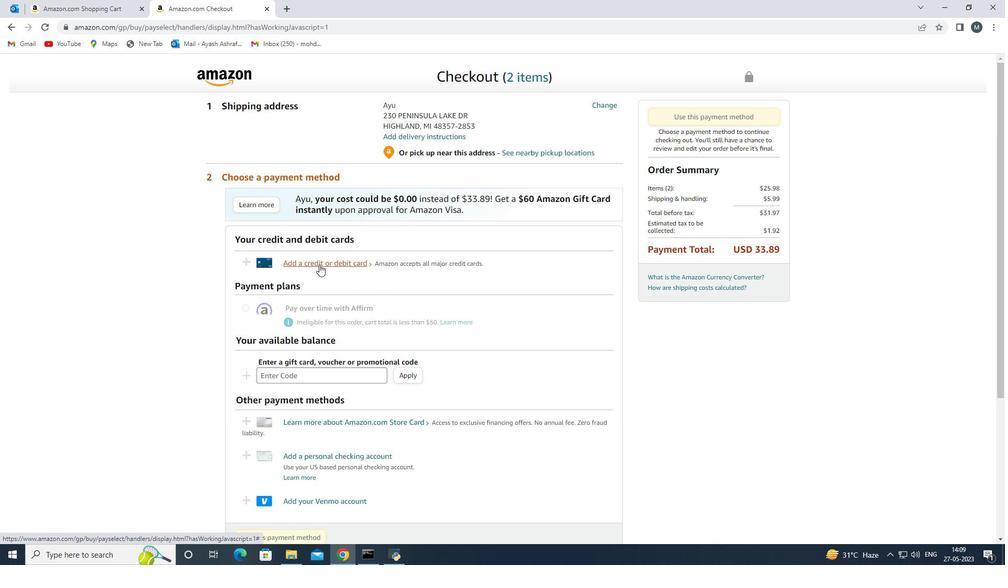 
Action: Mouse pressed left at (320, 263)
Screenshot: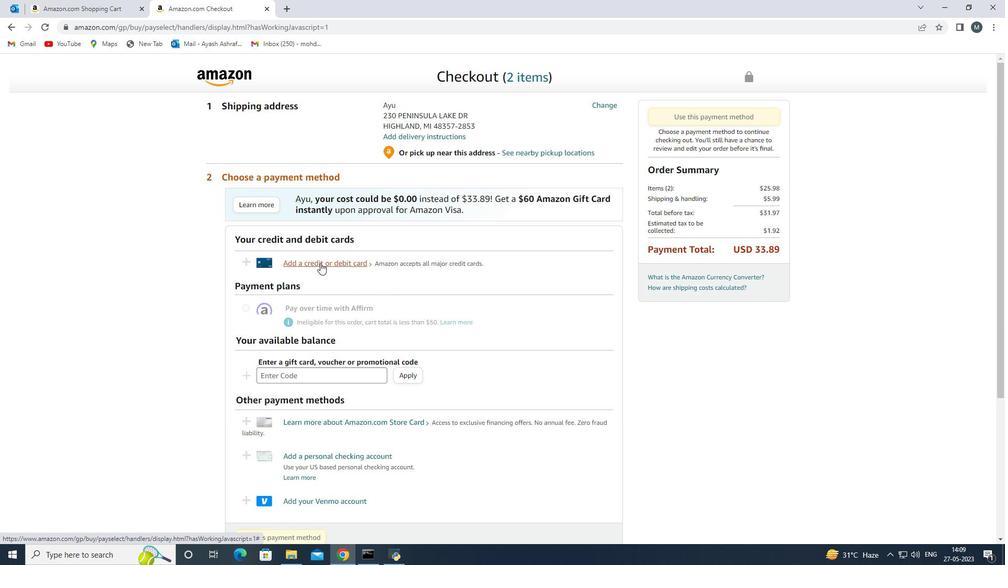 
Action: Mouse moved to (424, 257)
Screenshot: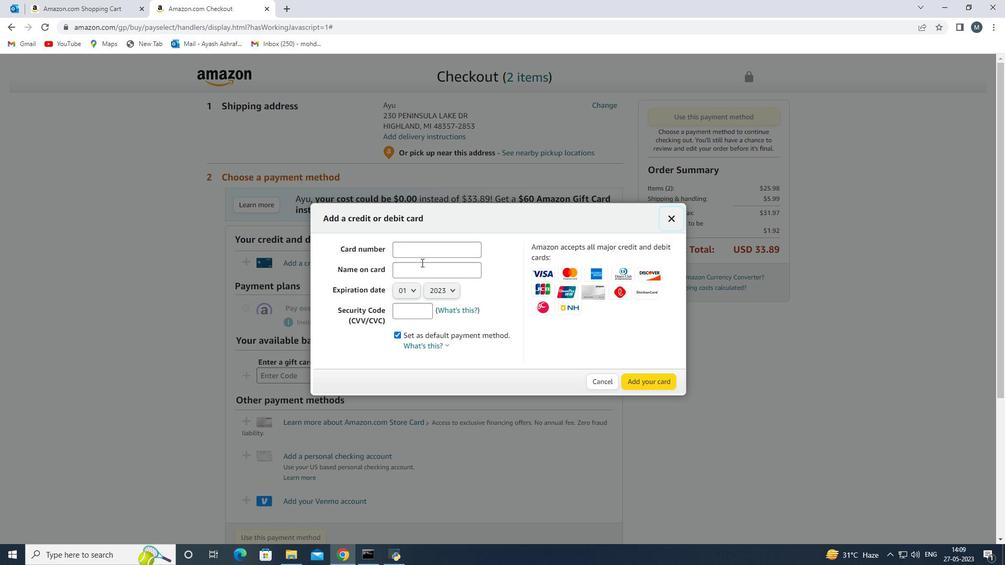 
Action: Mouse pressed left at (424, 257)
Screenshot: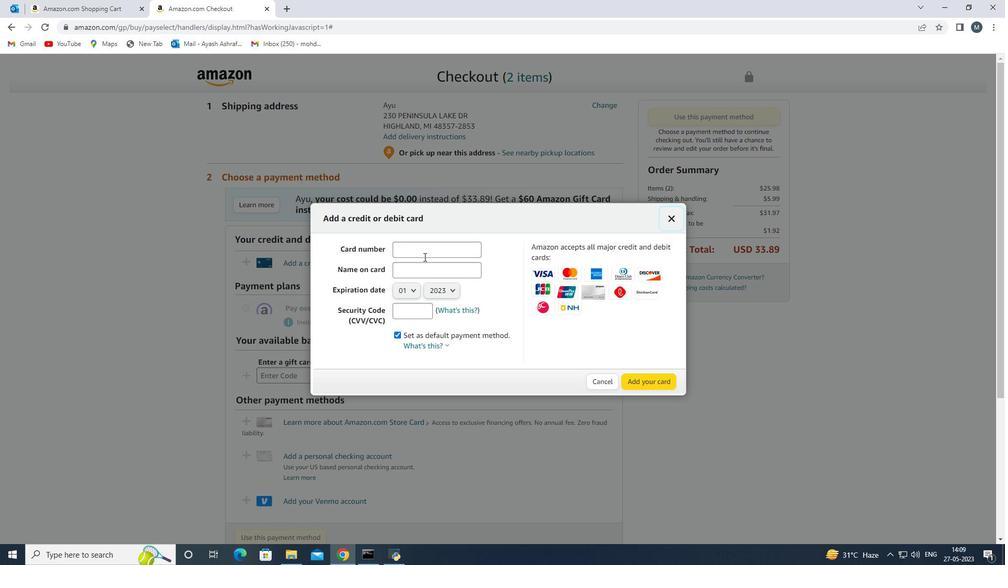 
Action: Mouse moved to (440, 275)
Screenshot: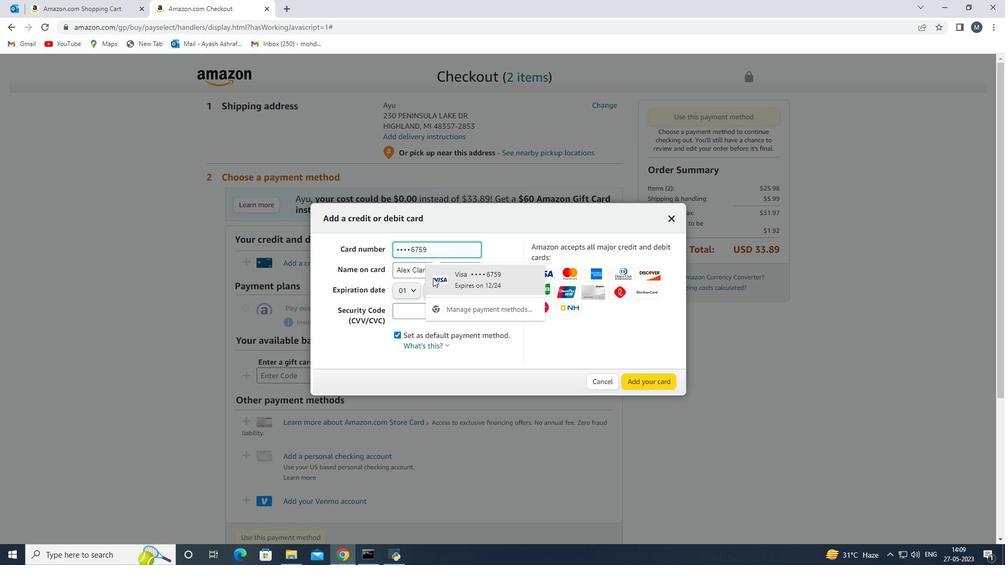 
Action: Mouse pressed left at (440, 275)
Screenshot: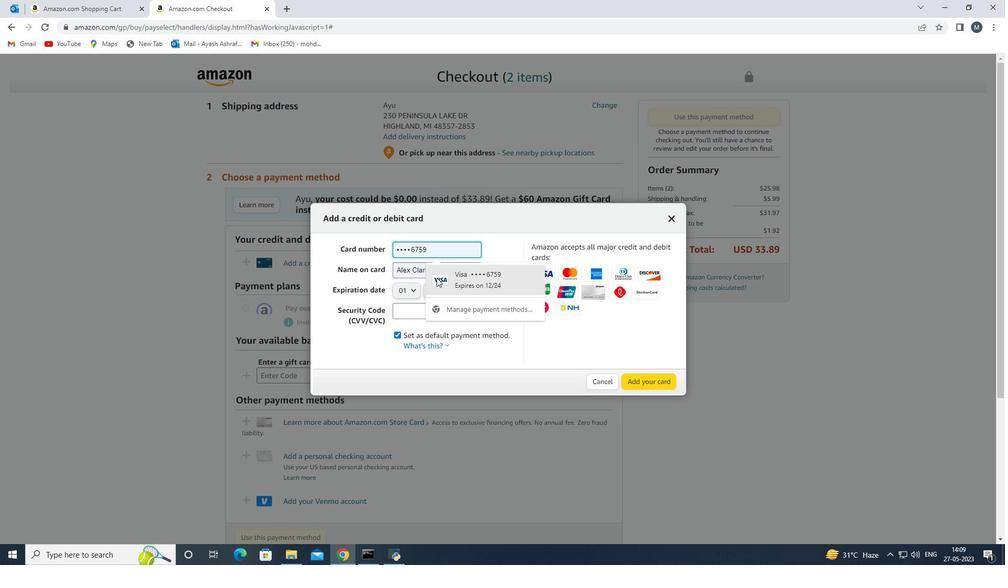 
Action: Mouse moved to (412, 313)
Screenshot: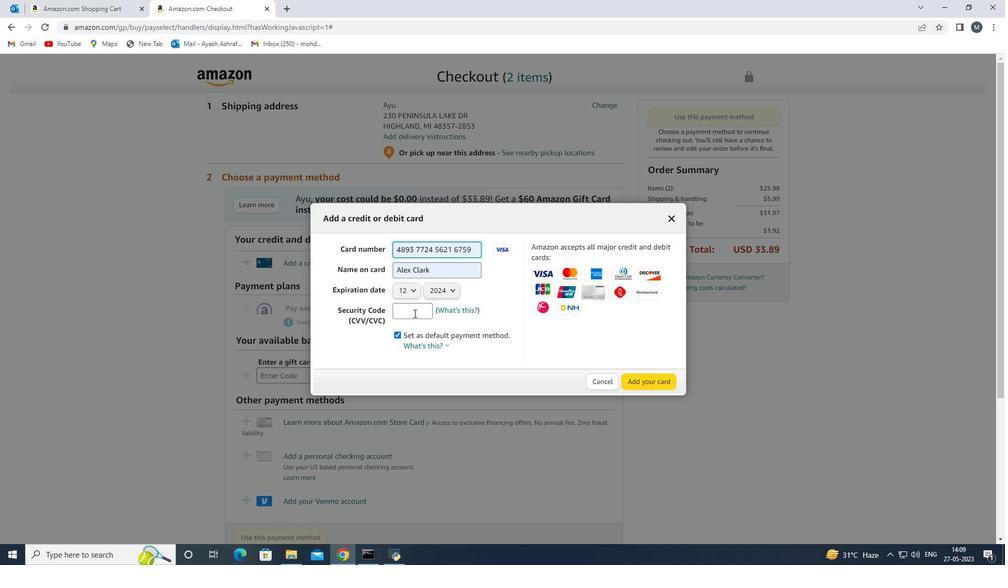 
Action: Mouse pressed left at (412, 313)
Screenshot: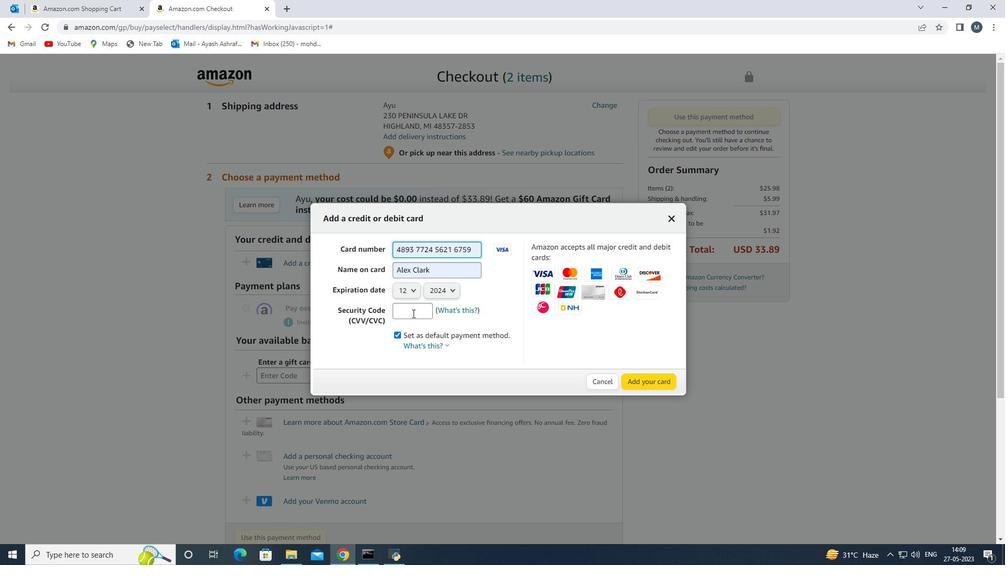 
Action: Key pressed 506
Screenshot: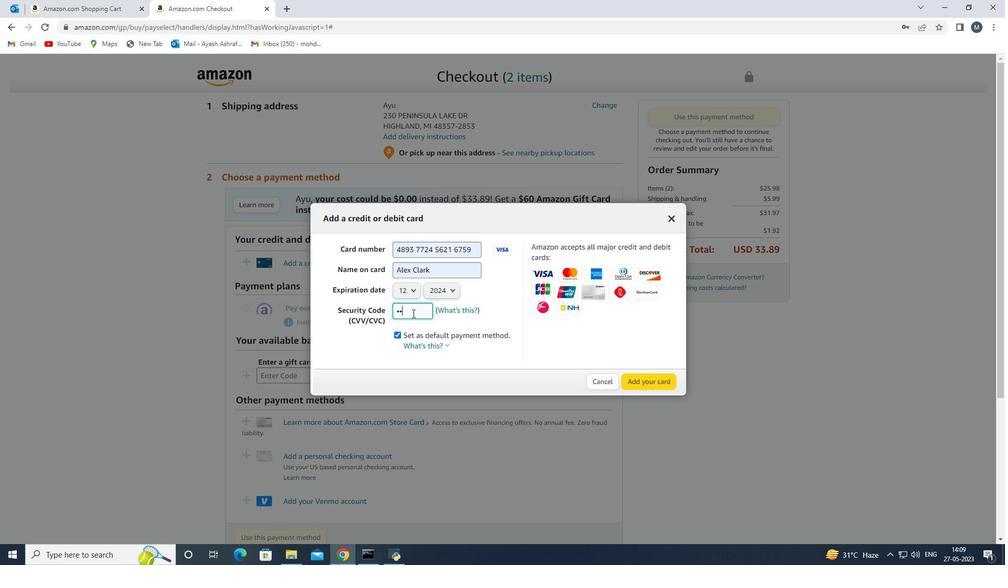 
Action: Mouse moved to (634, 384)
Screenshot: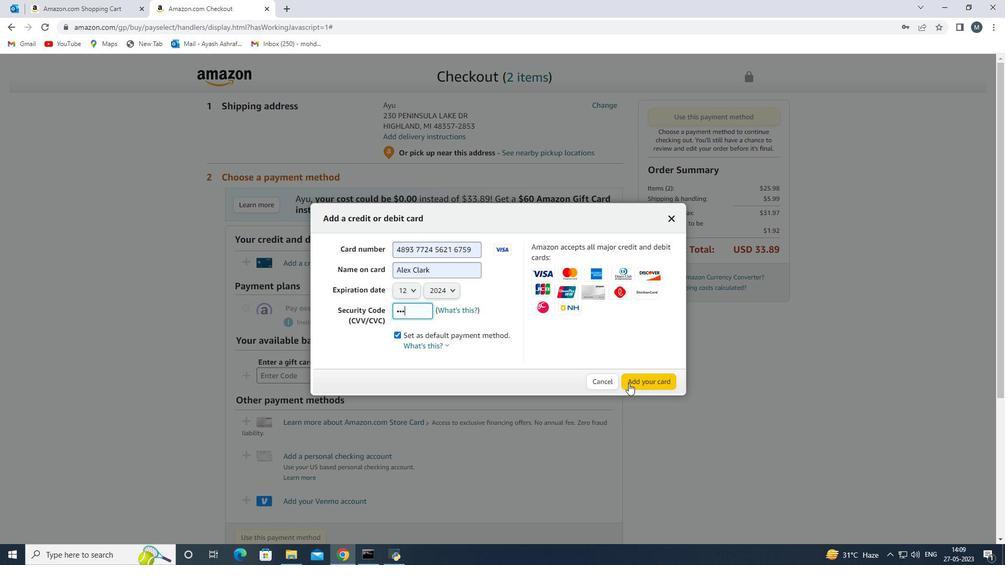 
Action: Mouse pressed left at (634, 384)
Screenshot: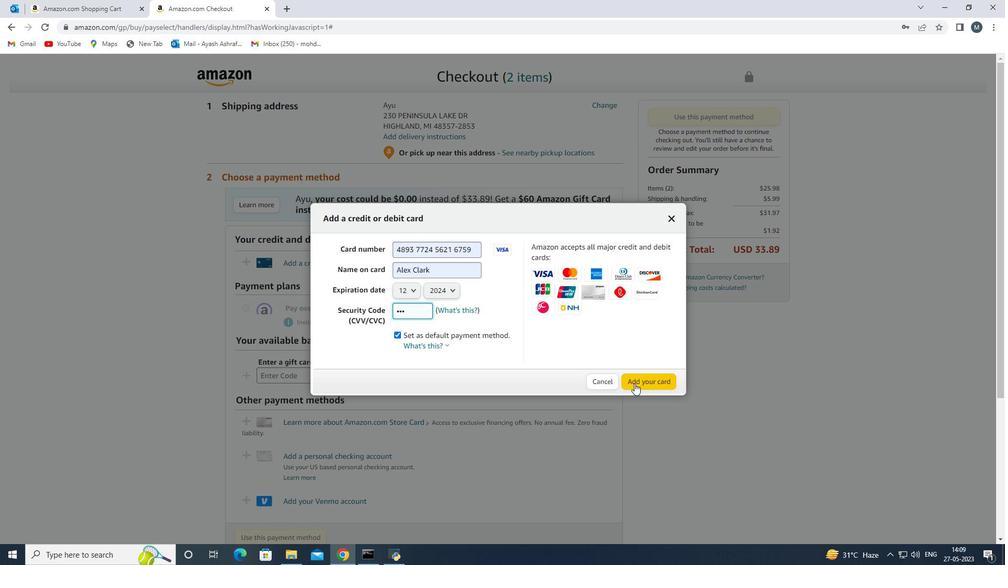 
Action: Mouse moved to (633, 384)
Screenshot: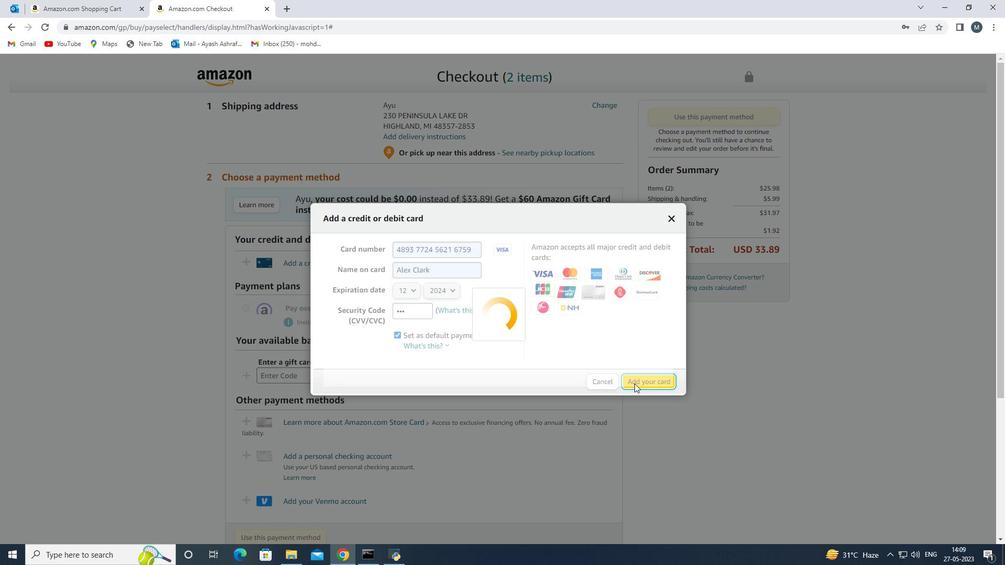 
